Task: Look for space in Bouguenais, France from 6th June, 2023 to 8th June, 2023 for 2 adults in price range Rs.7000 to Rs.12000. Place can be private room with 1  bedroom having 2 beds and 1 bathroom. Property type can be house, flat, guest house. Amenities needed are: wifi, washing machine. Booking option can be shelf check-in. Required host language is English.
Action: Mouse moved to (414, 152)
Screenshot: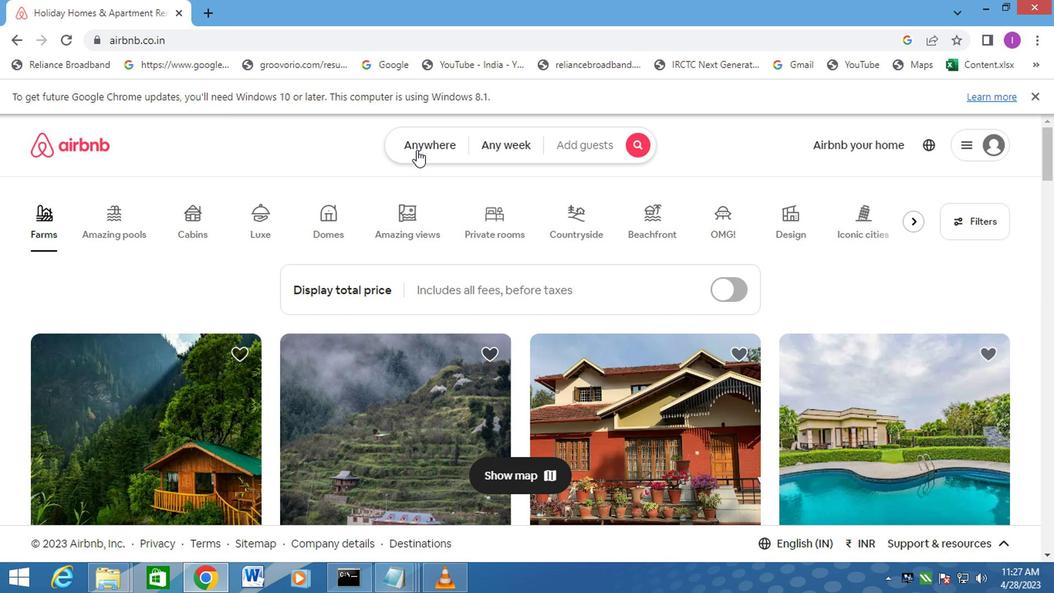 
Action: Mouse pressed left at (414, 152)
Screenshot: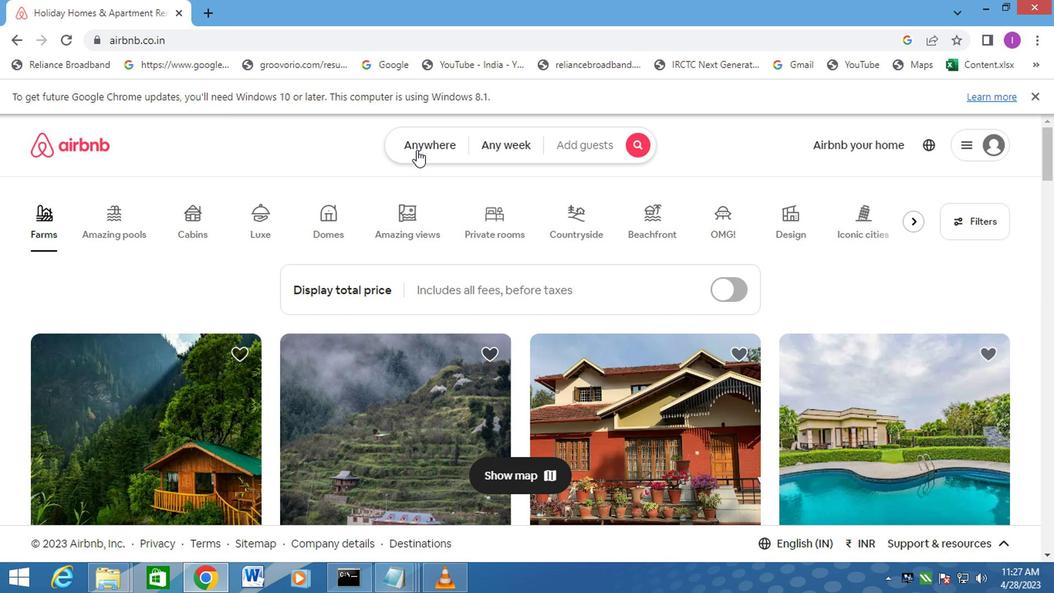 
Action: Mouse moved to (283, 197)
Screenshot: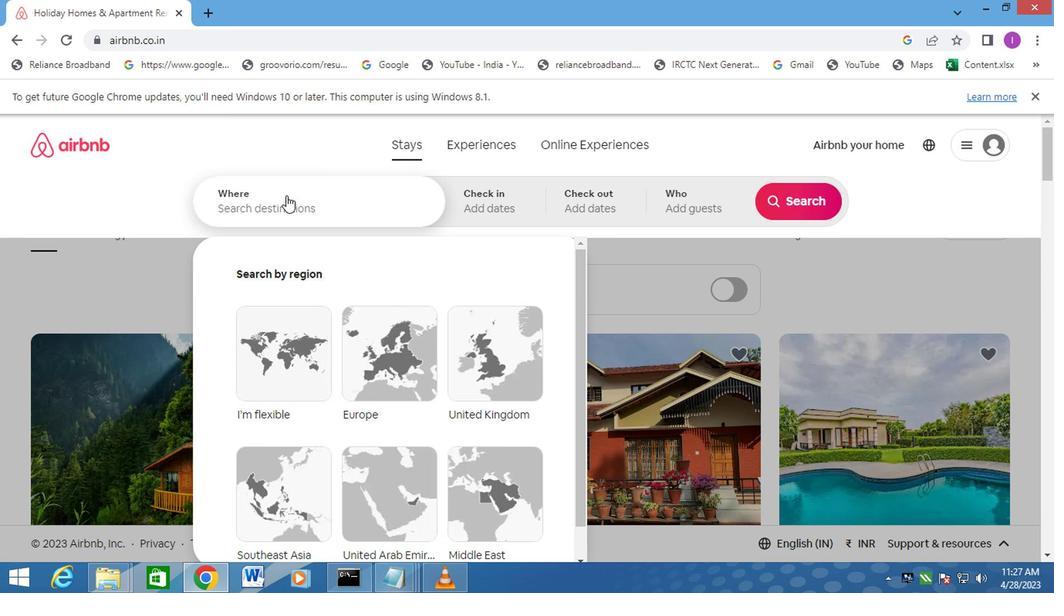 
Action: Mouse pressed left at (283, 197)
Screenshot: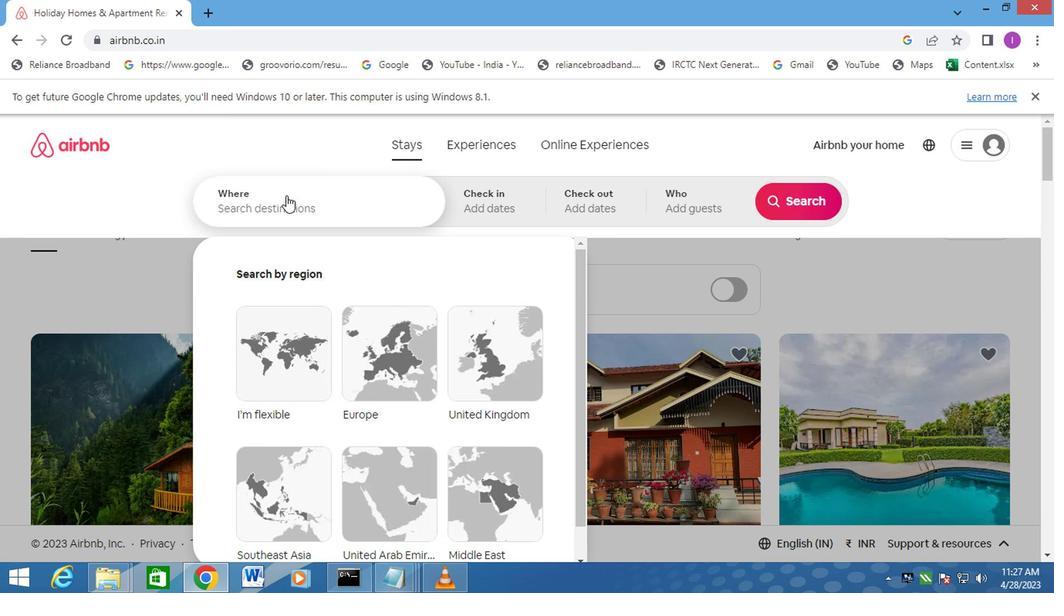 
Action: Key pressed <Key.shift>BOUGUENAIS,<Key.shift>FRANCE
Screenshot: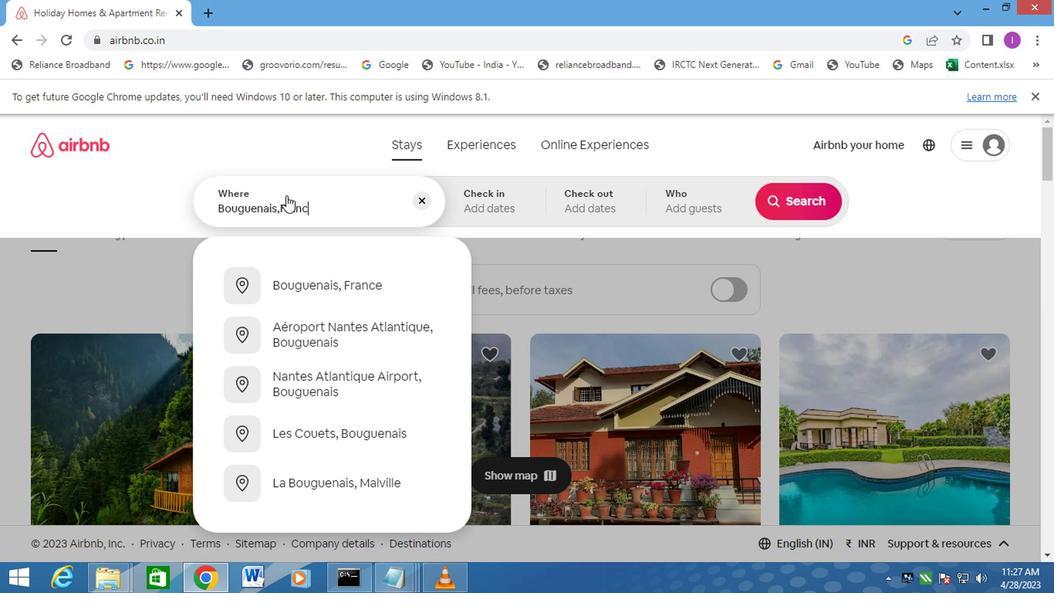 
Action: Mouse moved to (335, 281)
Screenshot: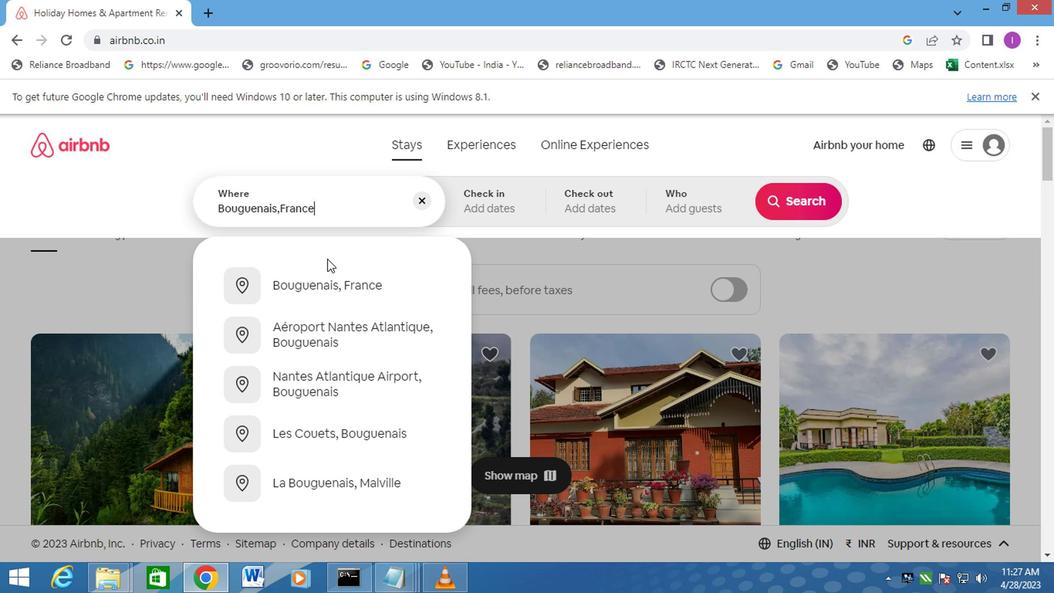 
Action: Mouse pressed left at (335, 281)
Screenshot: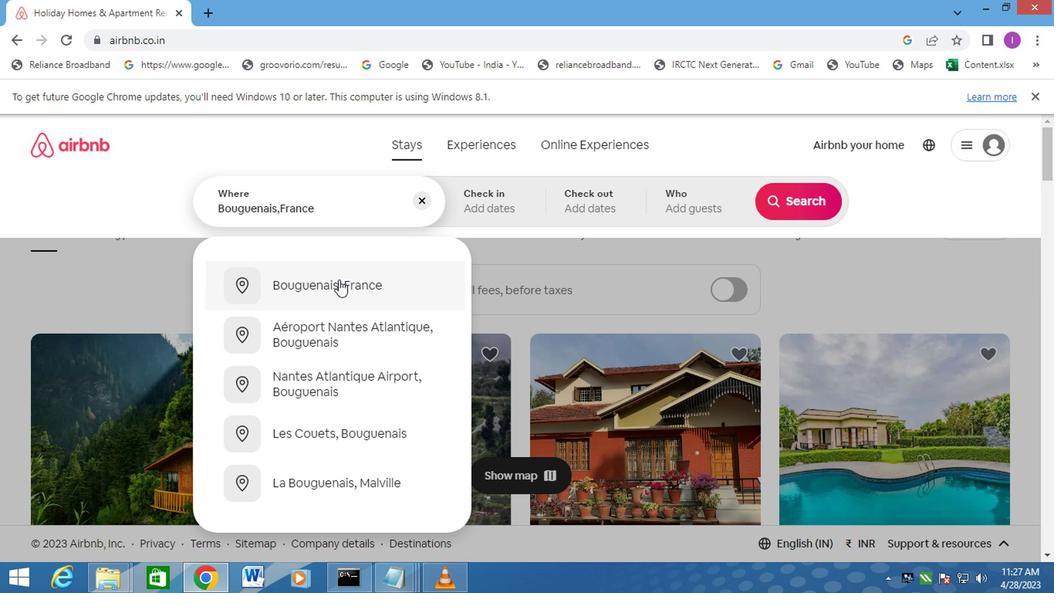 
Action: Mouse moved to (781, 329)
Screenshot: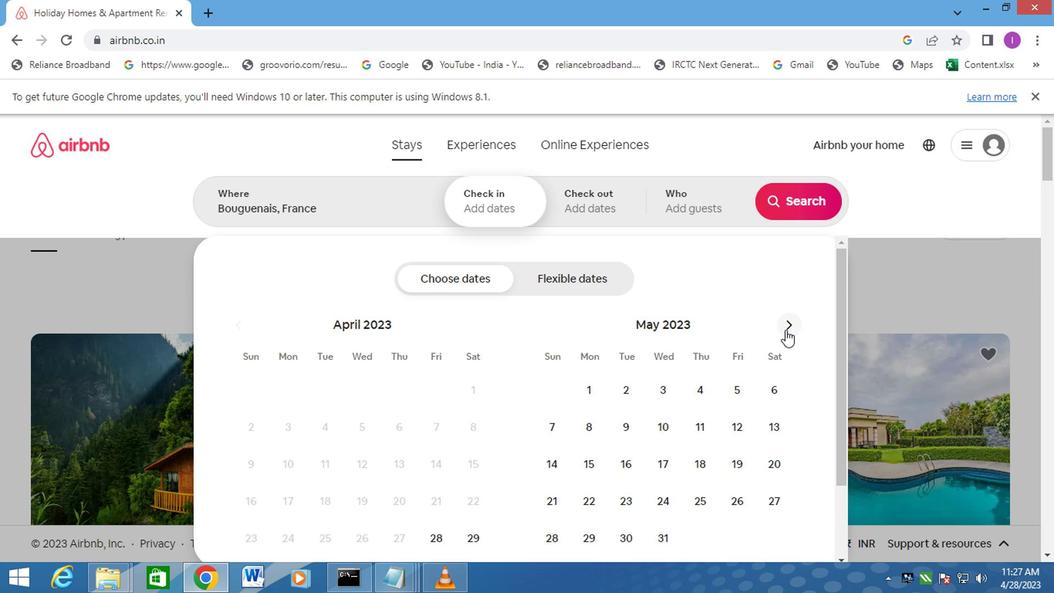 
Action: Mouse pressed left at (781, 329)
Screenshot: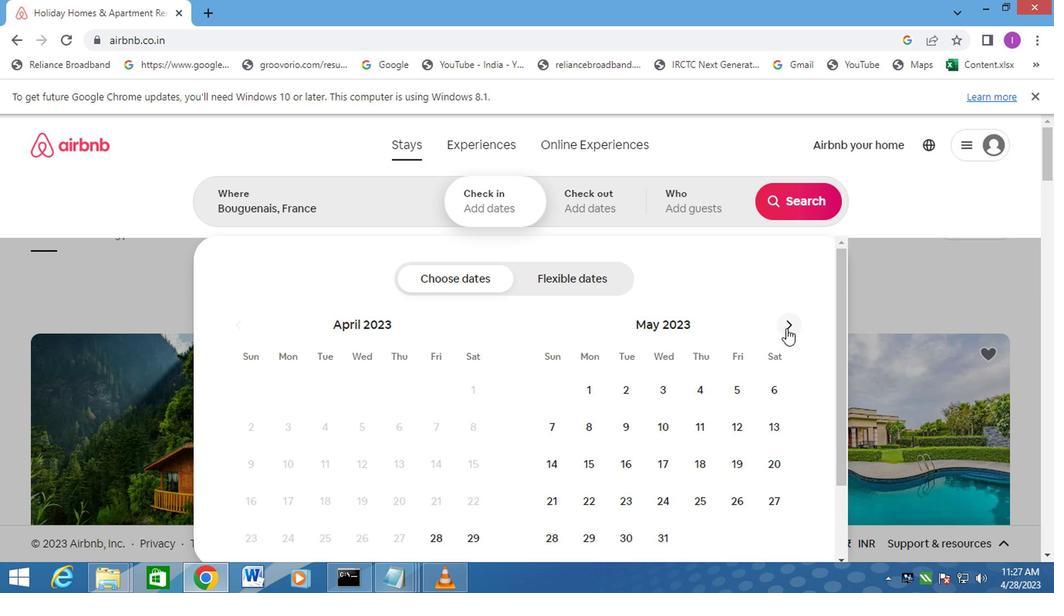 
Action: Mouse pressed left at (781, 329)
Screenshot: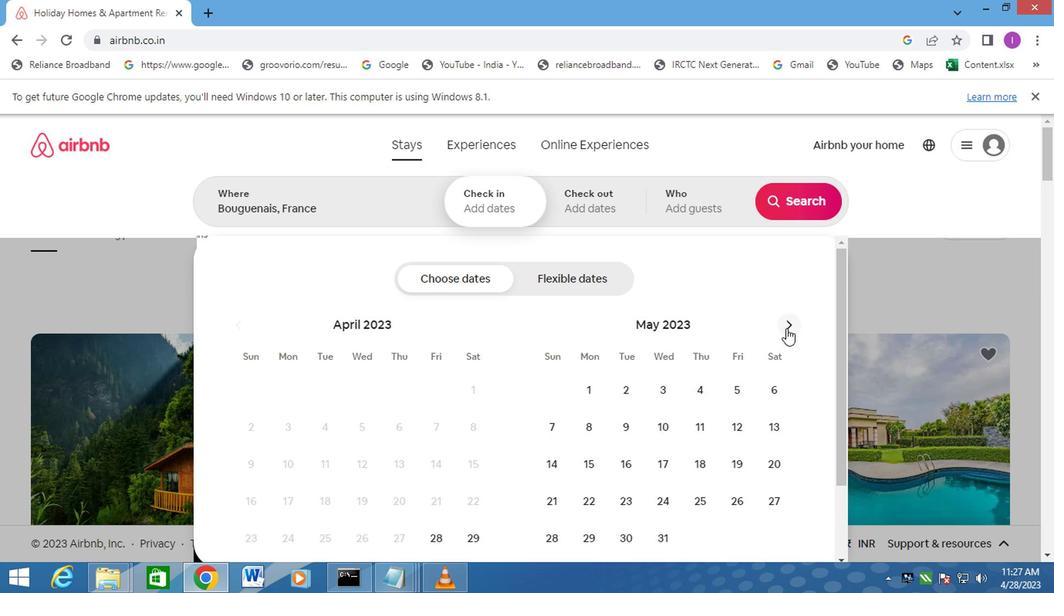 
Action: Mouse moved to (324, 426)
Screenshot: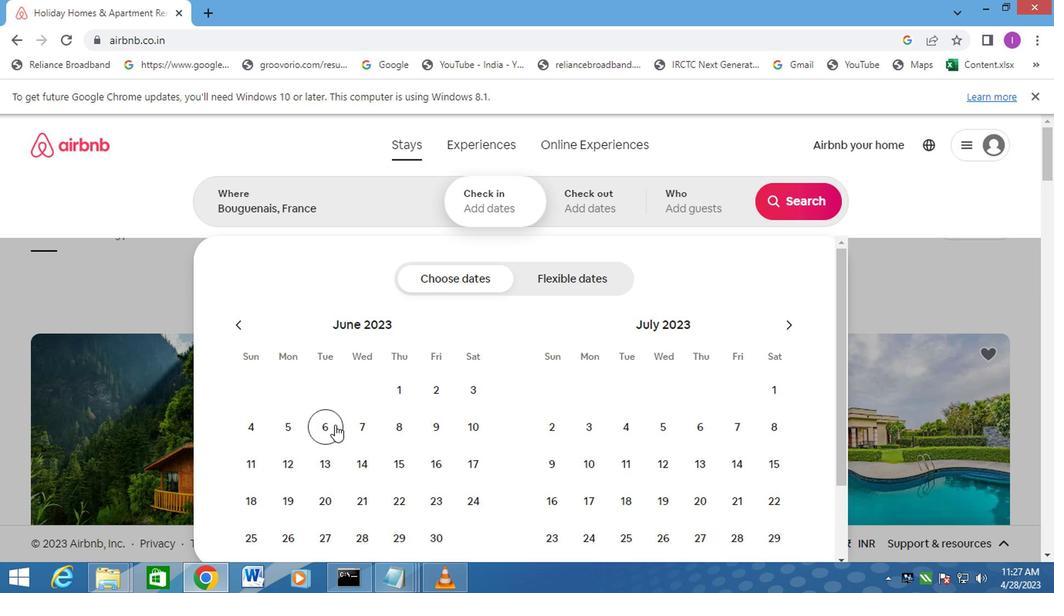 
Action: Mouse pressed left at (324, 426)
Screenshot: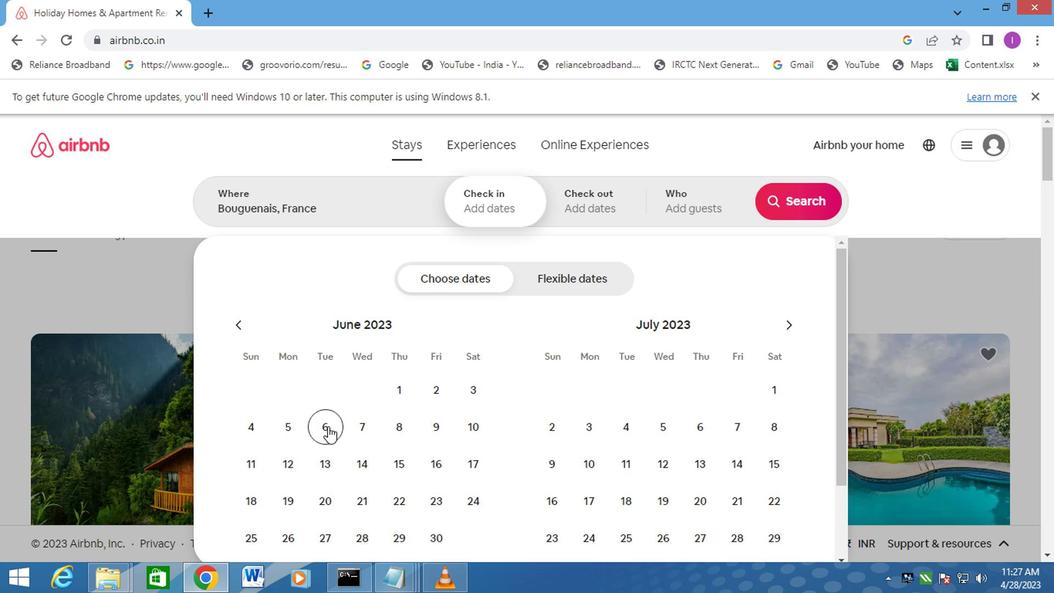 
Action: Mouse moved to (398, 439)
Screenshot: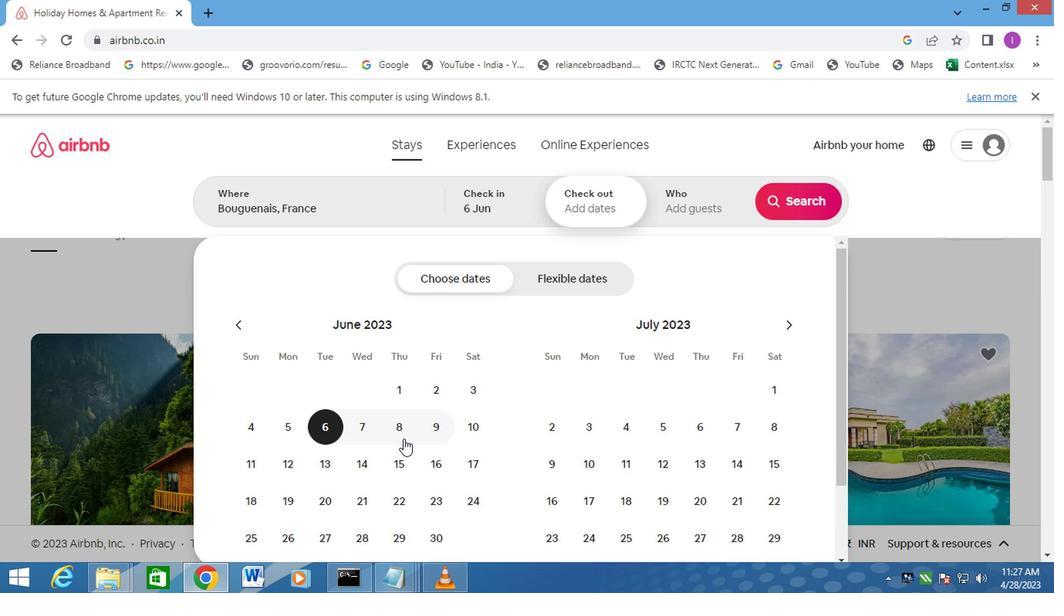 
Action: Mouse pressed left at (398, 439)
Screenshot: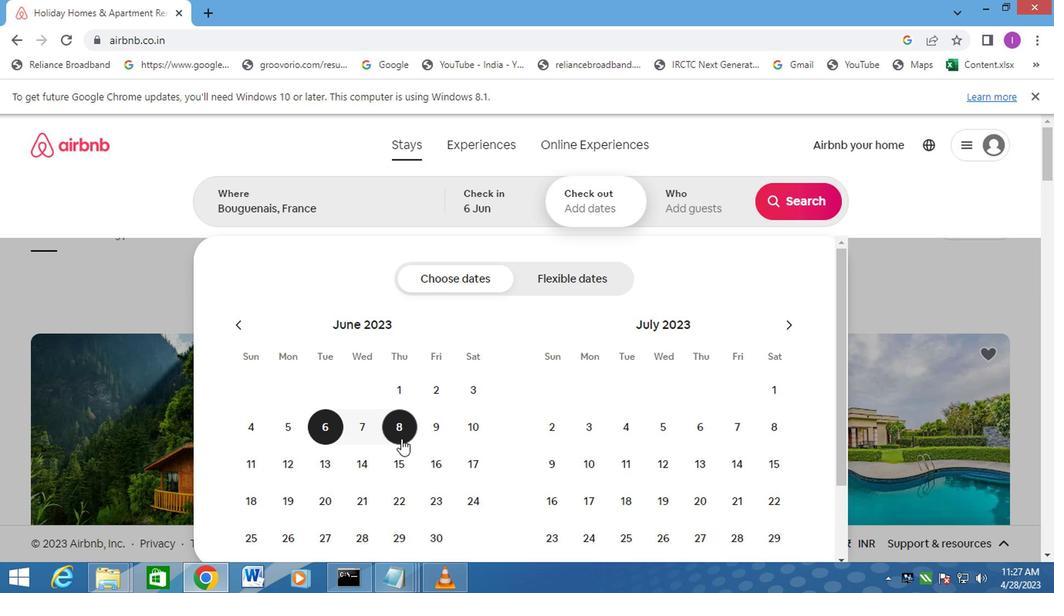 
Action: Mouse moved to (714, 211)
Screenshot: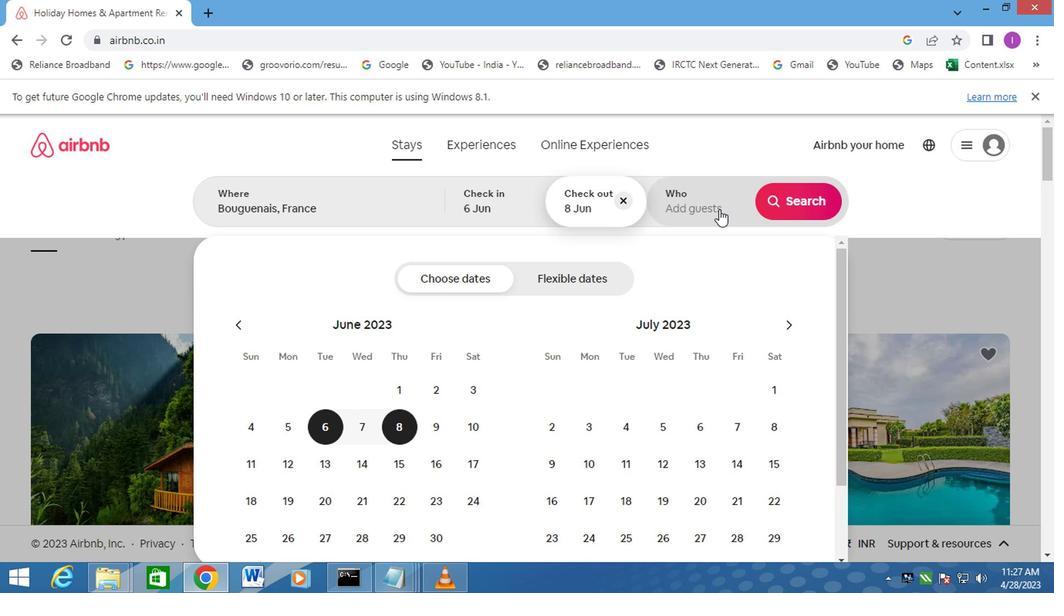 
Action: Mouse pressed left at (714, 211)
Screenshot: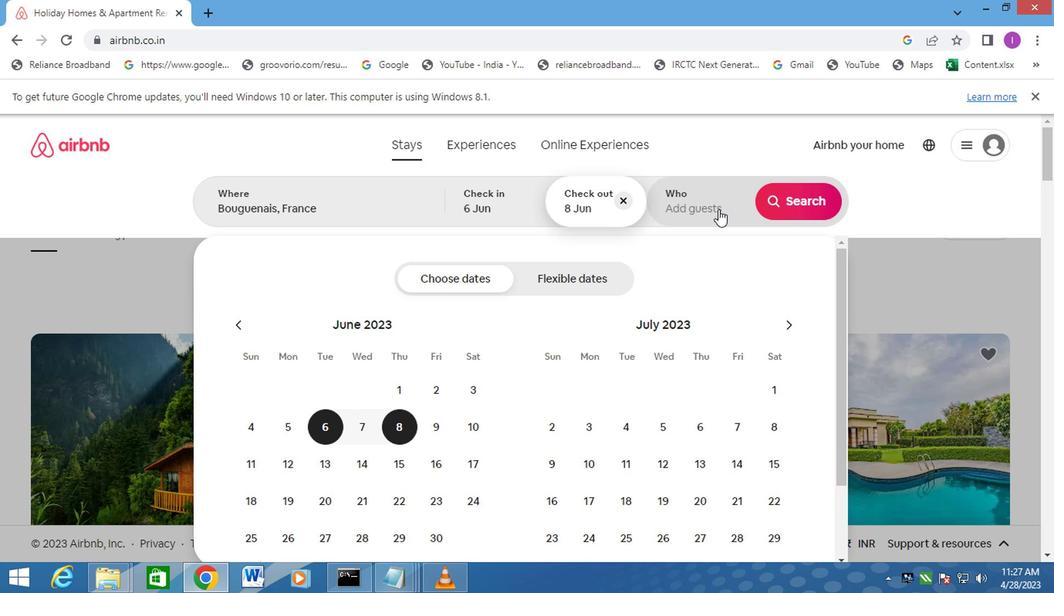 
Action: Mouse moved to (804, 282)
Screenshot: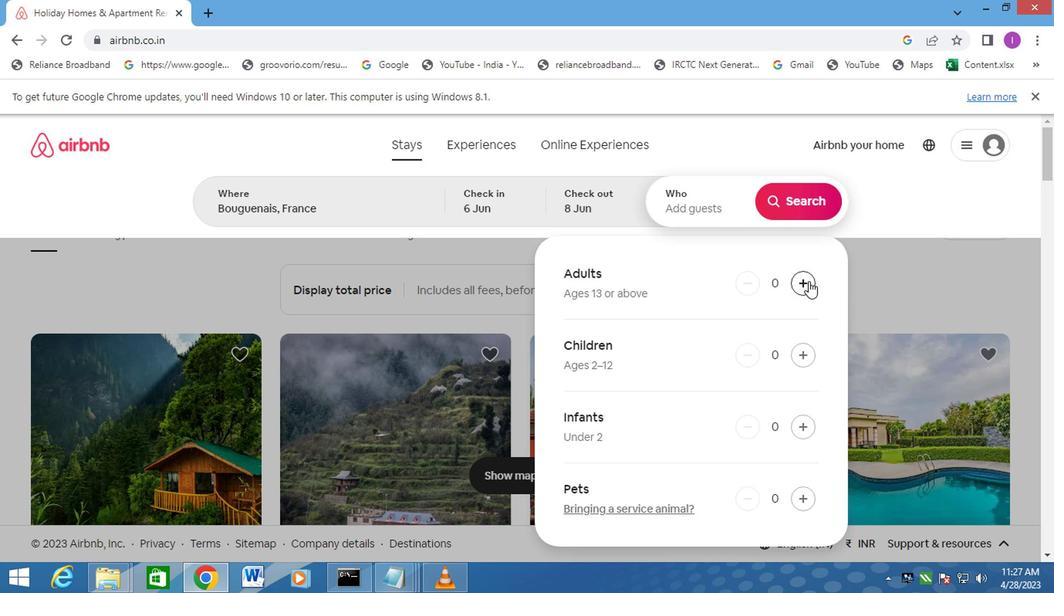 
Action: Mouse pressed left at (804, 282)
Screenshot: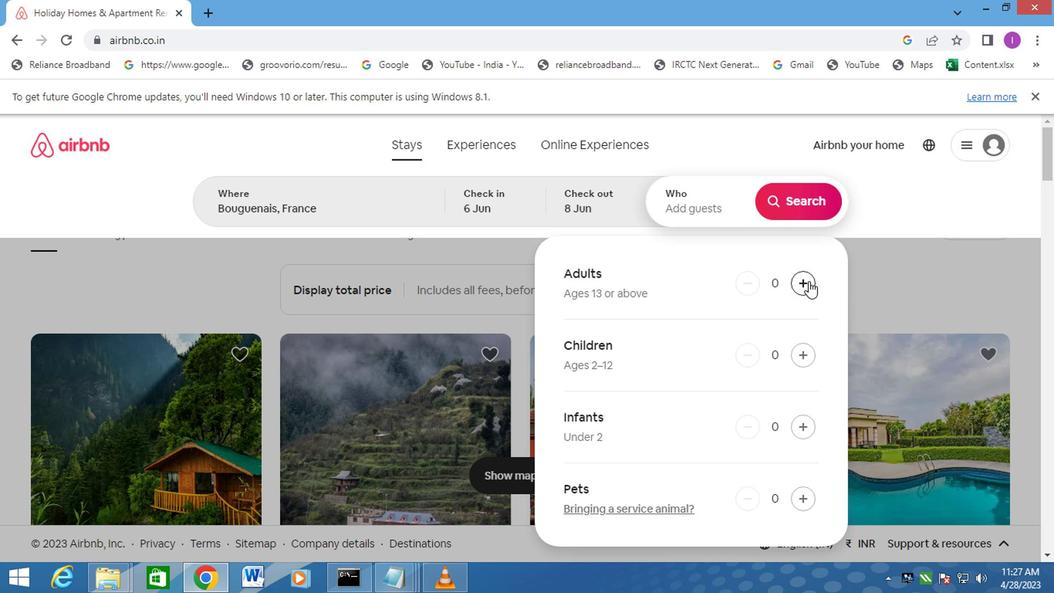
Action: Mouse pressed left at (804, 282)
Screenshot: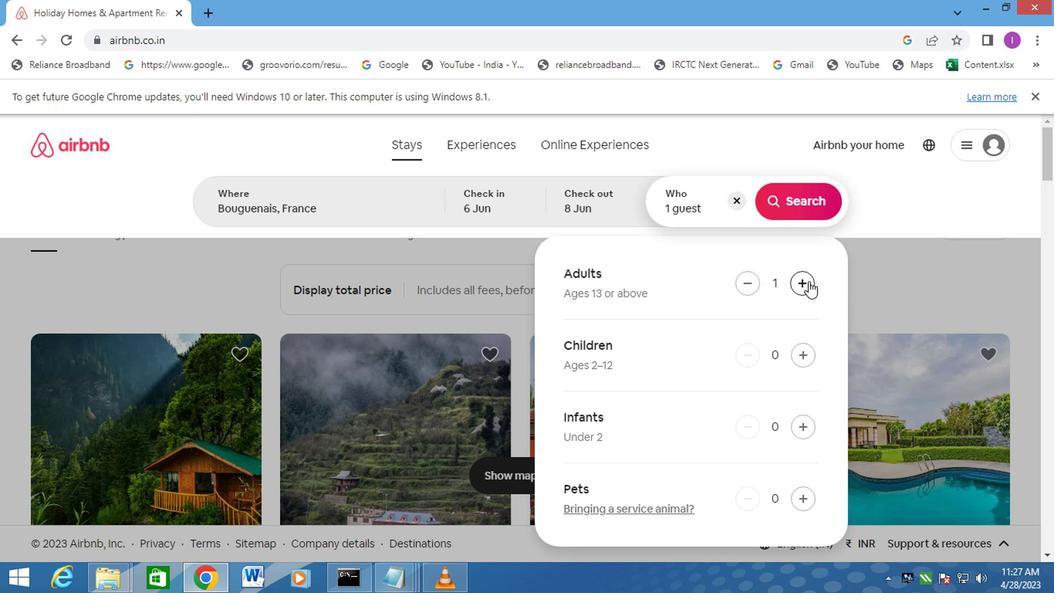 
Action: Mouse moved to (793, 206)
Screenshot: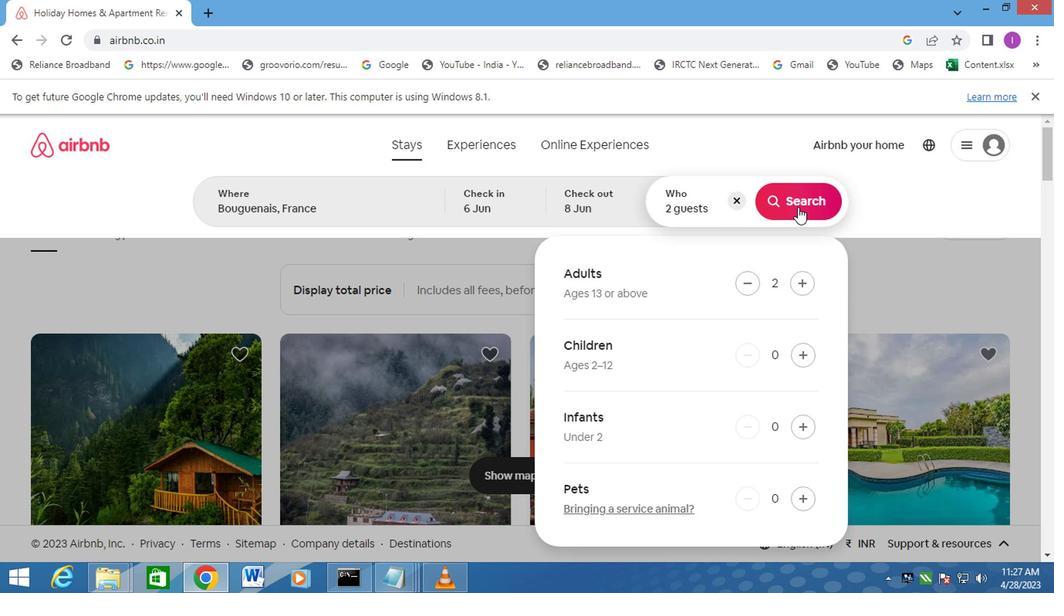 
Action: Mouse pressed left at (793, 206)
Screenshot: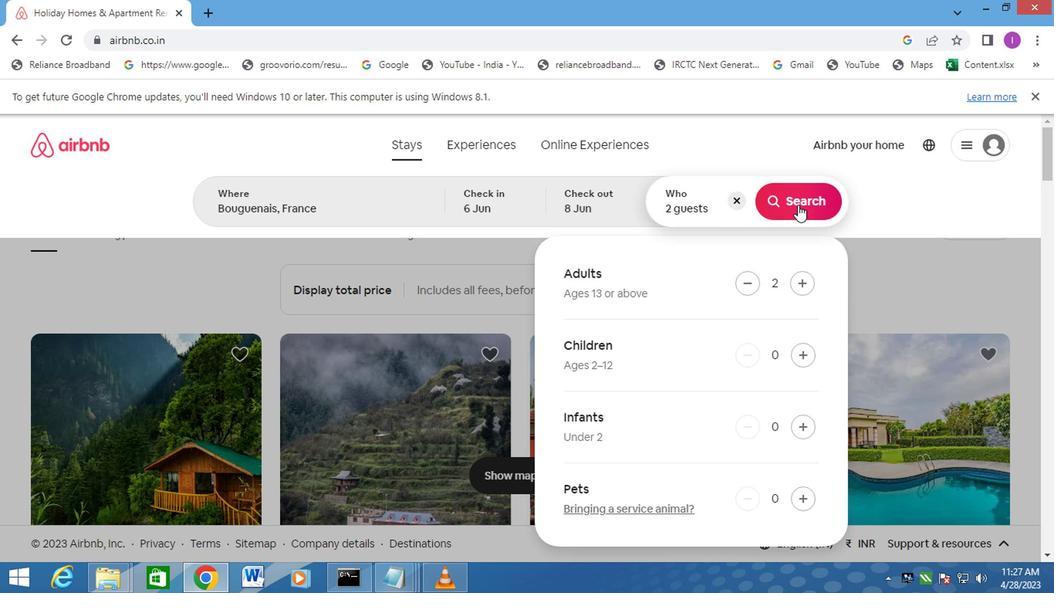 
Action: Mouse moved to (975, 215)
Screenshot: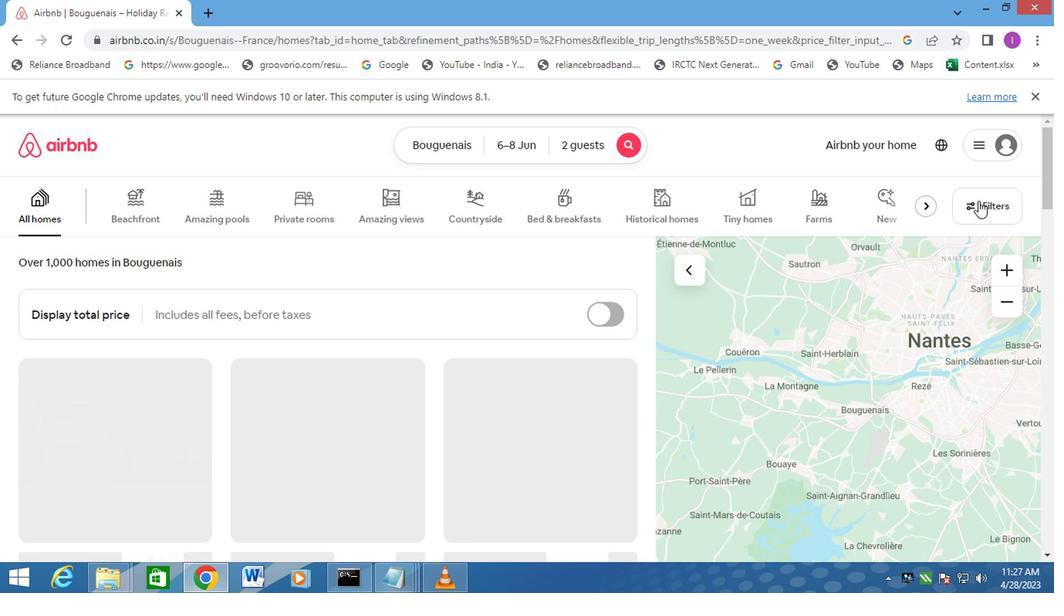 
Action: Mouse pressed left at (975, 215)
Screenshot: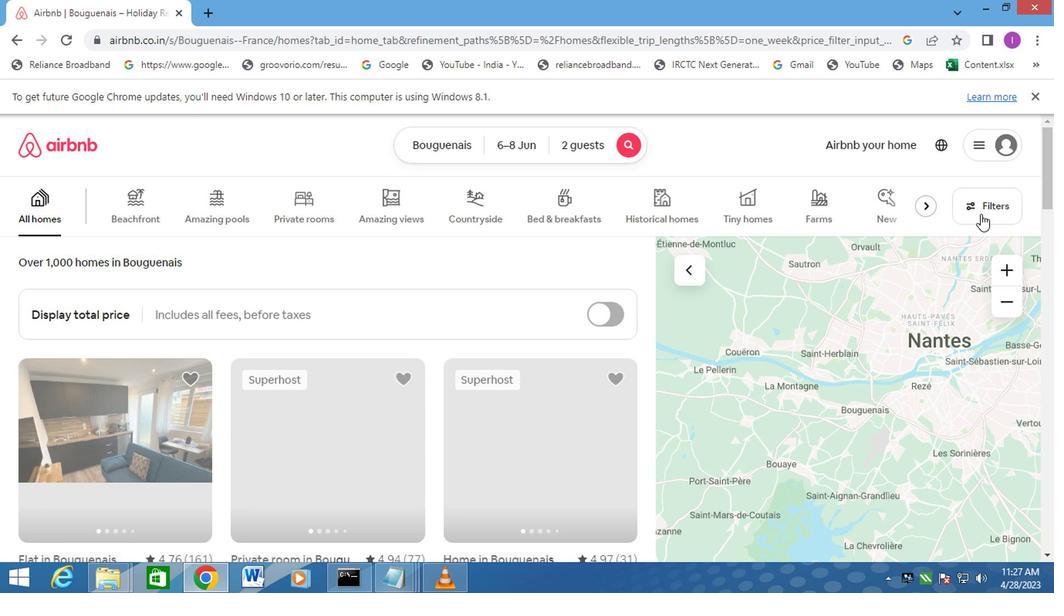 
Action: Mouse moved to (386, 394)
Screenshot: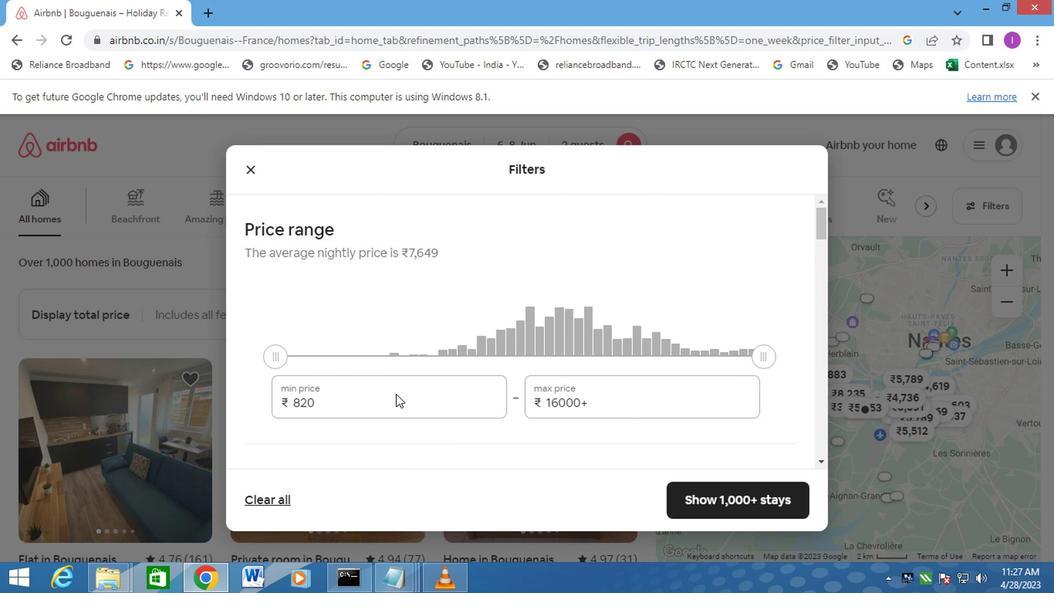 
Action: Mouse pressed left at (386, 394)
Screenshot: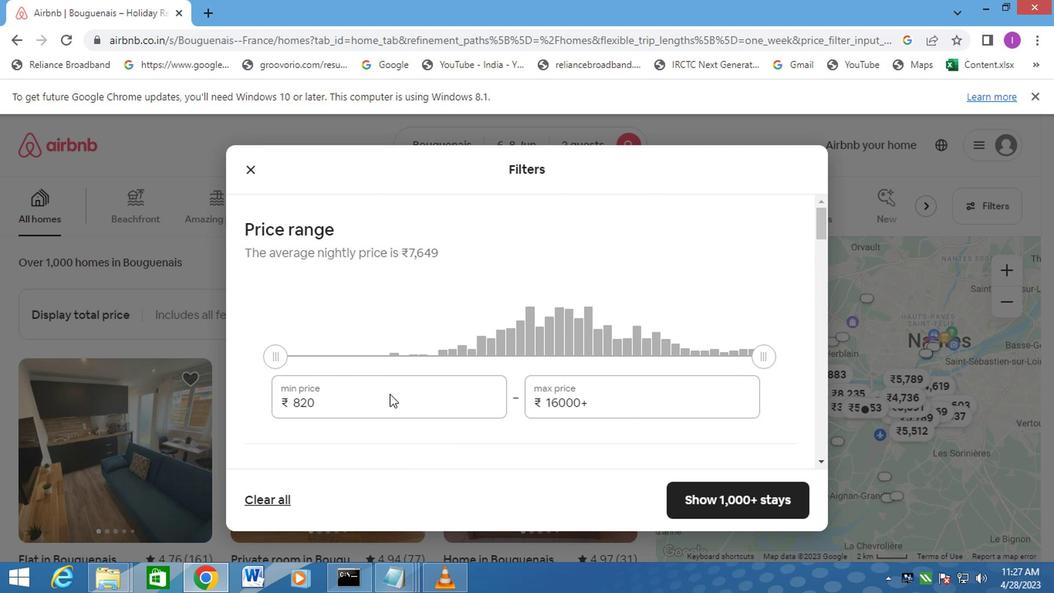 
Action: Mouse moved to (350, 393)
Screenshot: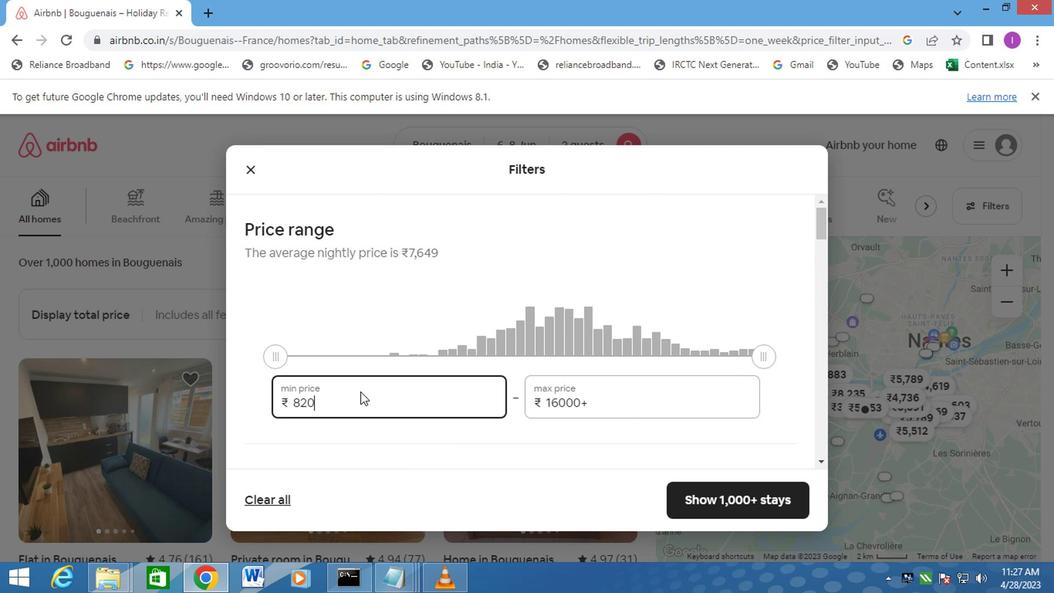 
Action: Mouse pressed left at (350, 393)
Screenshot: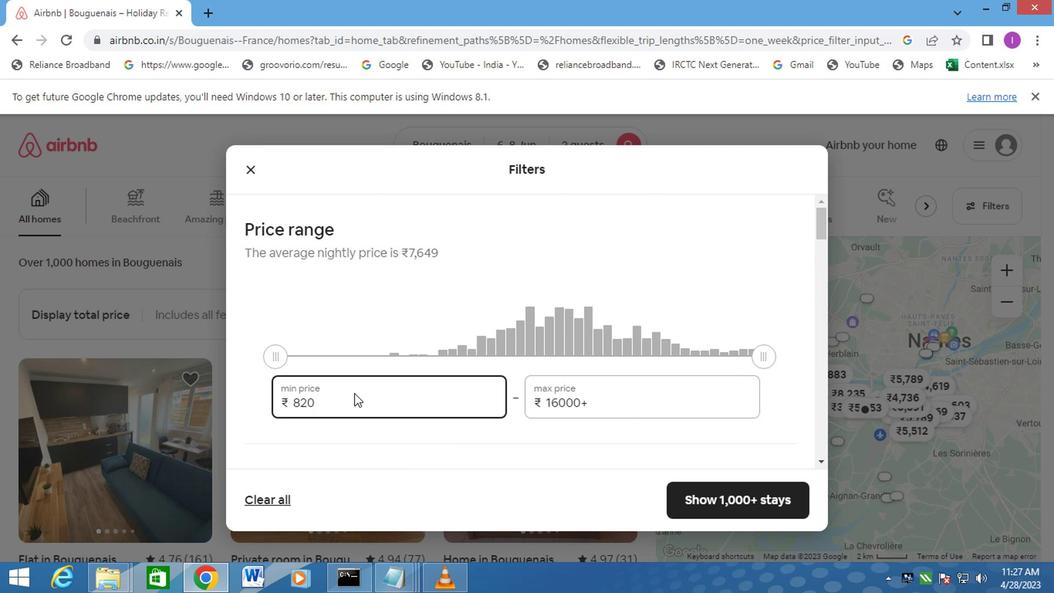 
Action: Mouse moved to (348, 393)
Screenshot: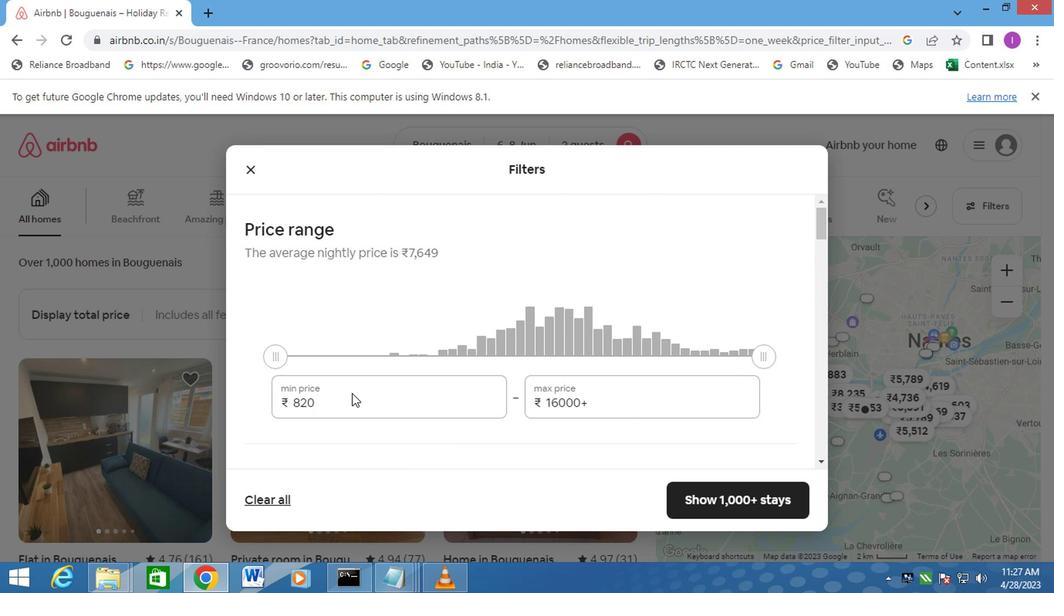 
Action: Key pressed <Key.backspace><Key.backspace><Key.backspace>
Screenshot: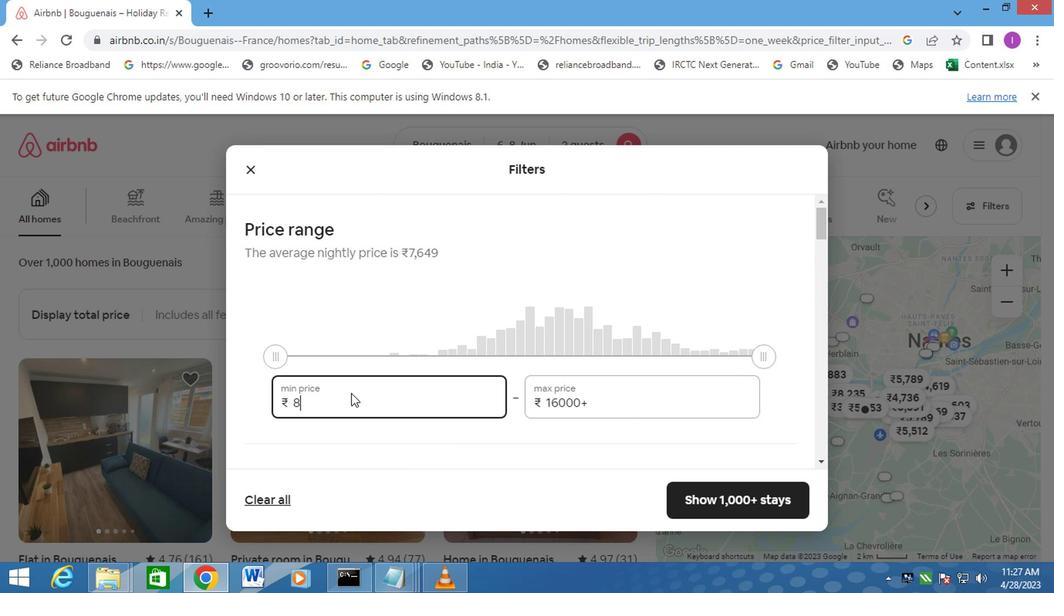 
Action: Mouse moved to (385, 383)
Screenshot: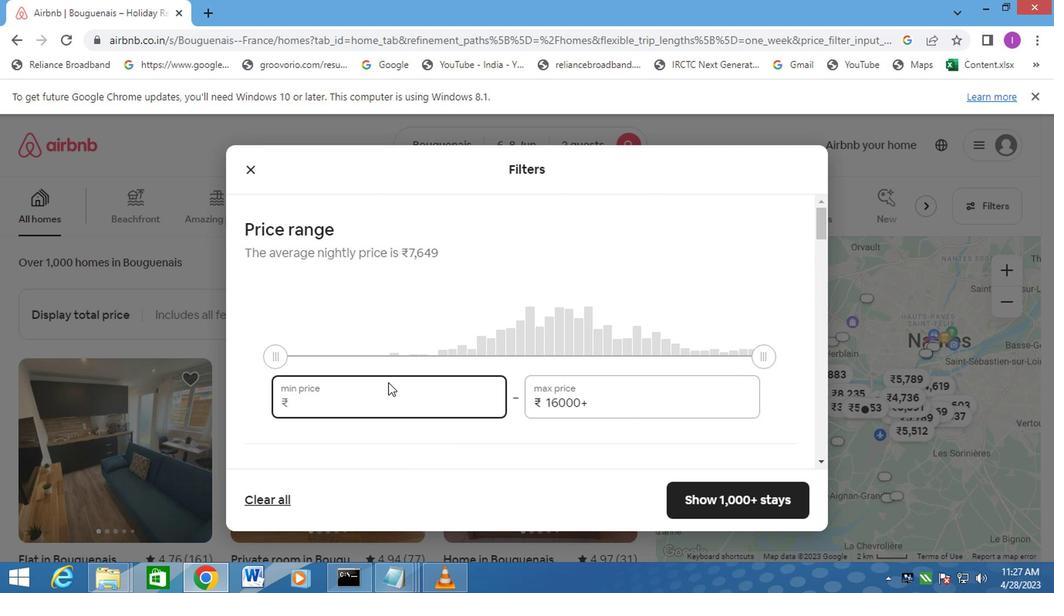 
Action: Key pressed 70000
Screenshot: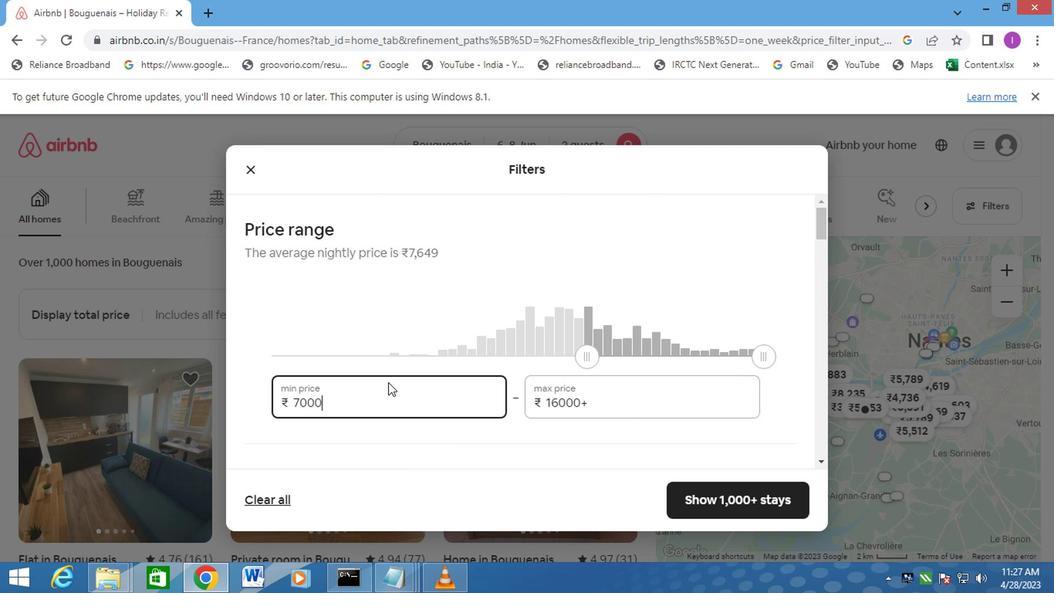 
Action: Mouse moved to (385, 383)
Screenshot: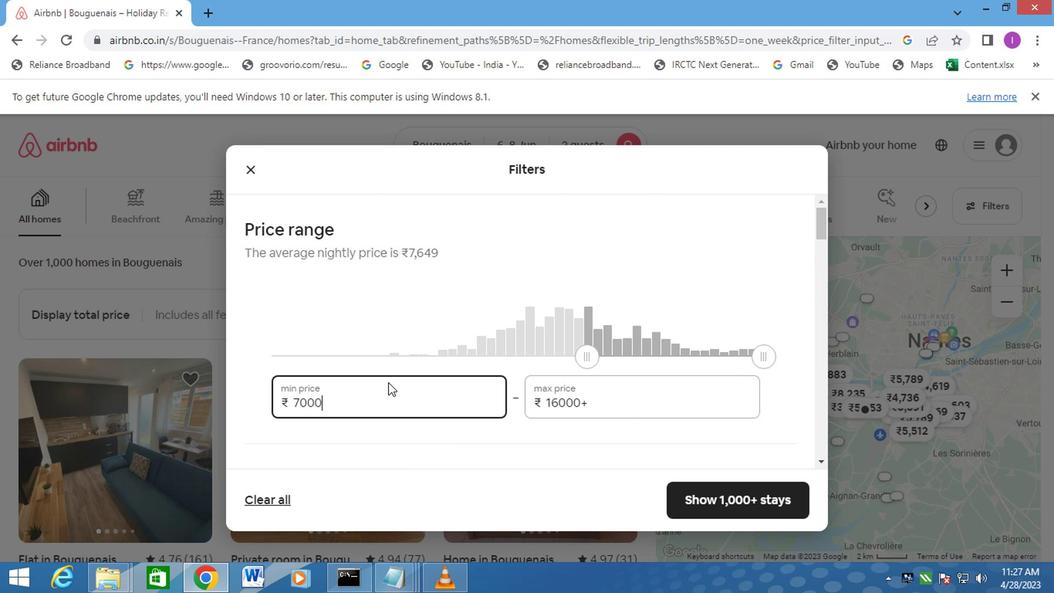
Action: Key pressed <Key.backspace>
Screenshot: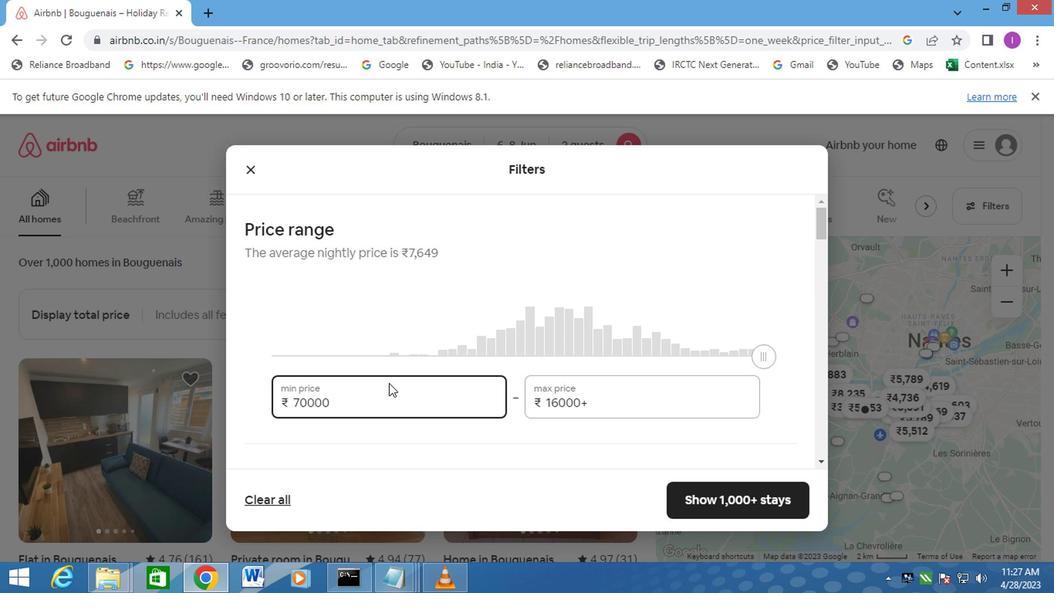 
Action: Mouse moved to (578, 402)
Screenshot: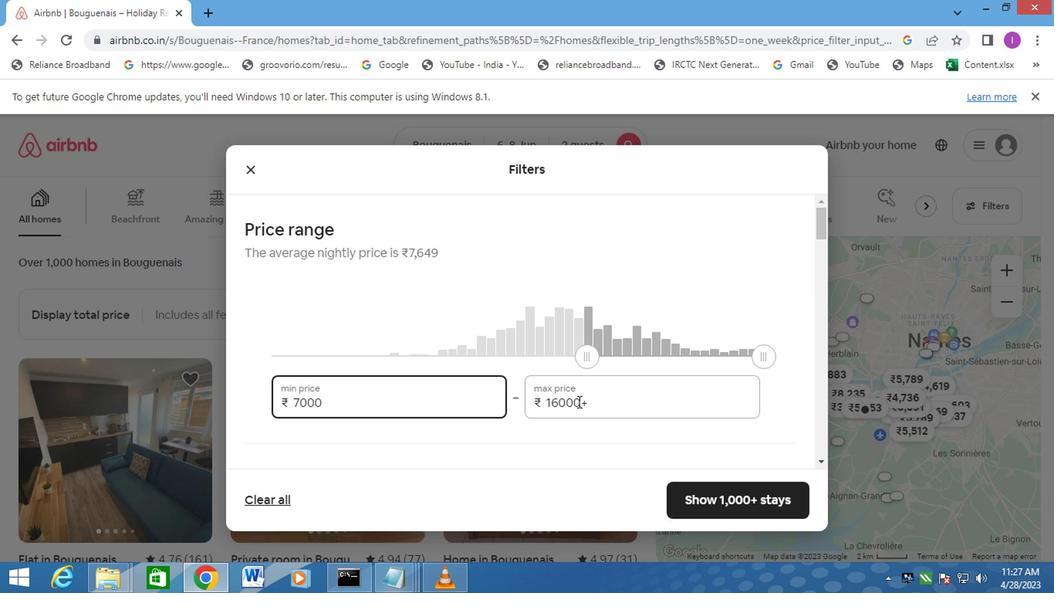 
Action: Mouse pressed left at (578, 402)
Screenshot: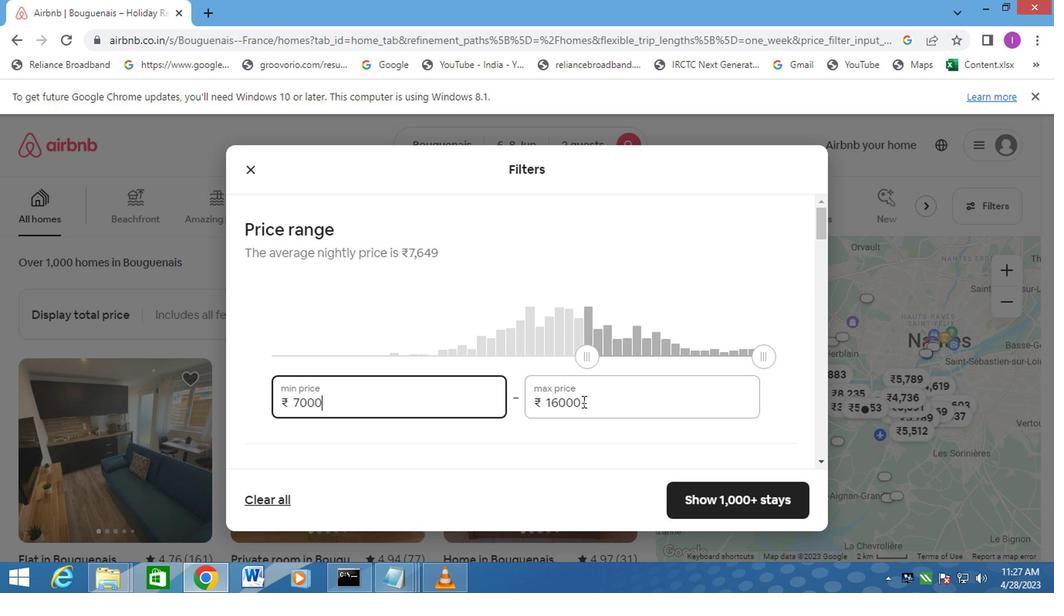 
Action: Mouse moved to (600, 391)
Screenshot: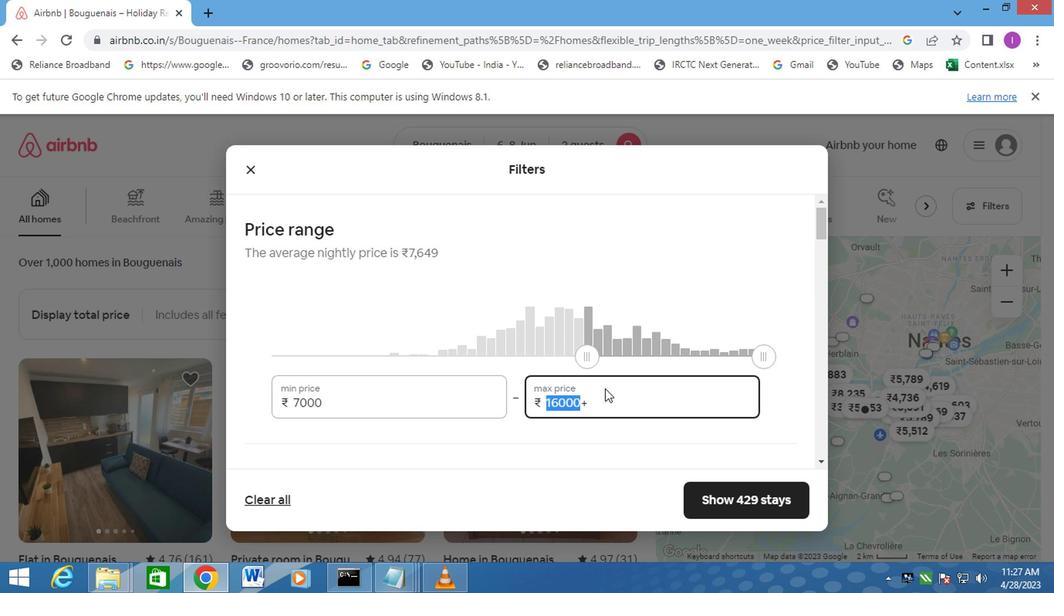 
Action: Mouse pressed left at (600, 391)
Screenshot: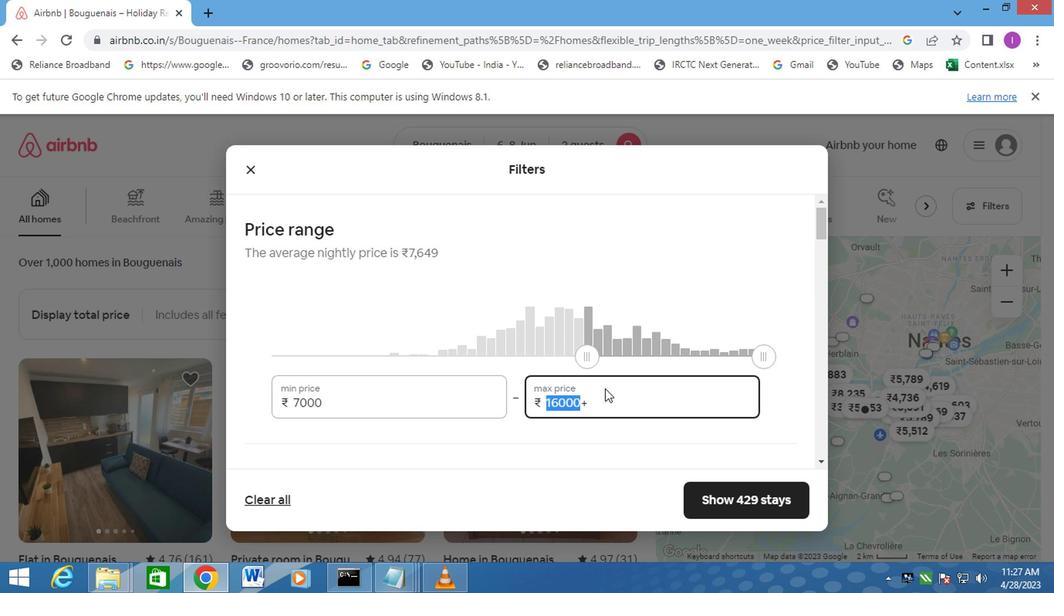 
Action: Mouse moved to (591, 399)
Screenshot: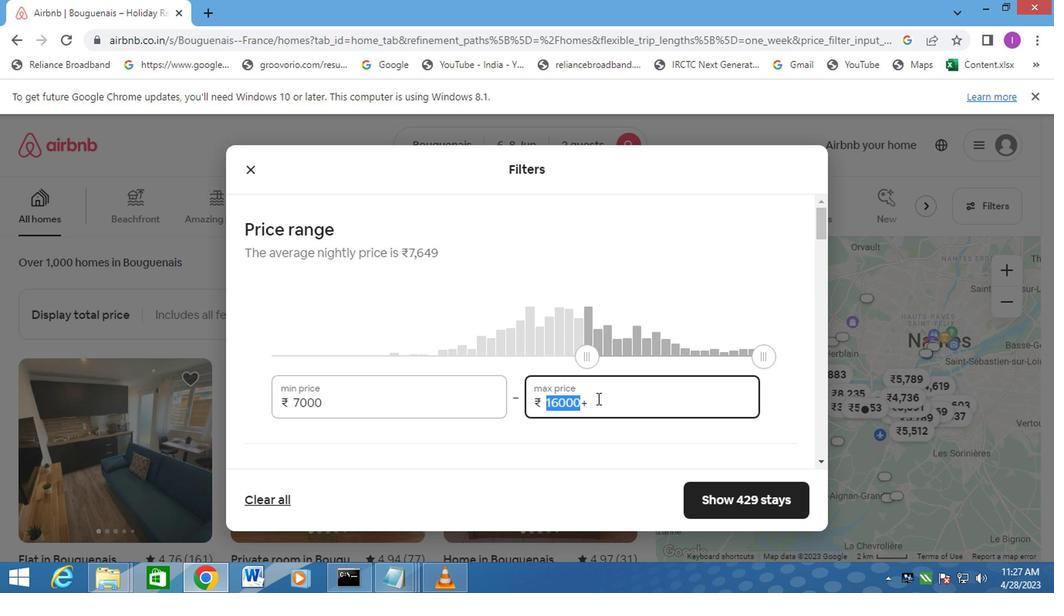 
Action: Mouse pressed left at (591, 399)
Screenshot: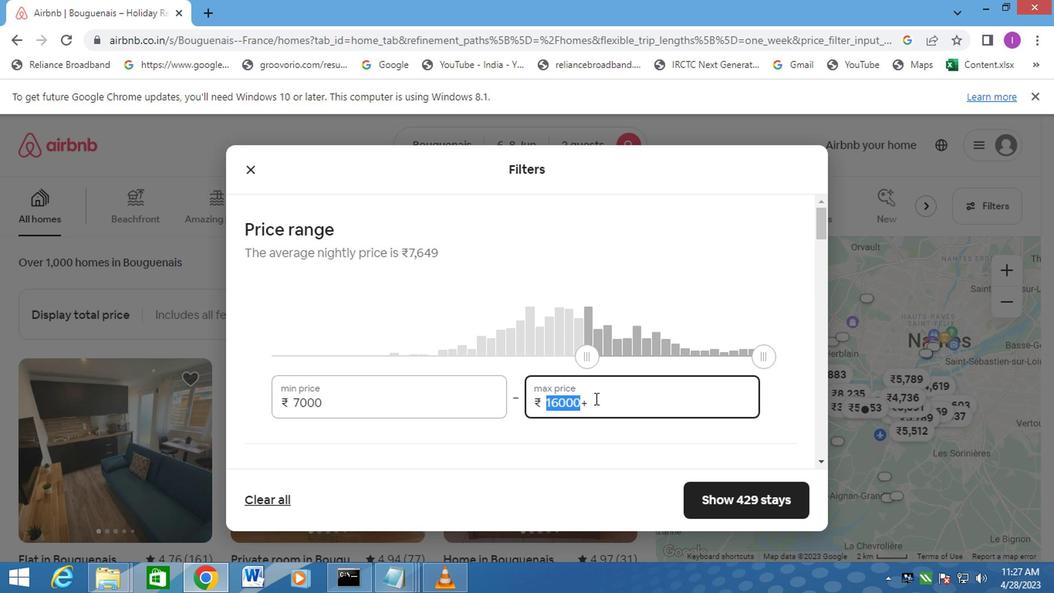
Action: Mouse moved to (539, 398)
Screenshot: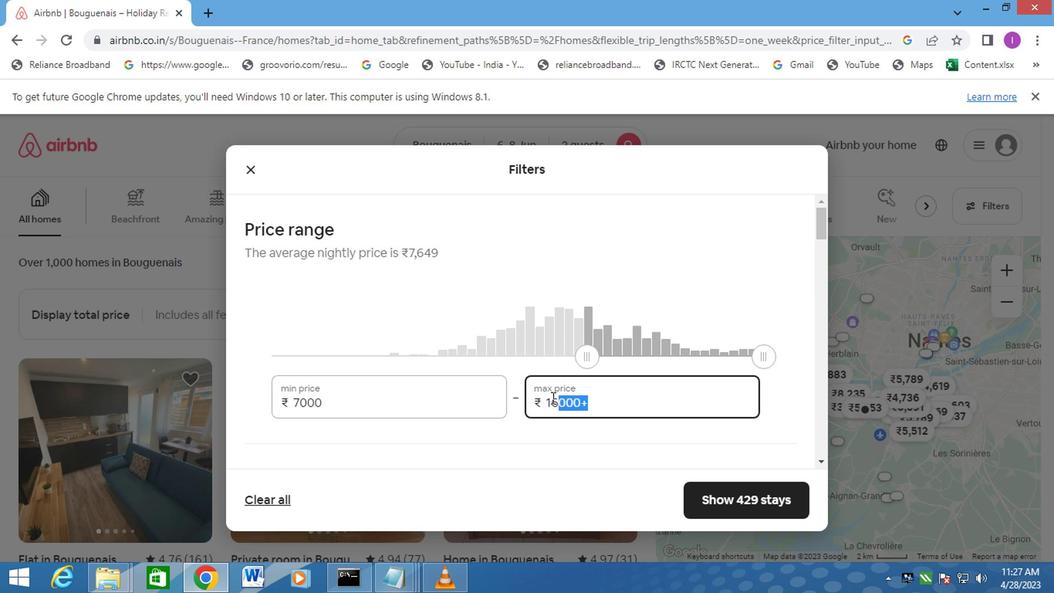 
Action: Key pressed 12000
Screenshot: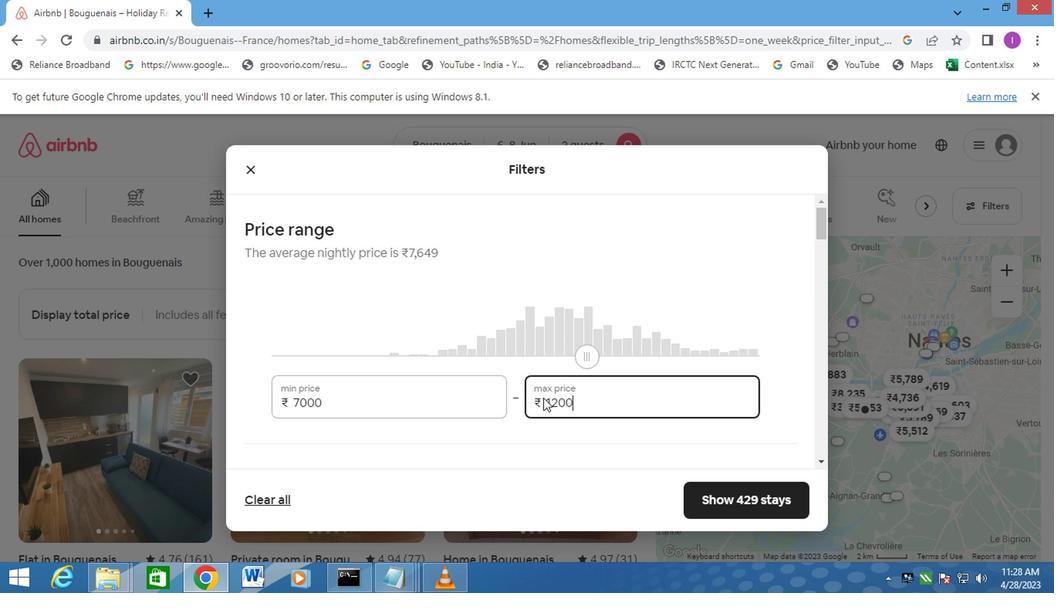 
Action: Mouse moved to (649, 437)
Screenshot: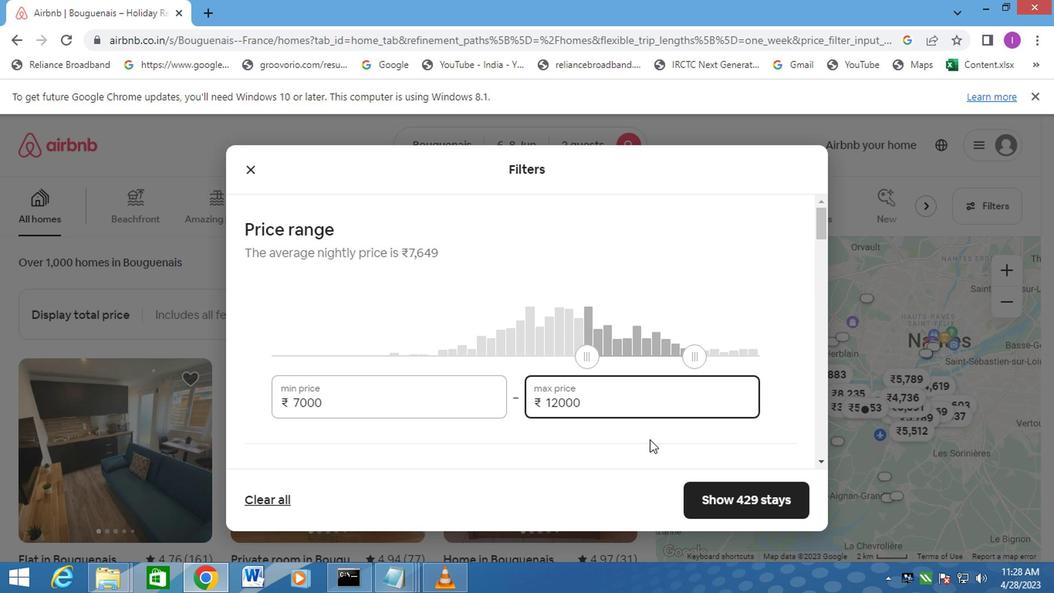 
Action: Mouse scrolled (649, 436) with delta (0, -1)
Screenshot: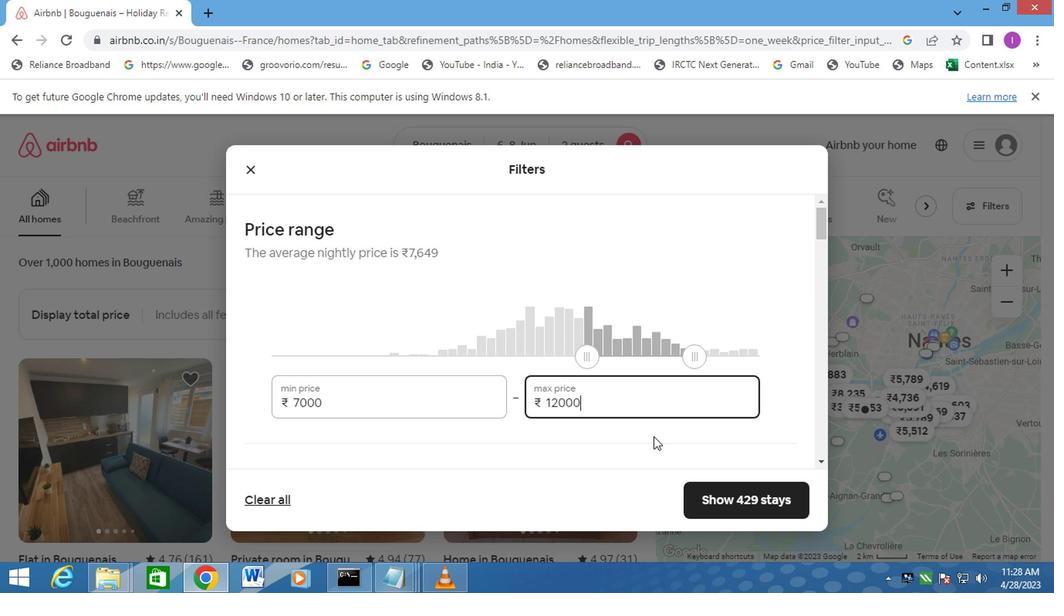 
Action: Mouse scrolled (649, 436) with delta (0, -1)
Screenshot: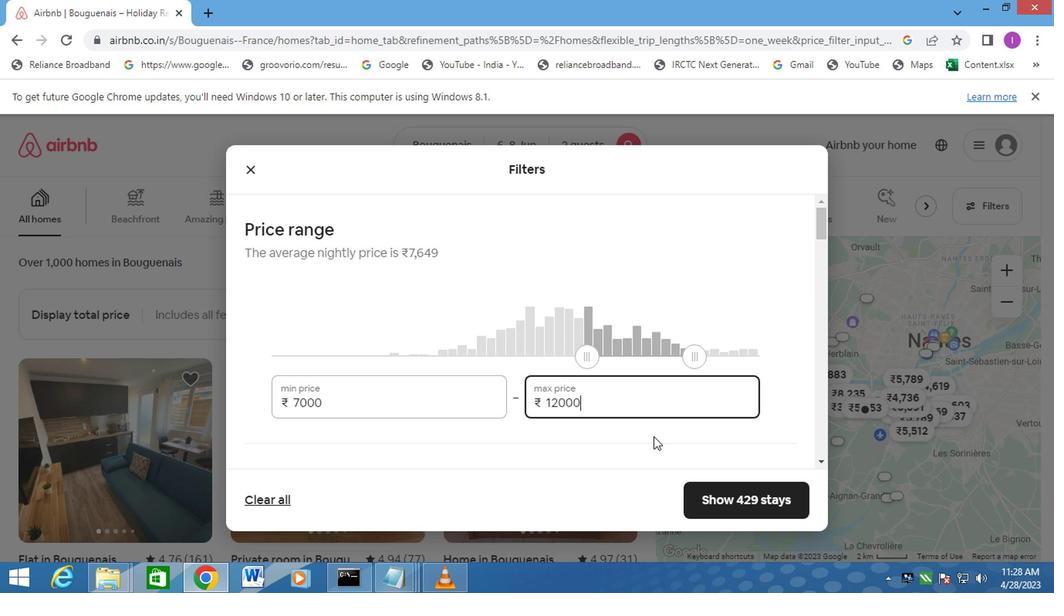 
Action: Mouse scrolled (649, 436) with delta (0, -1)
Screenshot: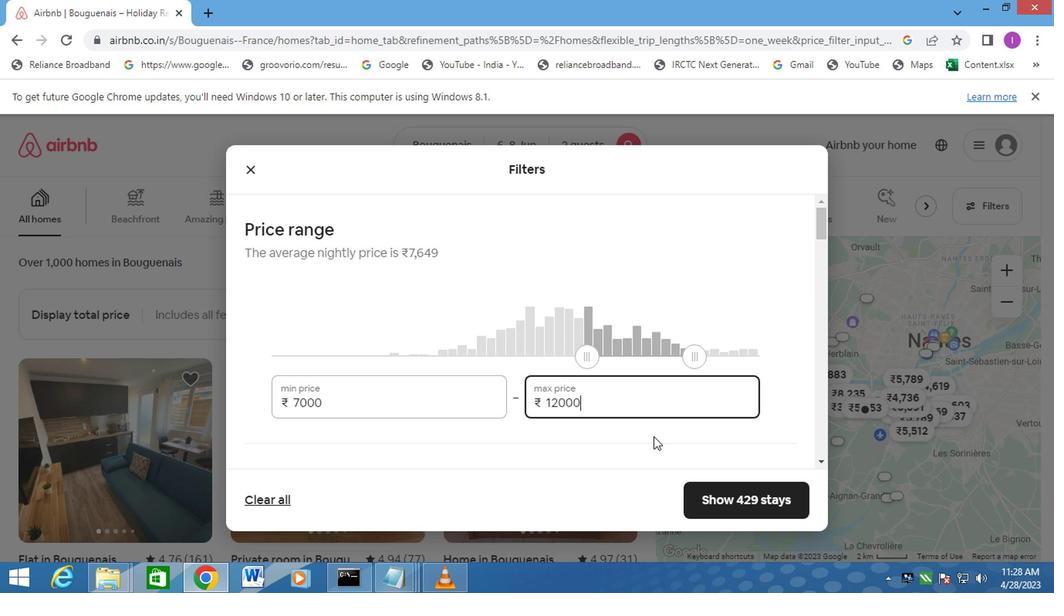 
Action: Mouse moved to (304, 297)
Screenshot: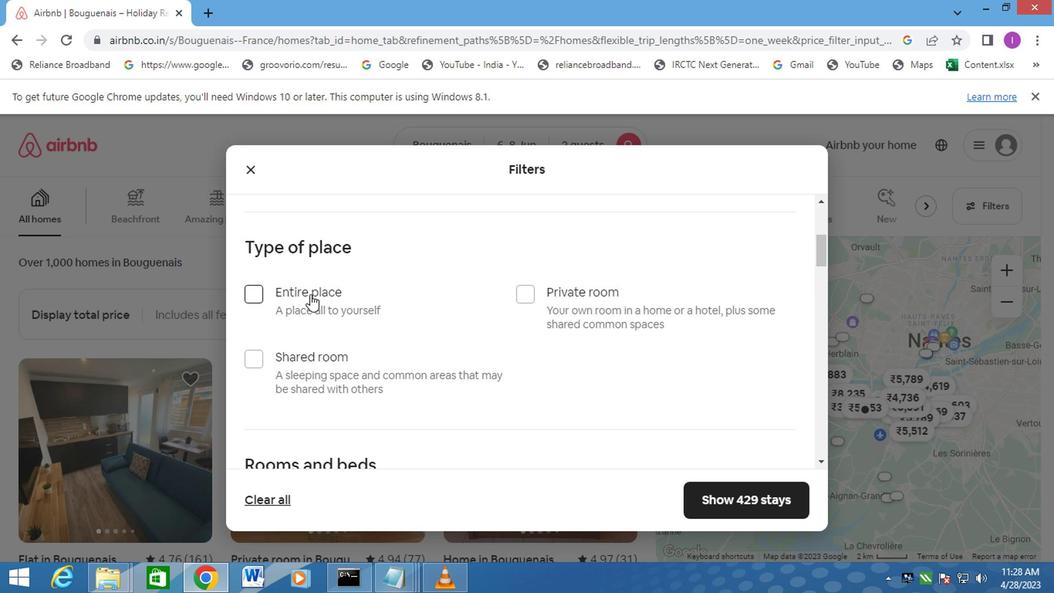 
Action: Mouse scrolled (304, 296) with delta (0, 0)
Screenshot: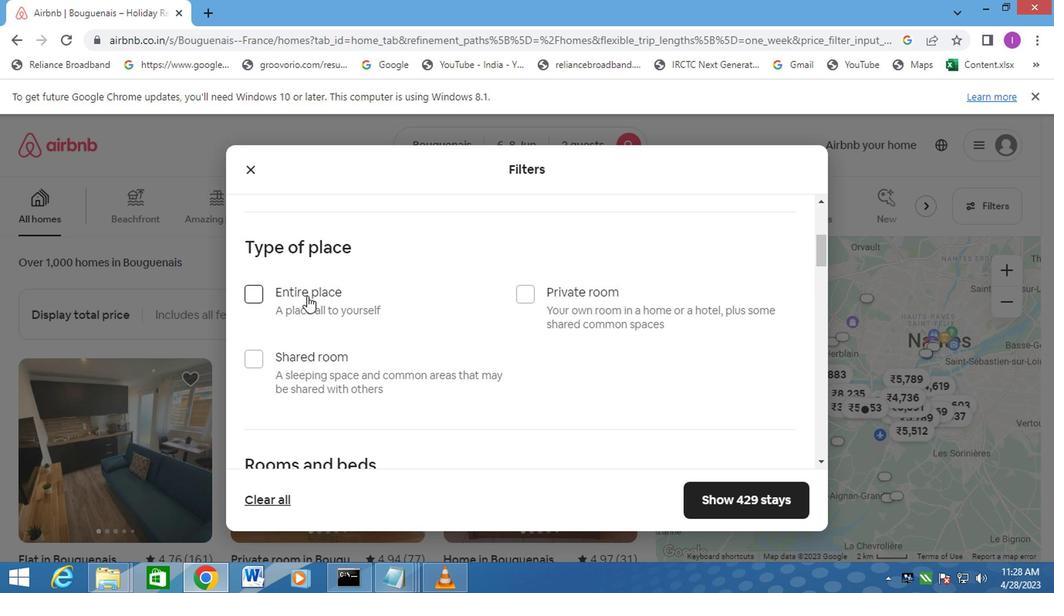 
Action: Mouse scrolled (304, 296) with delta (0, 0)
Screenshot: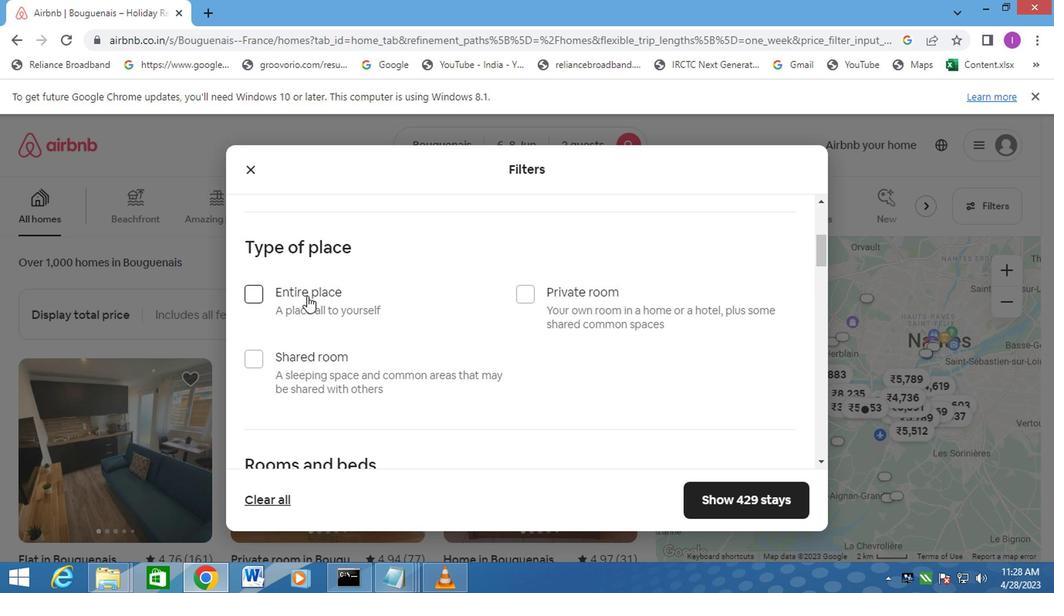 
Action: Mouse moved to (348, 259)
Screenshot: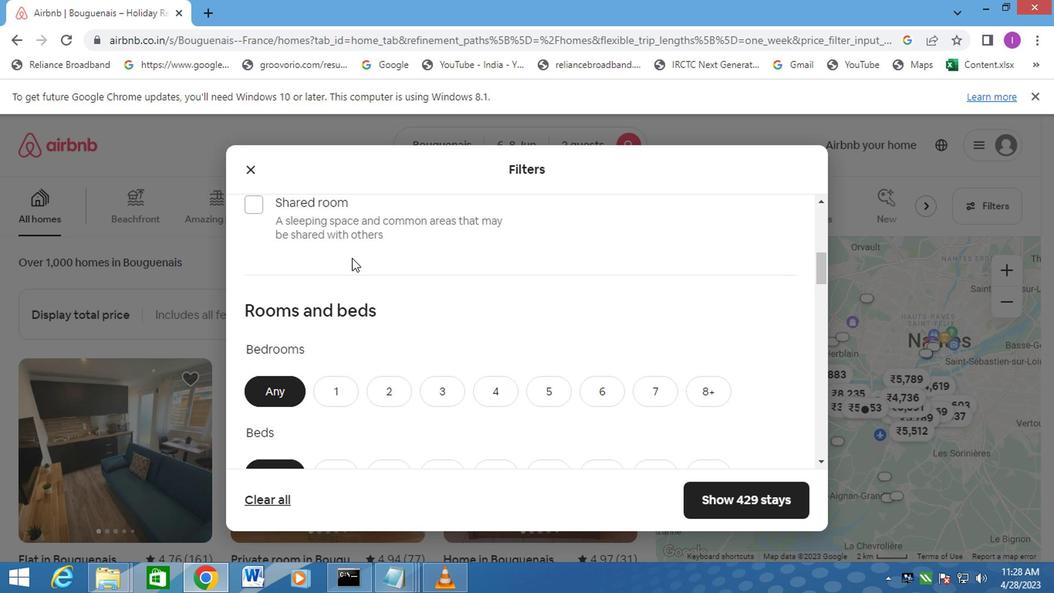 
Action: Mouse scrolled (348, 260) with delta (0, 0)
Screenshot: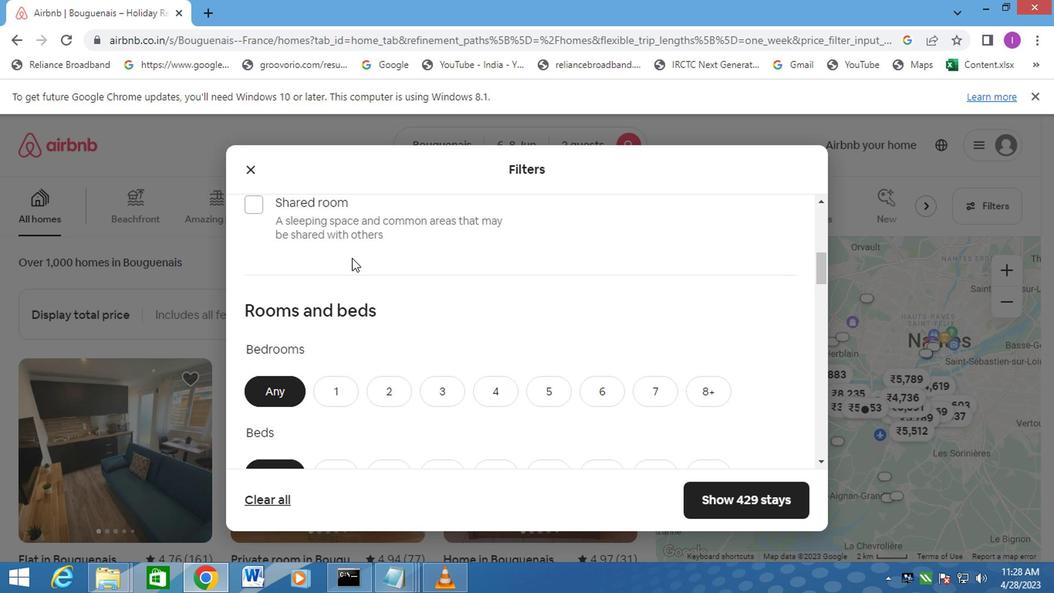
Action: Mouse moved to (532, 324)
Screenshot: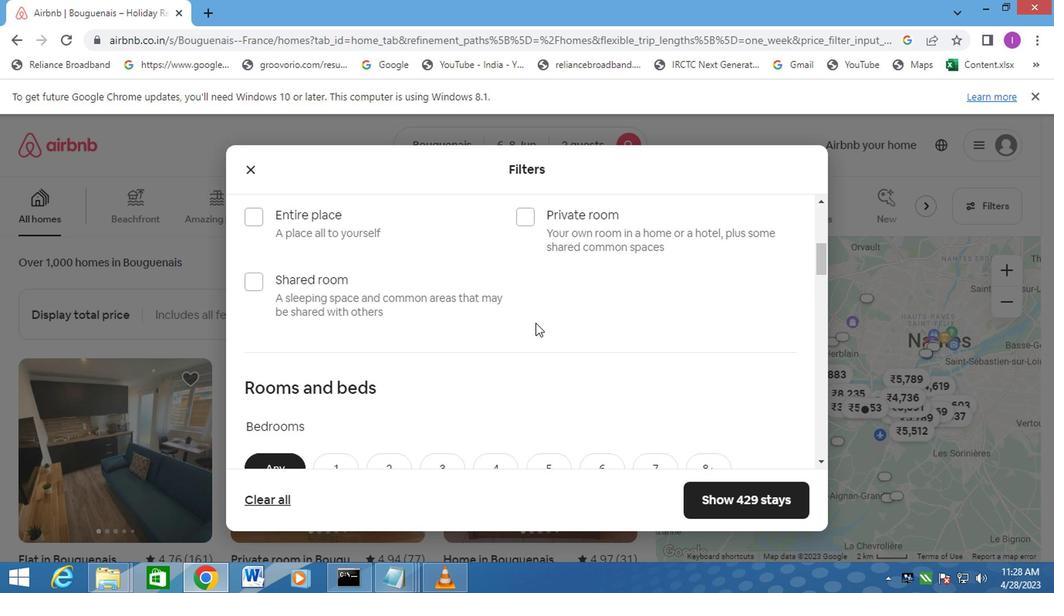 
Action: Mouse scrolled (532, 325) with delta (0, 1)
Screenshot: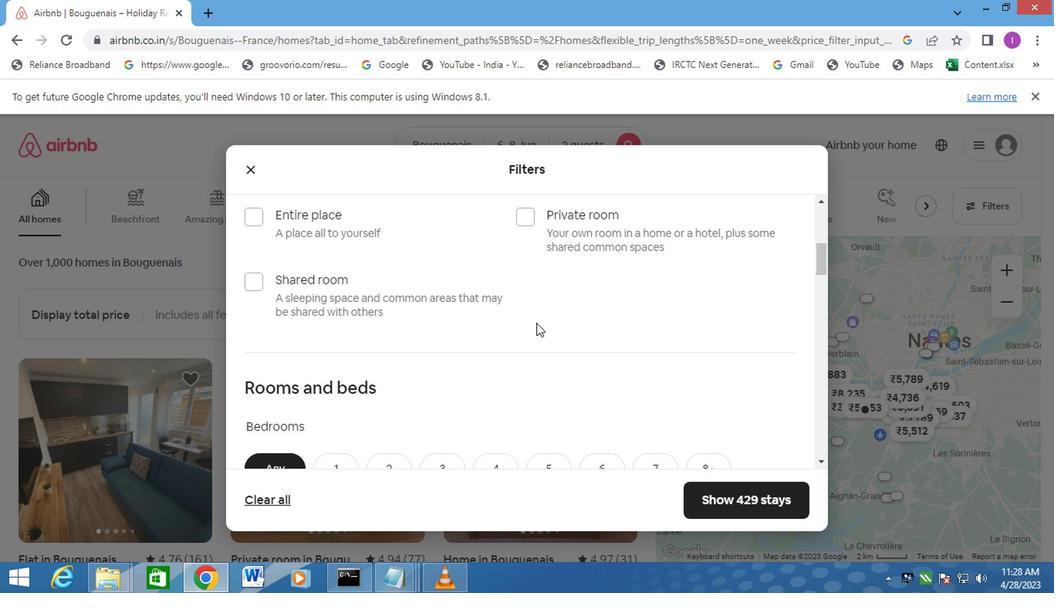 
Action: Mouse moved to (526, 298)
Screenshot: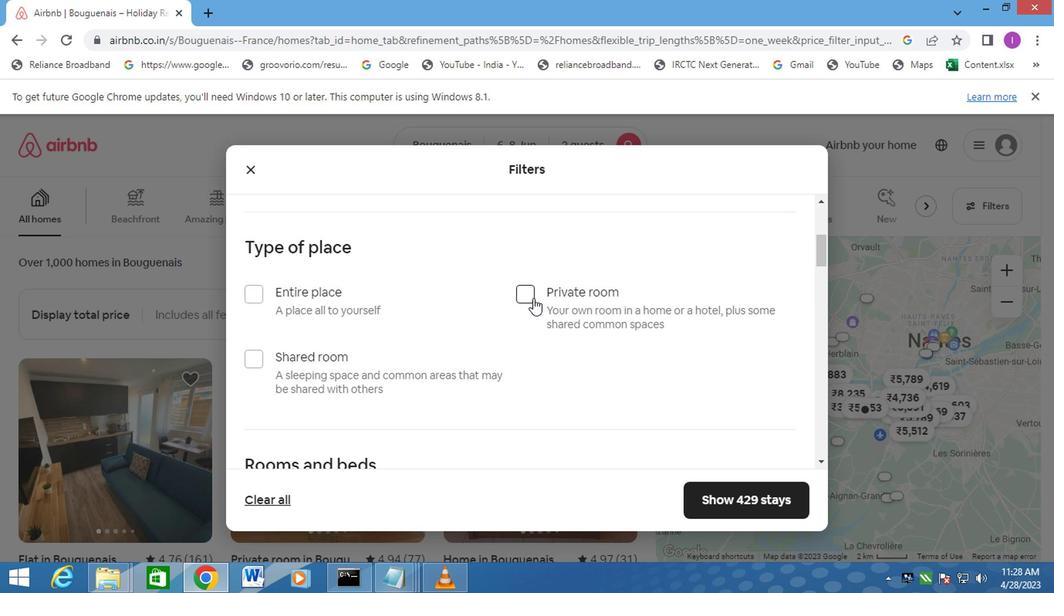 
Action: Mouse pressed left at (526, 298)
Screenshot: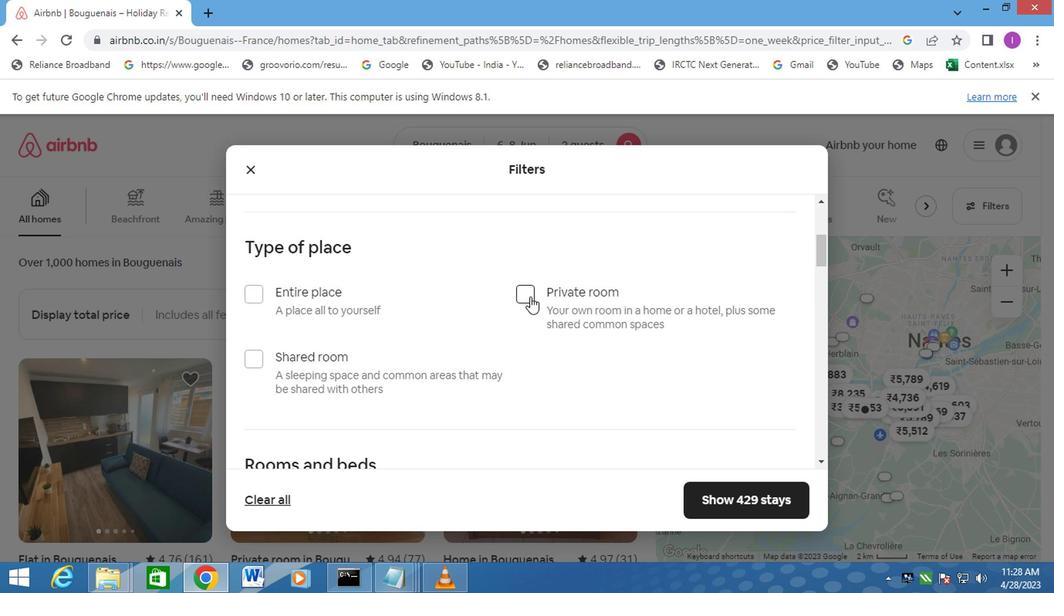 
Action: Mouse moved to (526, 304)
Screenshot: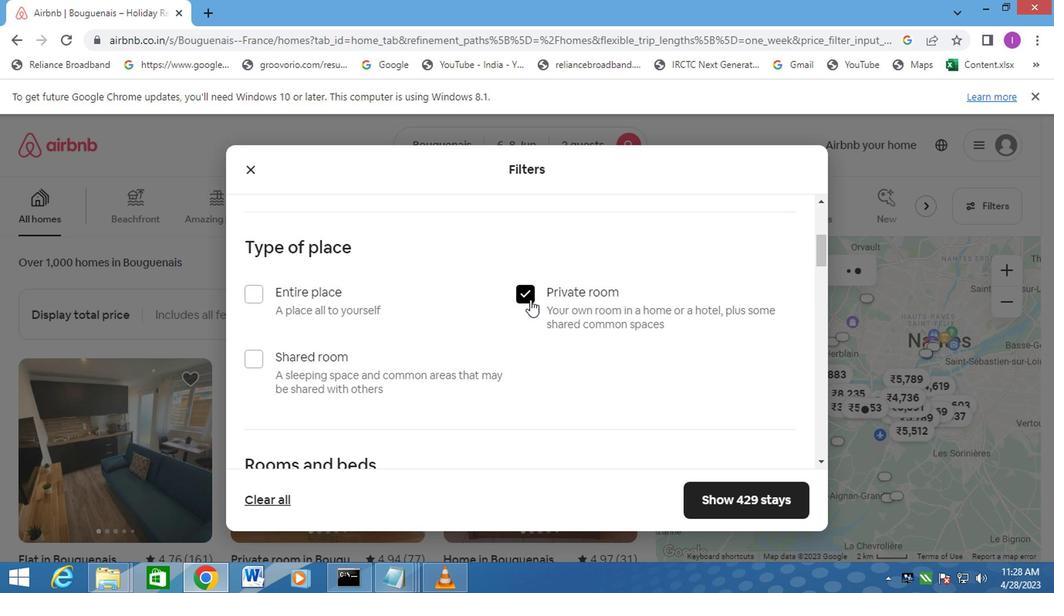 
Action: Mouse scrolled (526, 303) with delta (0, -1)
Screenshot: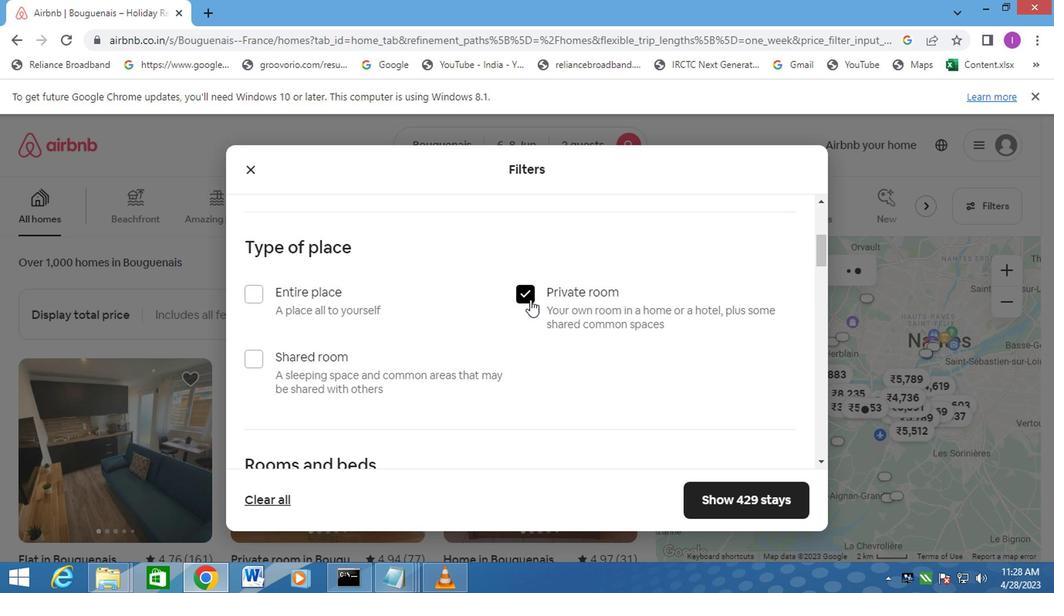 
Action: Mouse scrolled (526, 303) with delta (0, -1)
Screenshot: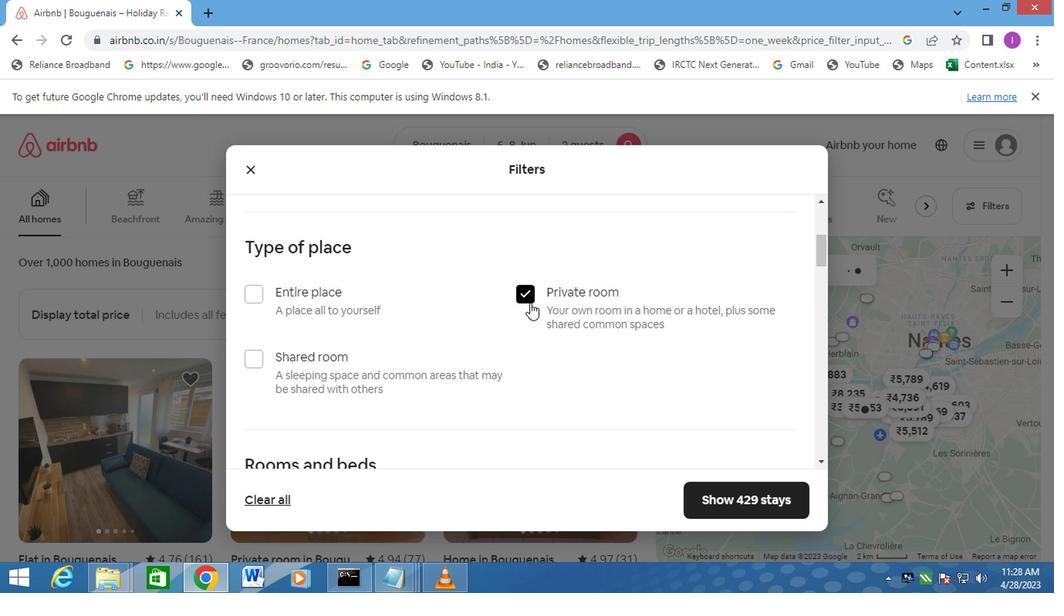 
Action: Mouse scrolled (526, 303) with delta (0, -1)
Screenshot: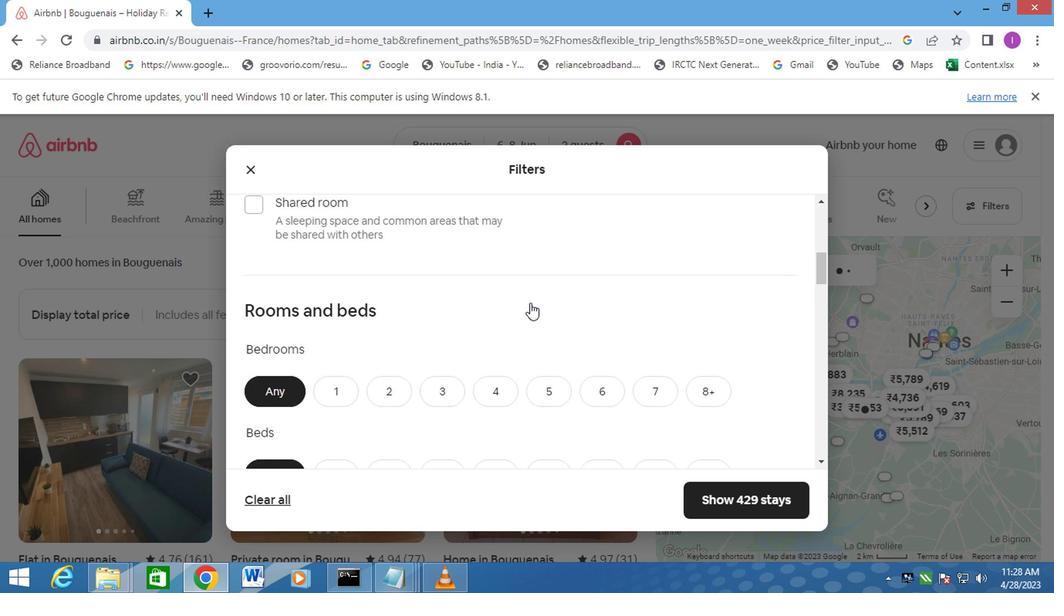 
Action: Mouse moved to (342, 308)
Screenshot: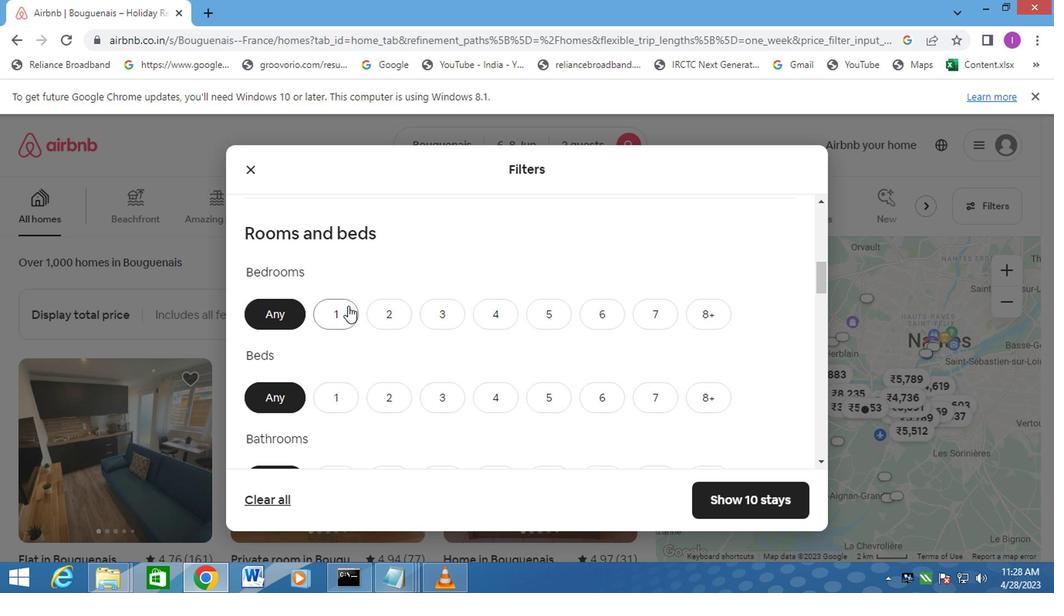 
Action: Mouse pressed left at (342, 308)
Screenshot: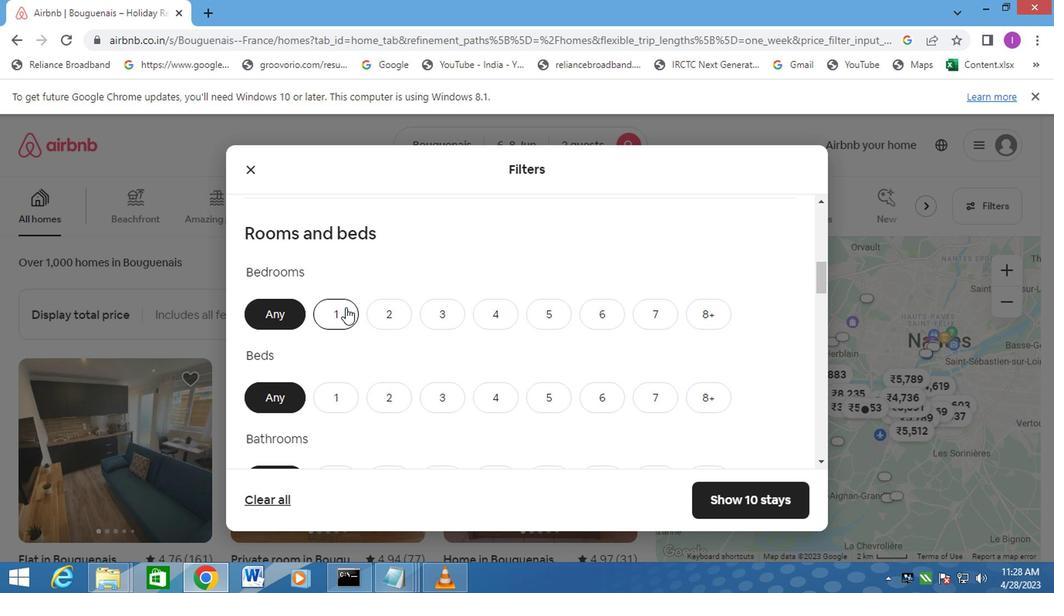 
Action: Mouse moved to (388, 400)
Screenshot: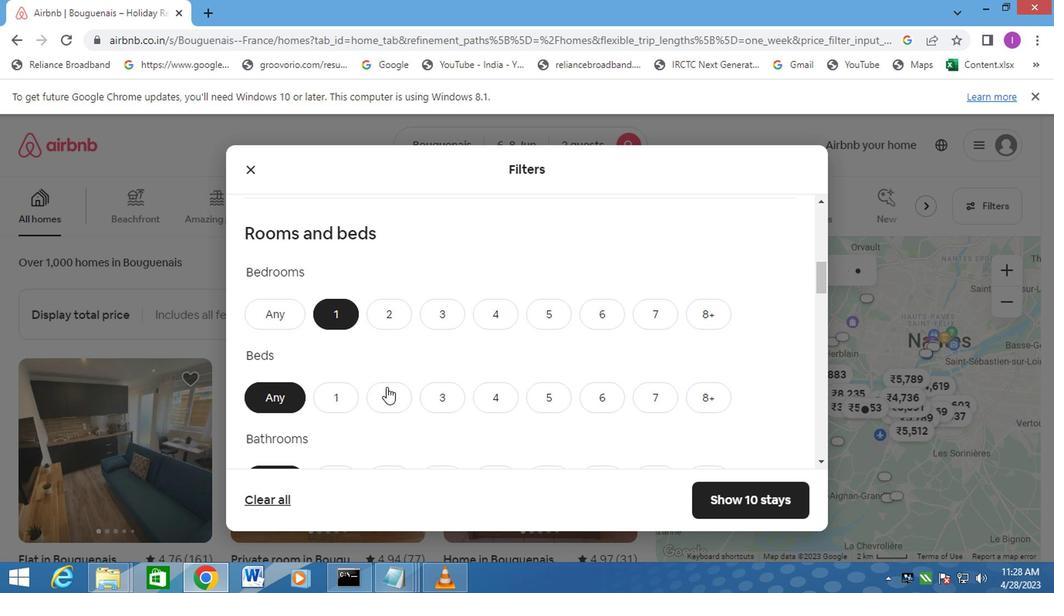 
Action: Mouse pressed left at (388, 400)
Screenshot: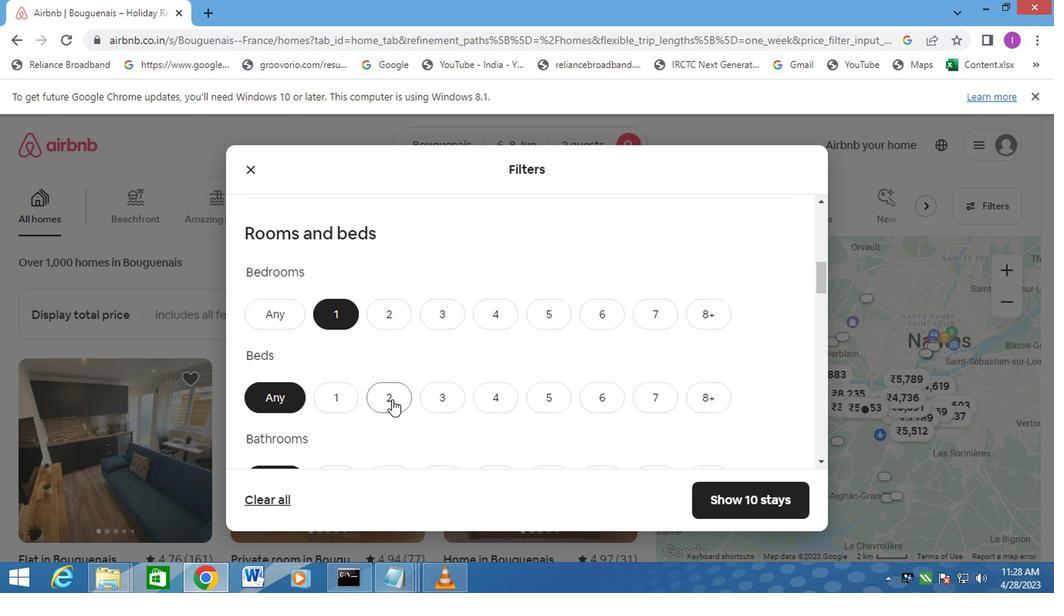 
Action: Mouse moved to (388, 396)
Screenshot: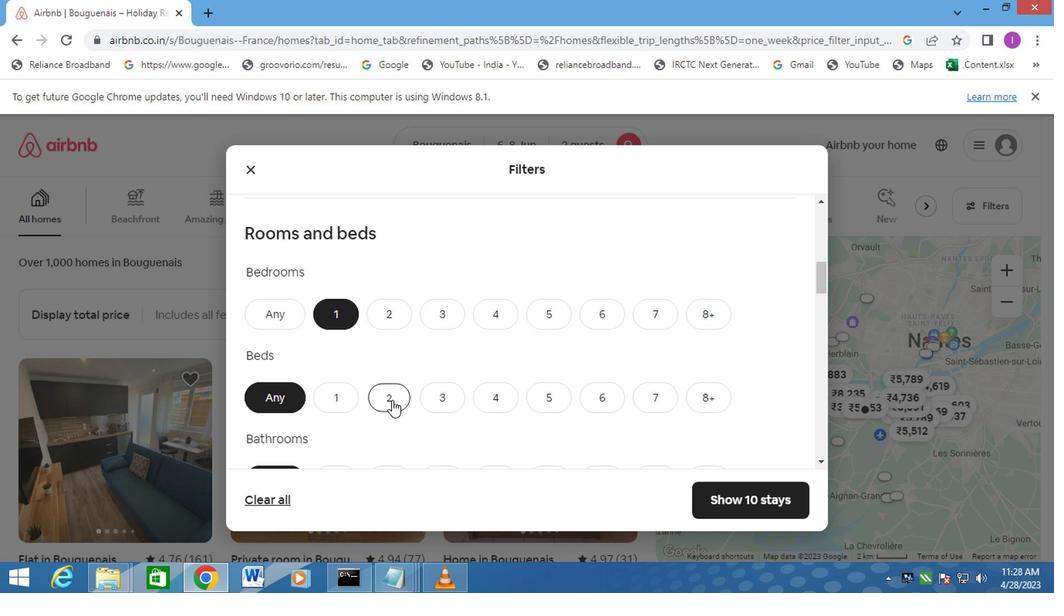 
Action: Mouse scrolled (389, 400) with delta (0, 0)
Screenshot: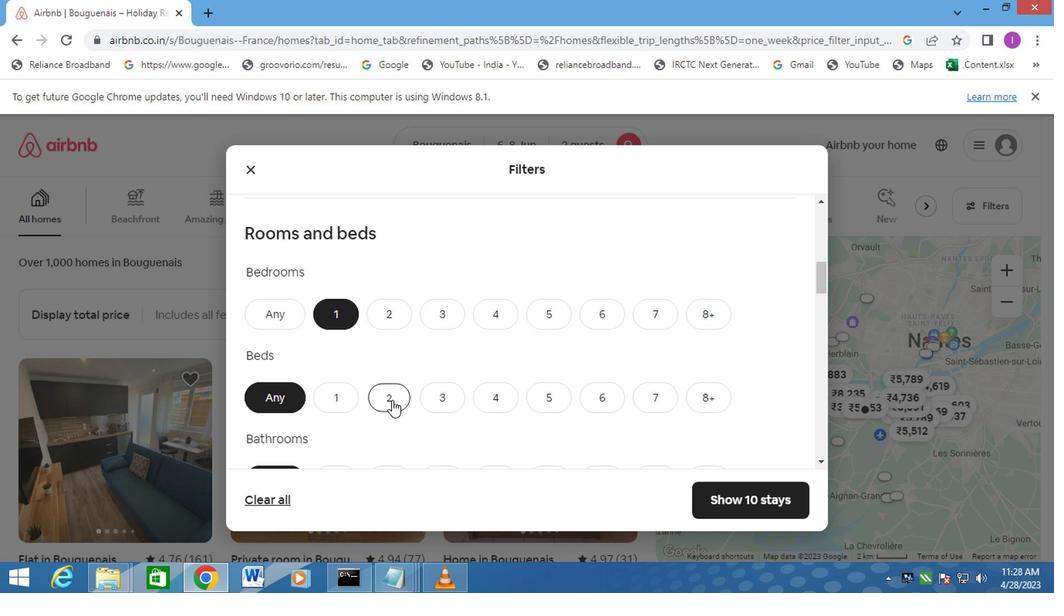 
Action: Mouse moved to (385, 394)
Screenshot: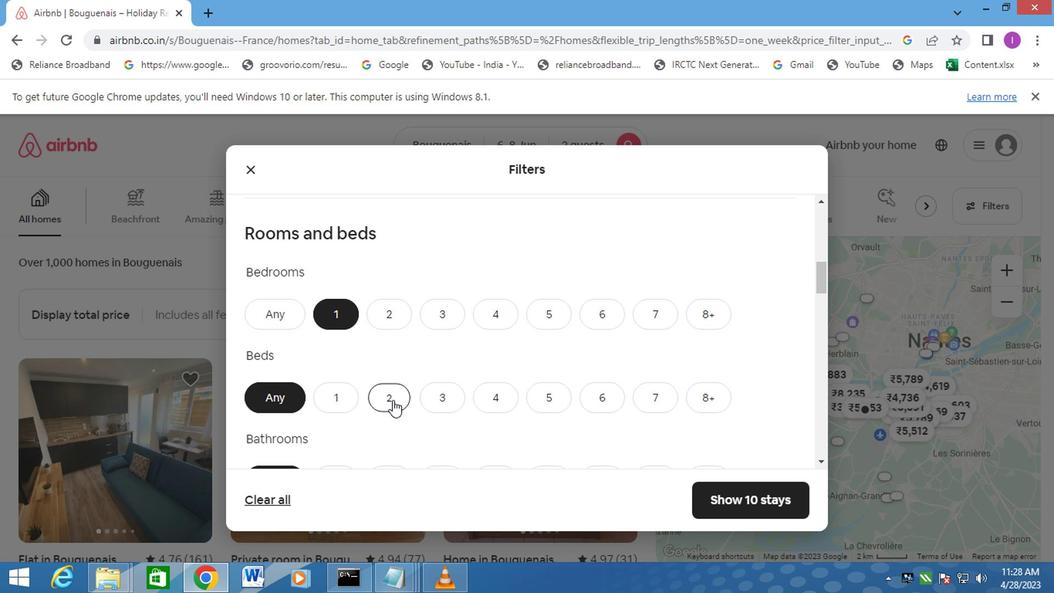 
Action: Mouse scrolled (389, 400) with delta (0, 0)
Screenshot: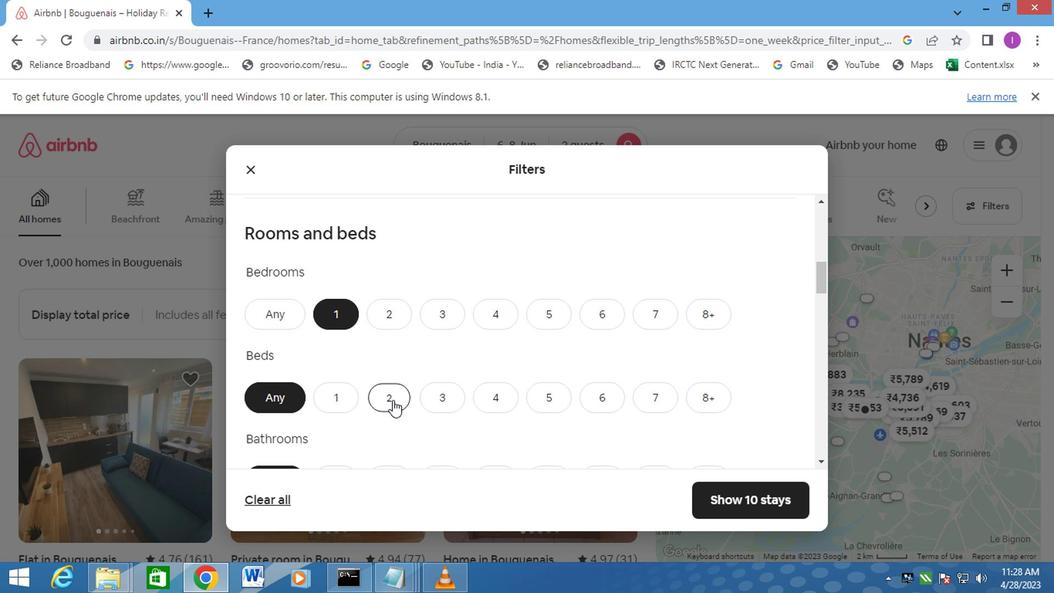 
Action: Mouse moved to (368, 388)
Screenshot: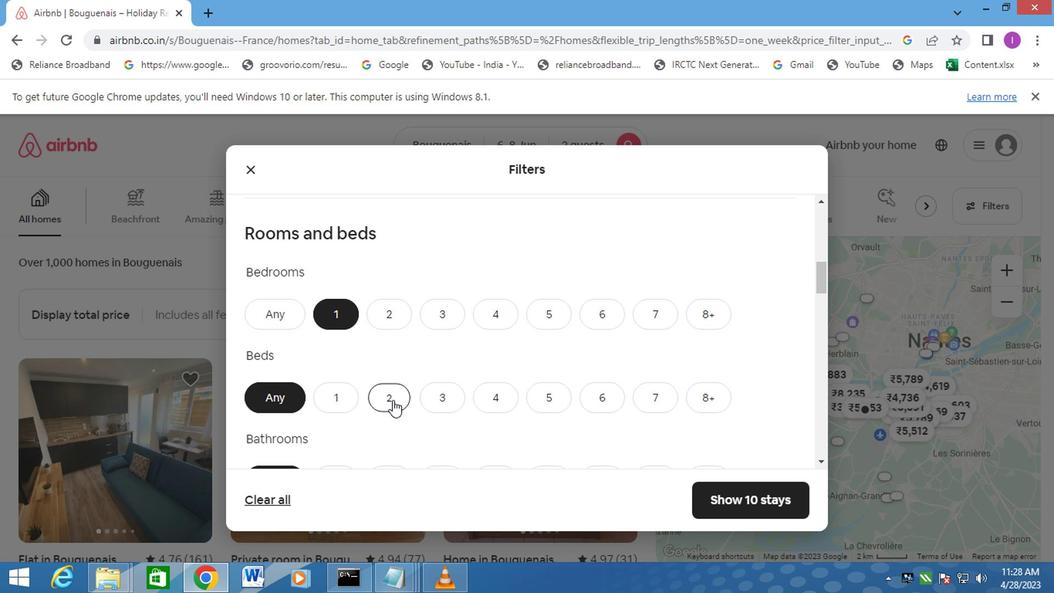 
Action: Mouse scrolled (389, 400) with delta (0, 0)
Screenshot: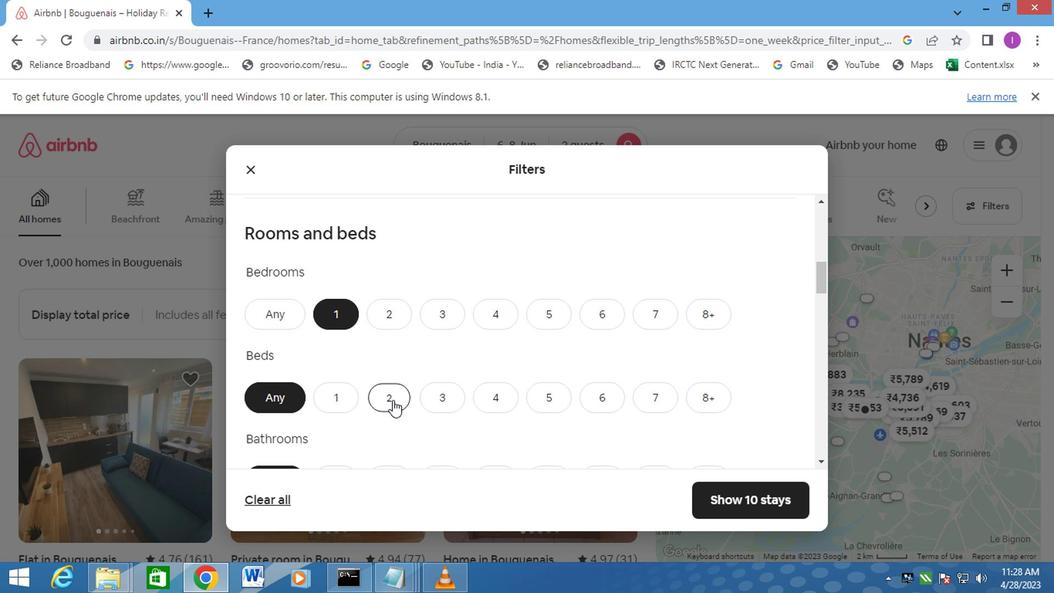
Action: Mouse moved to (364, 381)
Screenshot: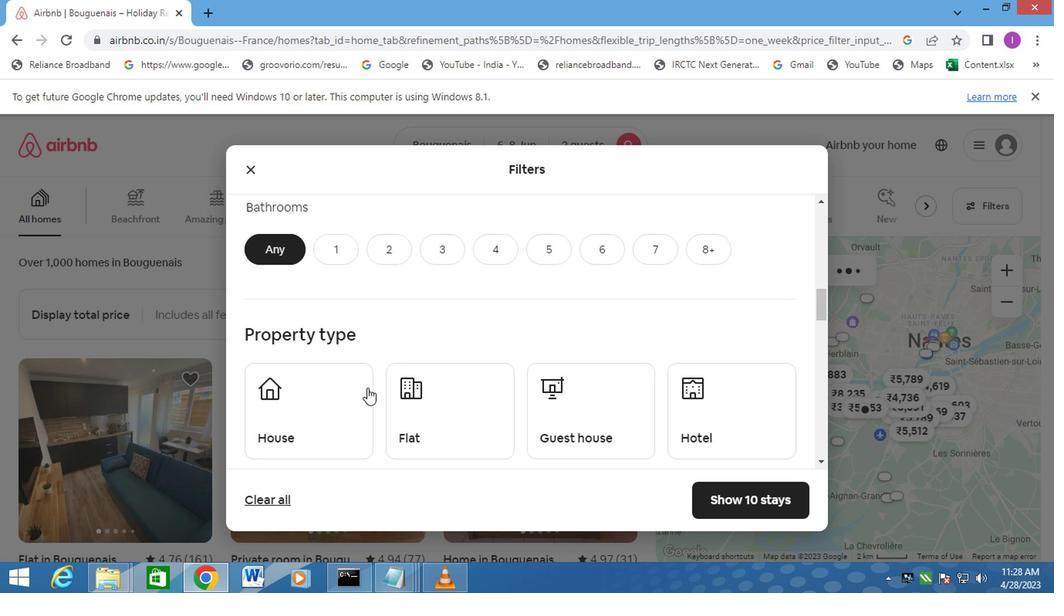 
Action: Mouse scrolled (364, 381) with delta (0, 0)
Screenshot: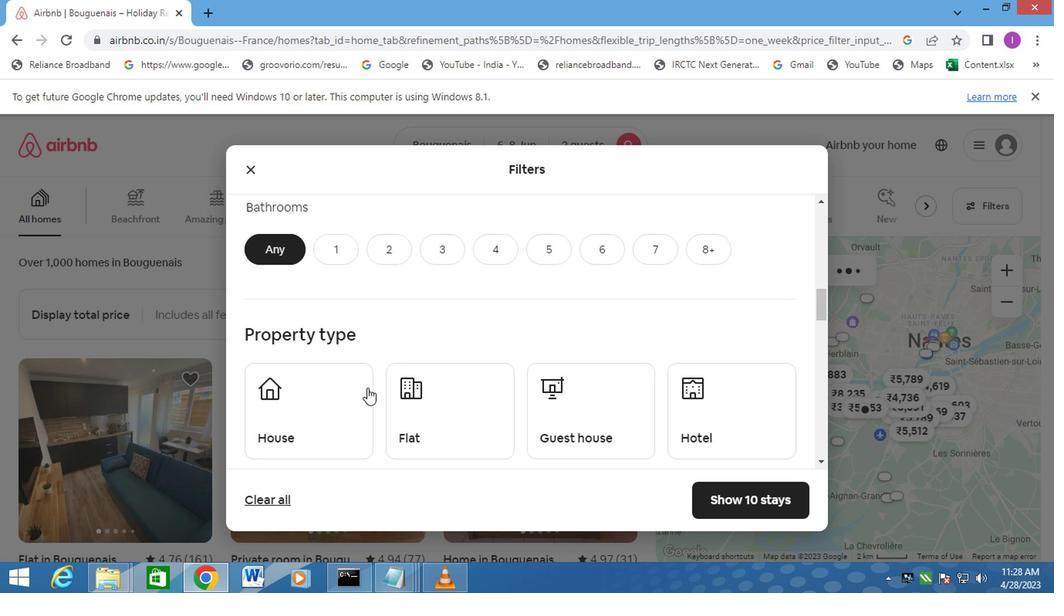 
Action: Mouse moved to (354, 355)
Screenshot: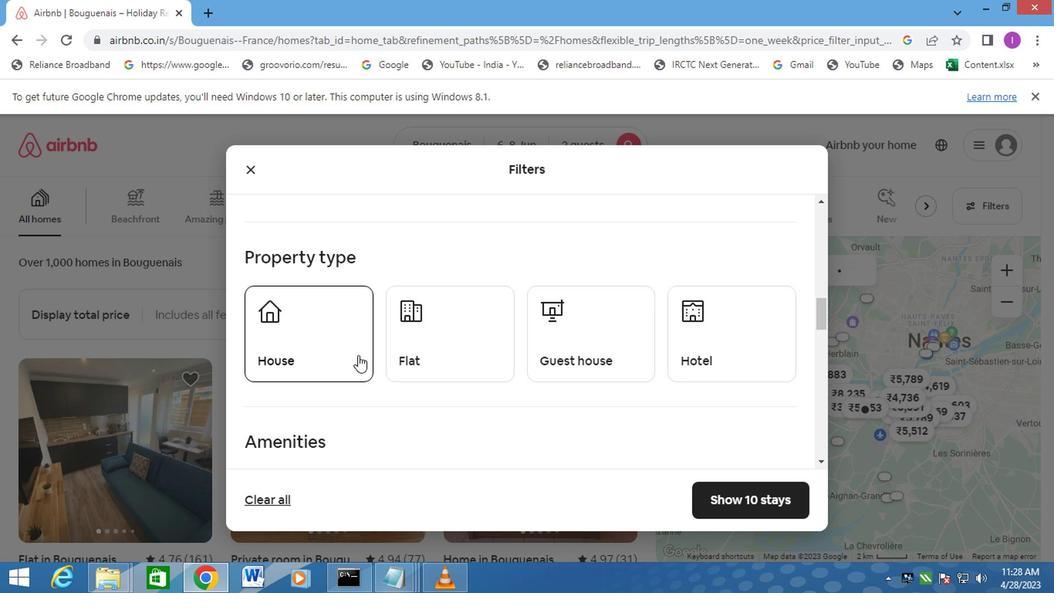 
Action: Mouse scrolled (354, 356) with delta (0, 0)
Screenshot: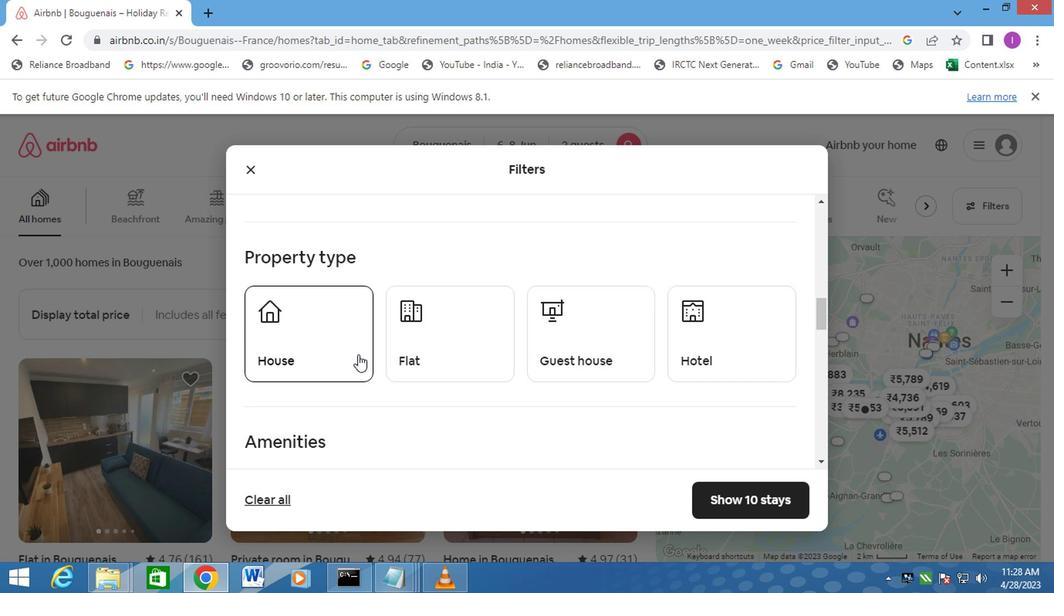 
Action: Mouse scrolled (354, 356) with delta (0, 0)
Screenshot: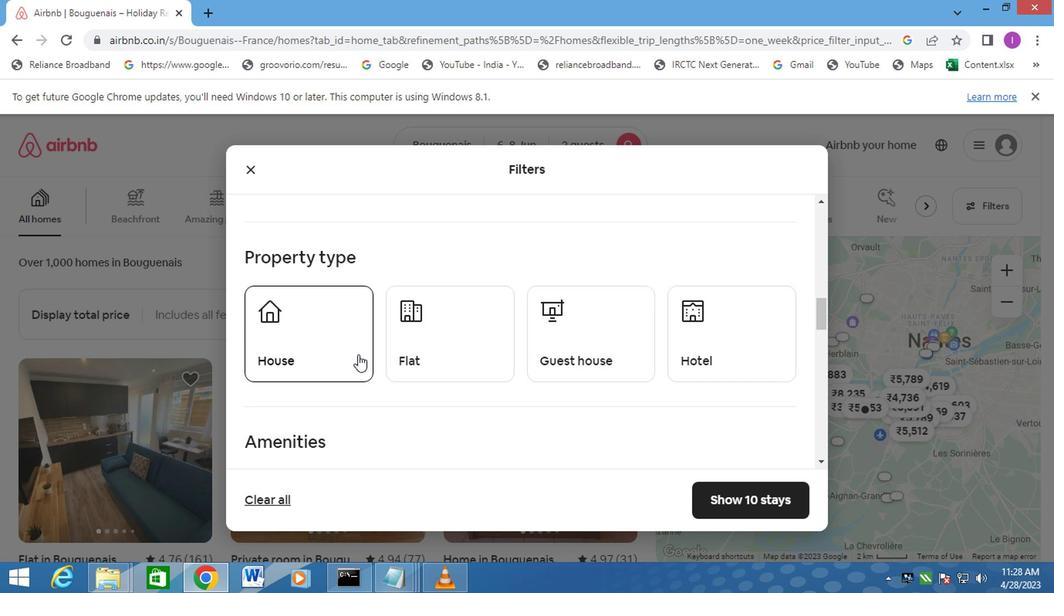 
Action: Mouse moved to (338, 322)
Screenshot: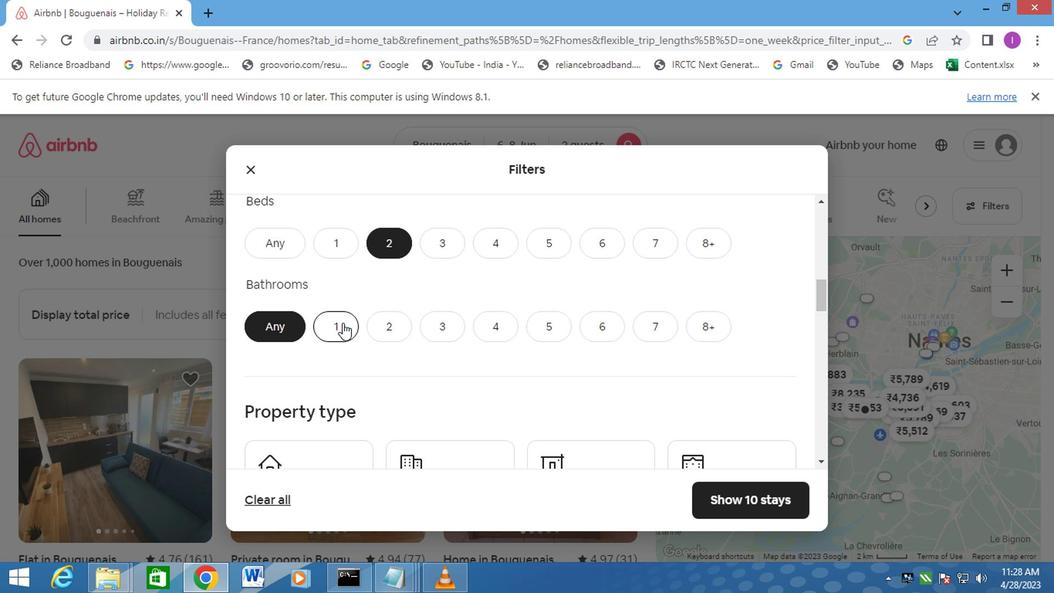 
Action: Mouse pressed left at (338, 322)
Screenshot: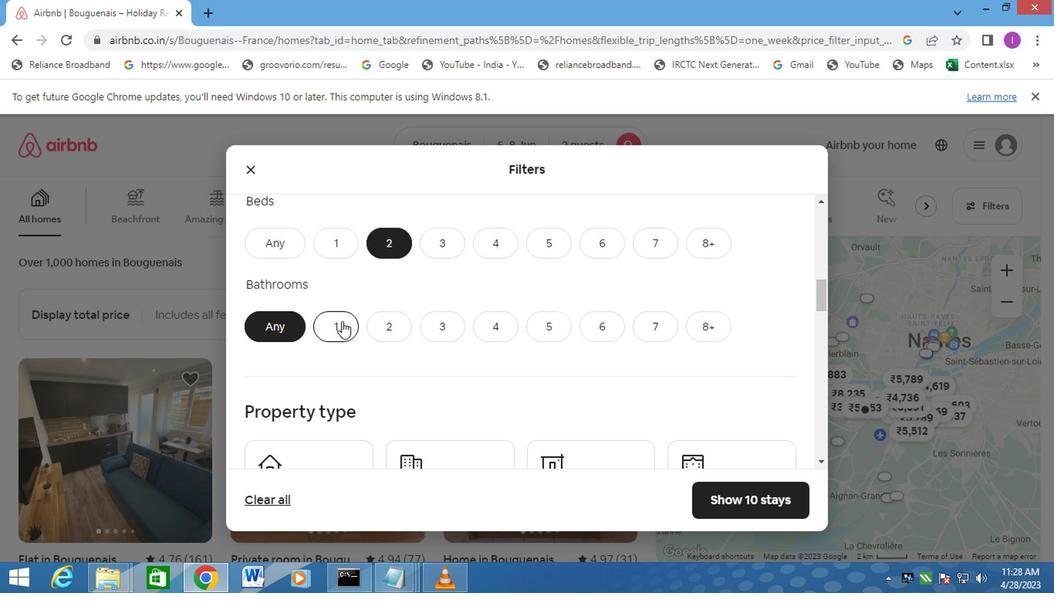 
Action: Mouse moved to (337, 360)
Screenshot: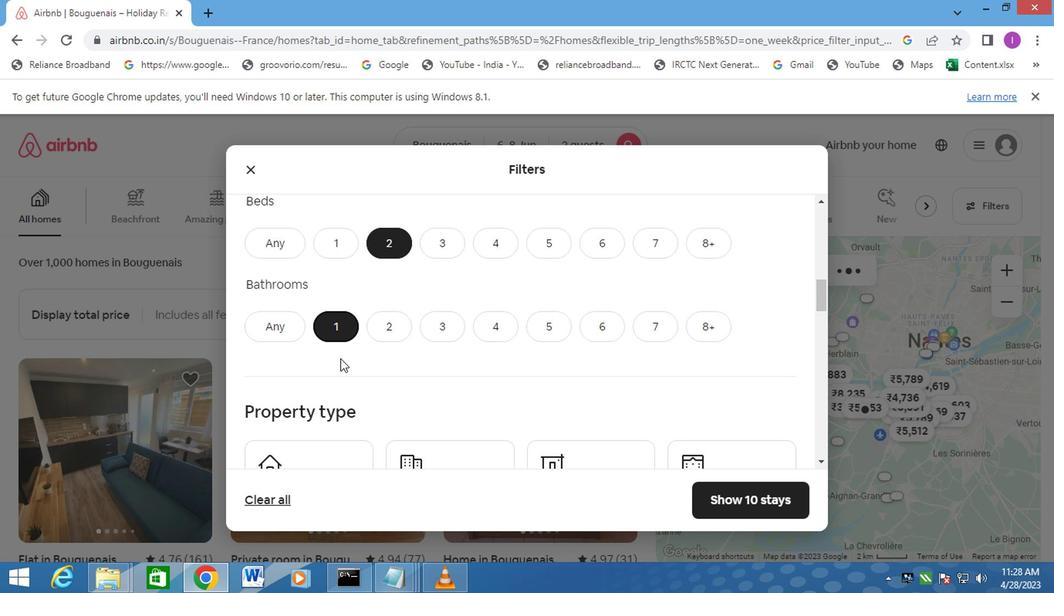 
Action: Mouse scrolled (337, 359) with delta (0, -1)
Screenshot: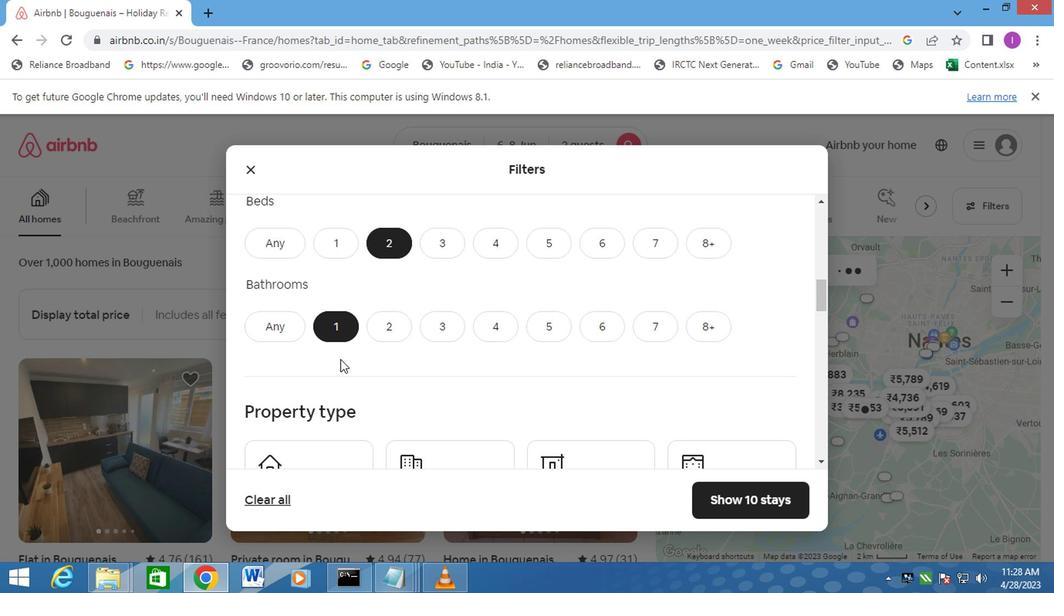 
Action: Mouse scrolled (337, 359) with delta (0, -1)
Screenshot: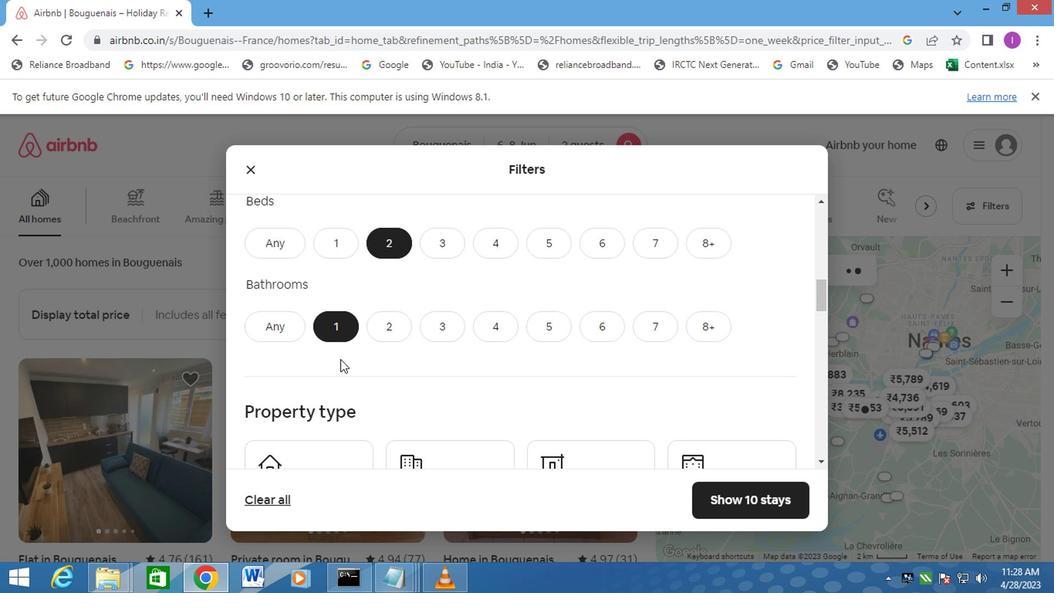 
Action: Mouse moved to (331, 359)
Screenshot: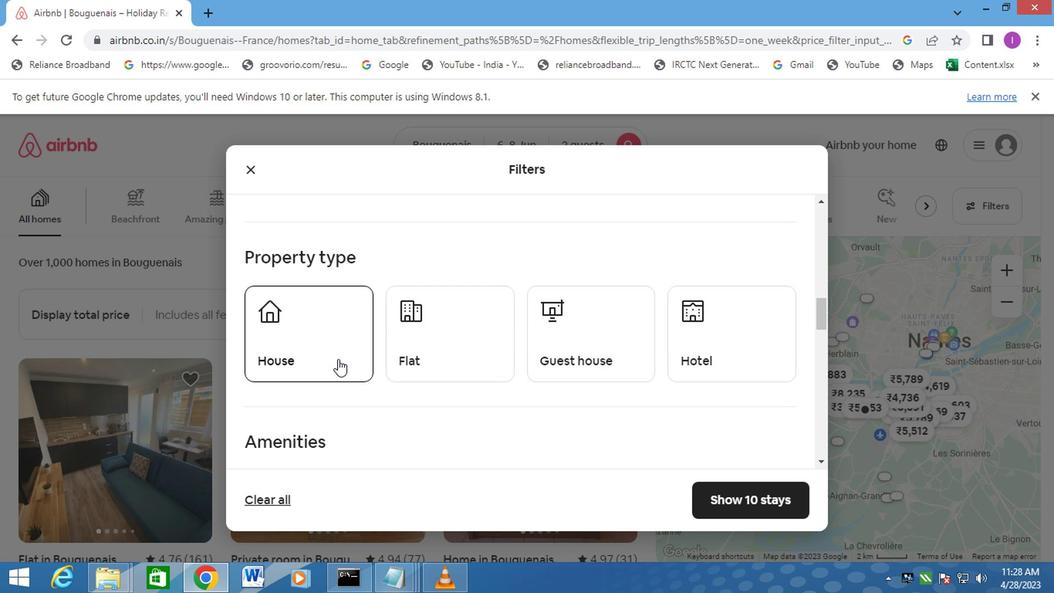 
Action: Mouse pressed left at (331, 359)
Screenshot: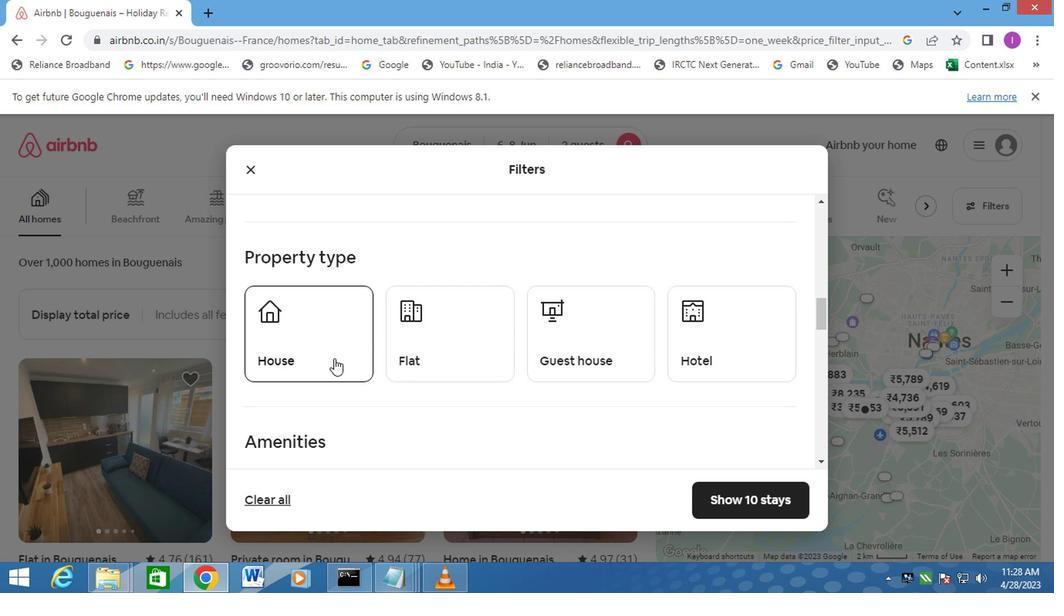 
Action: Mouse moved to (403, 358)
Screenshot: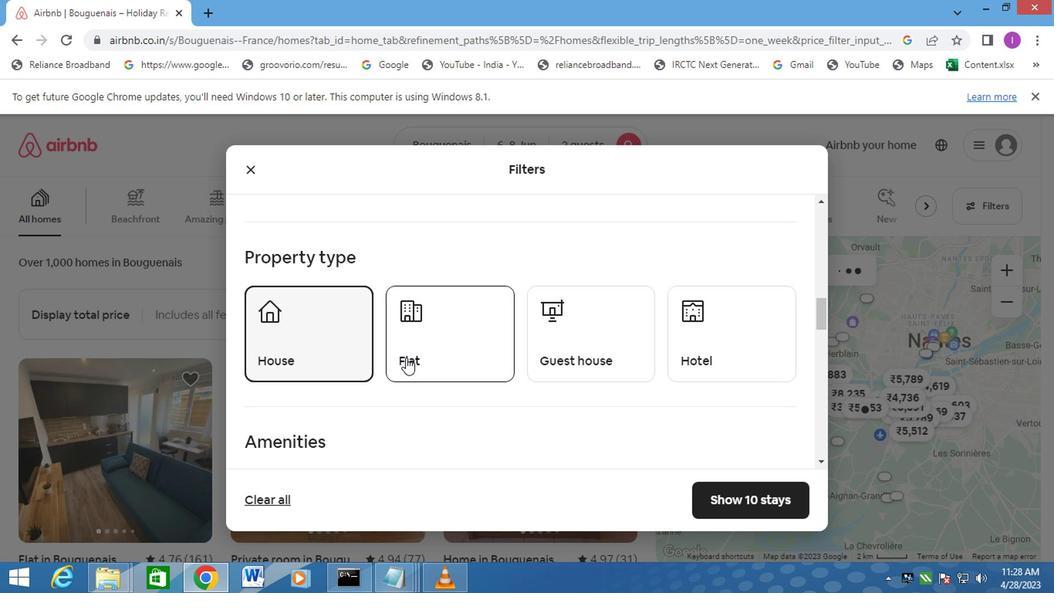 
Action: Mouse pressed left at (403, 358)
Screenshot: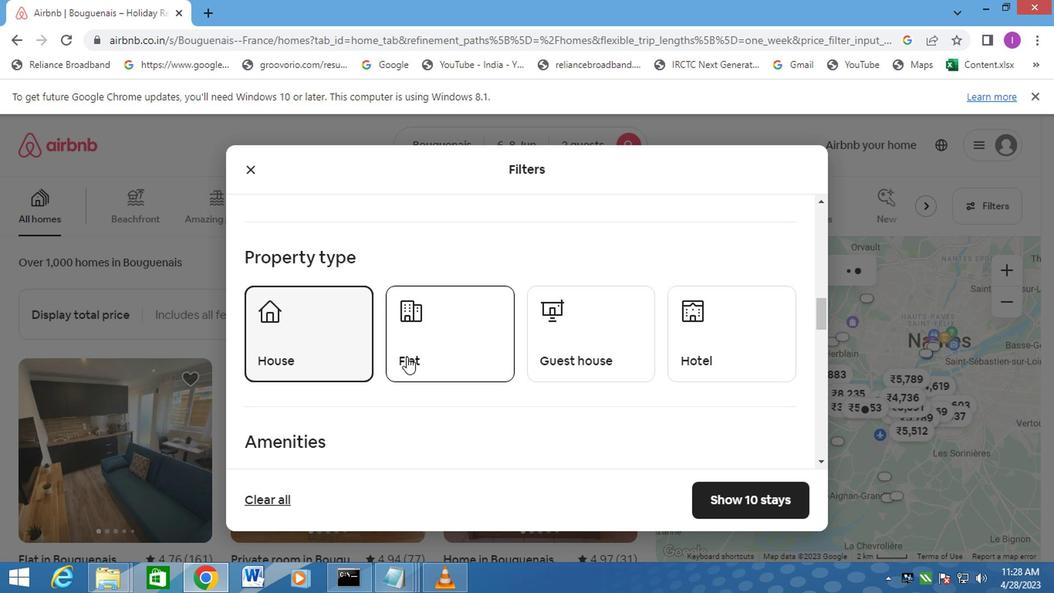 
Action: Mouse moved to (566, 374)
Screenshot: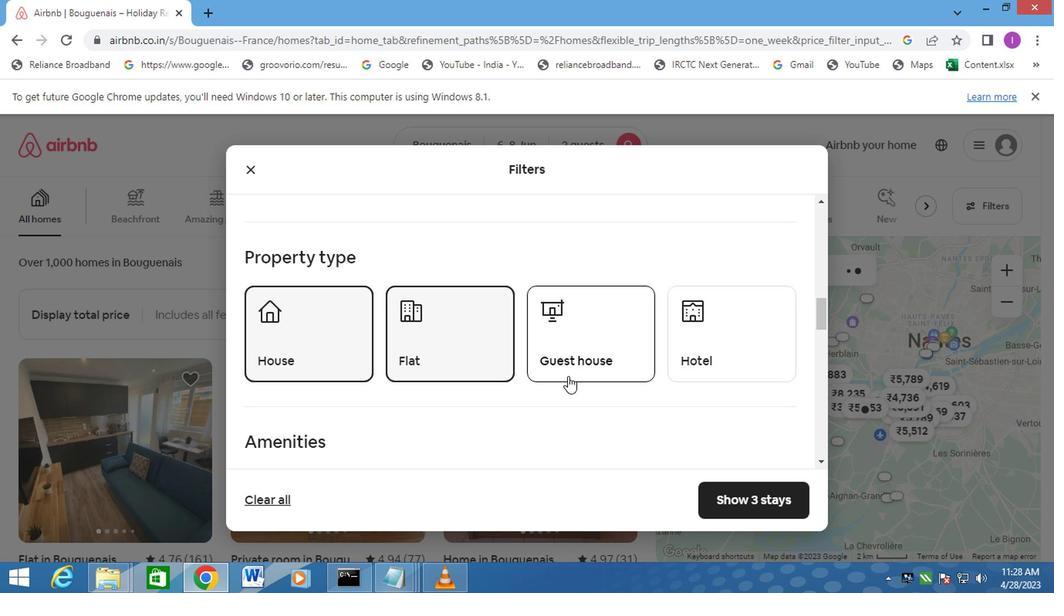 
Action: Mouse pressed left at (566, 374)
Screenshot: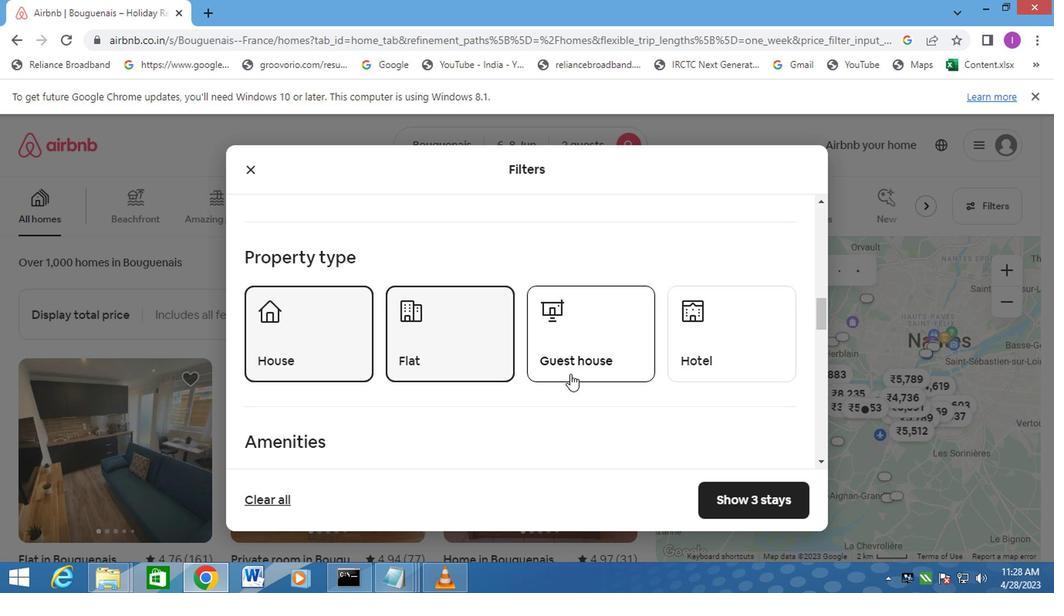 
Action: Mouse moved to (536, 420)
Screenshot: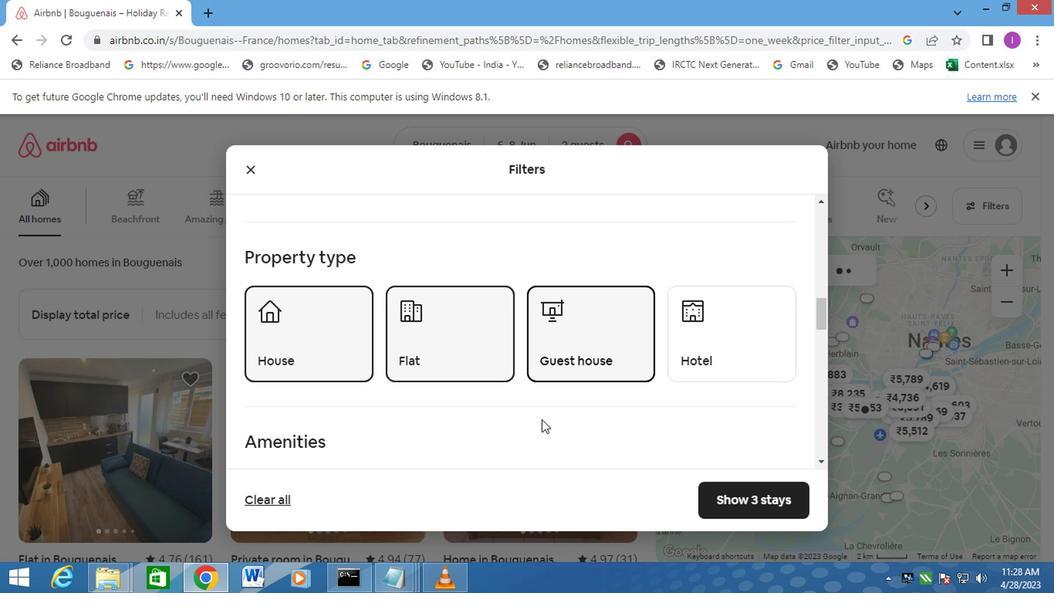 
Action: Mouse scrolled (536, 420) with delta (0, 0)
Screenshot: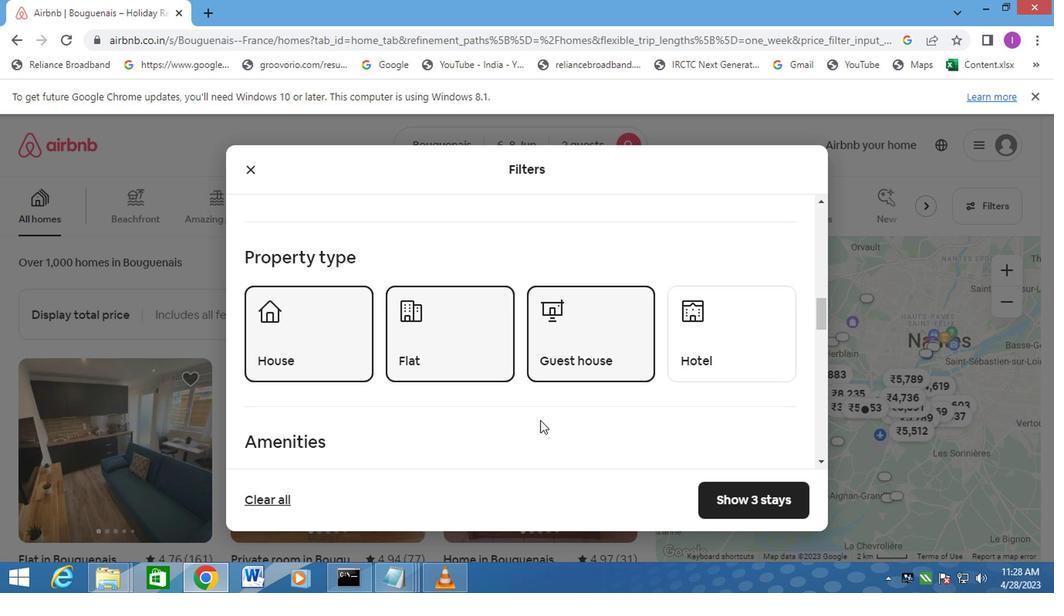 
Action: Mouse scrolled (536, 420) with delta (0, 0)
Screenshot: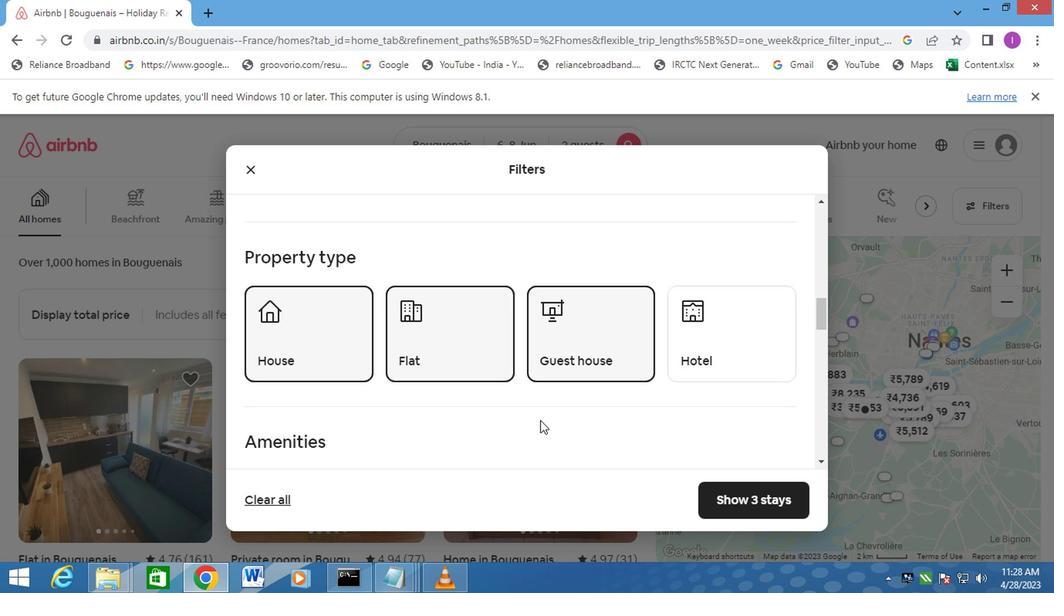 
Action: Mouse moved to (537, 415)
Screenshot: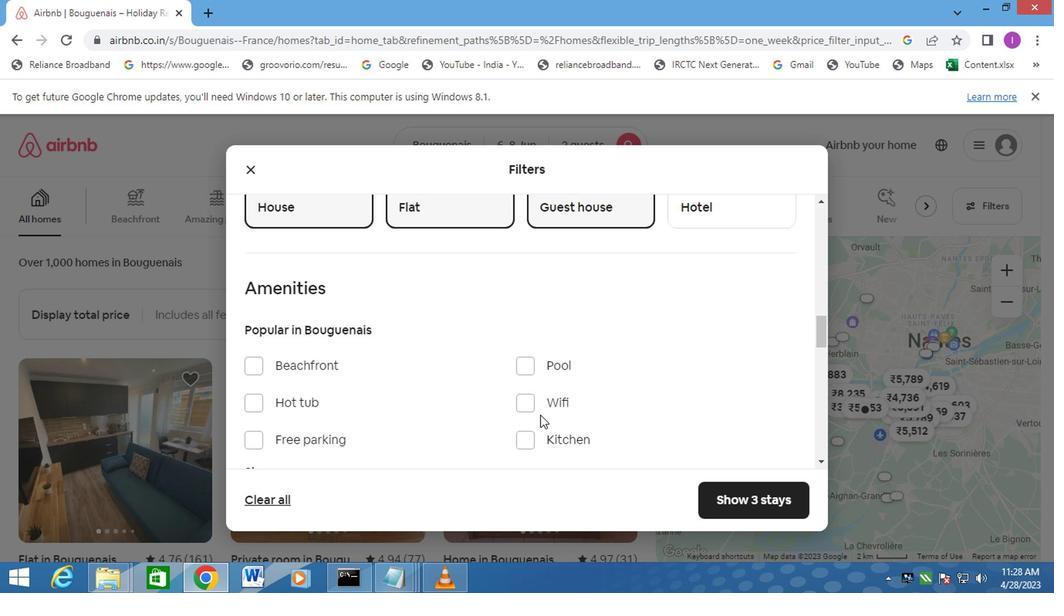 
Action: Mouse scrolled (537, 414) with delta (0, 0)
Screenshot: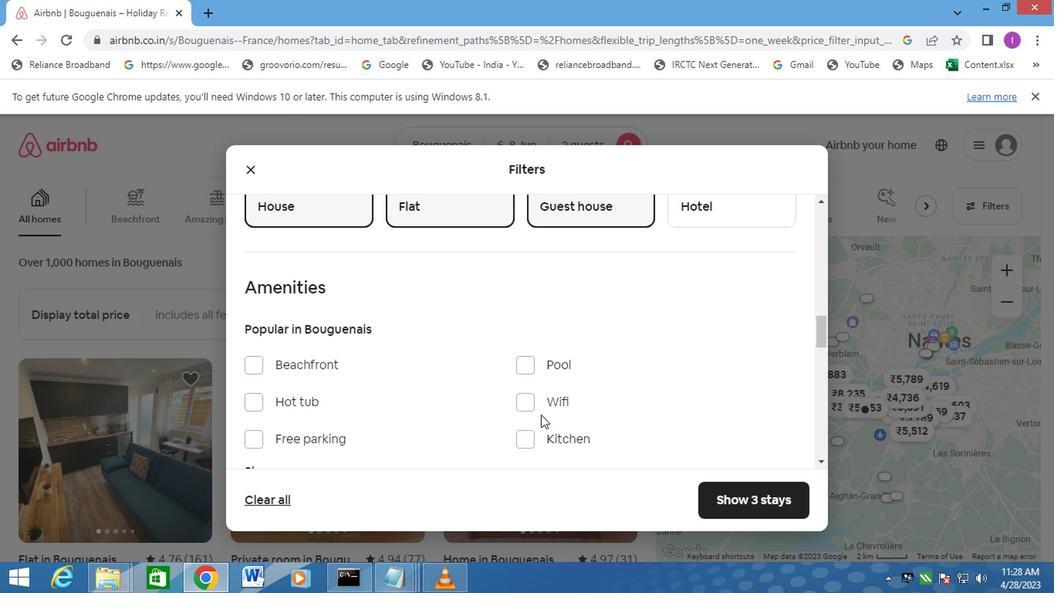 
Action: Mouse moved to (276, 392)
Screenshot: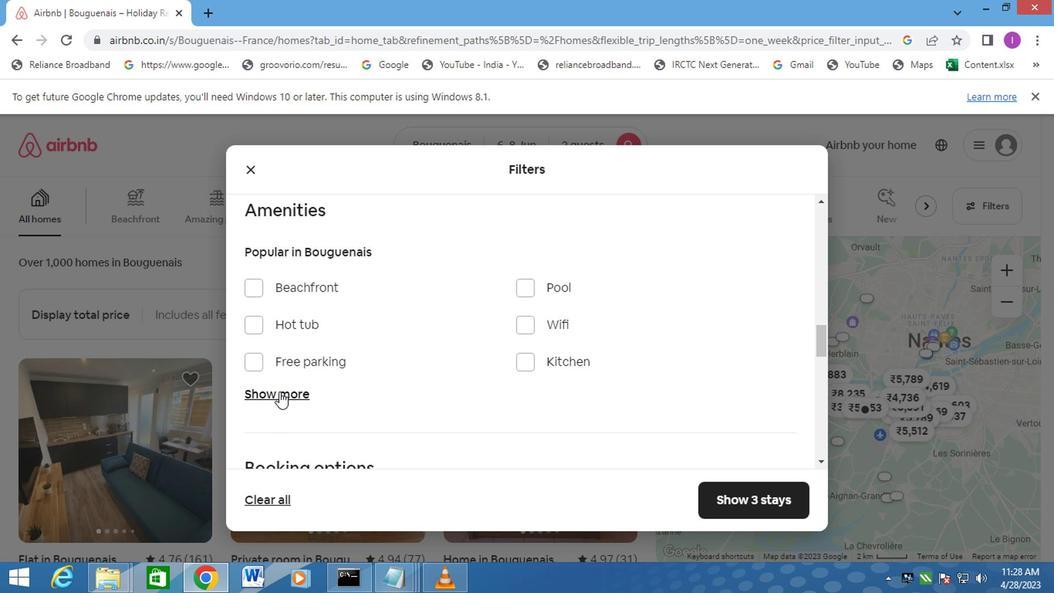 
Action: Mouse pressed left at (276, 392)
Screenshot: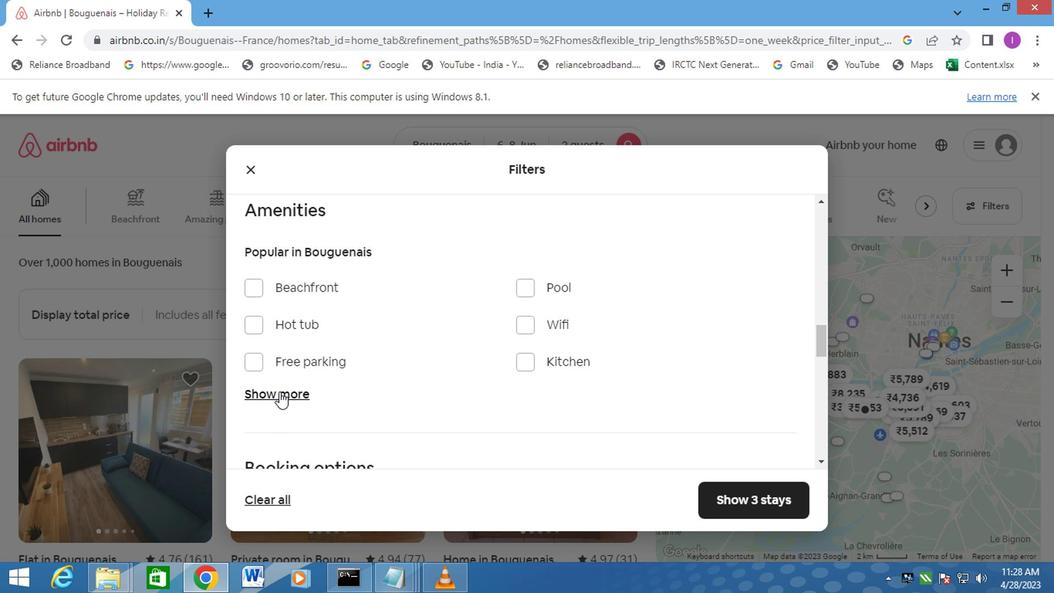 
Action: Mouse moved to (344, 416)
Screenshot: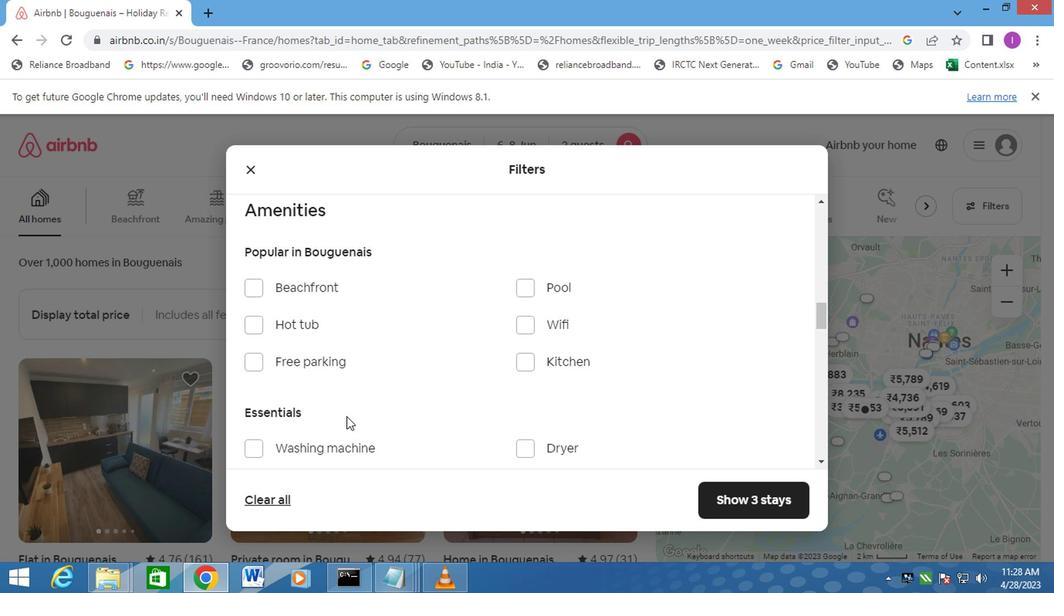 
Action: Mouse scrolled (343, 416) with delta (0, 0)
Screenshot: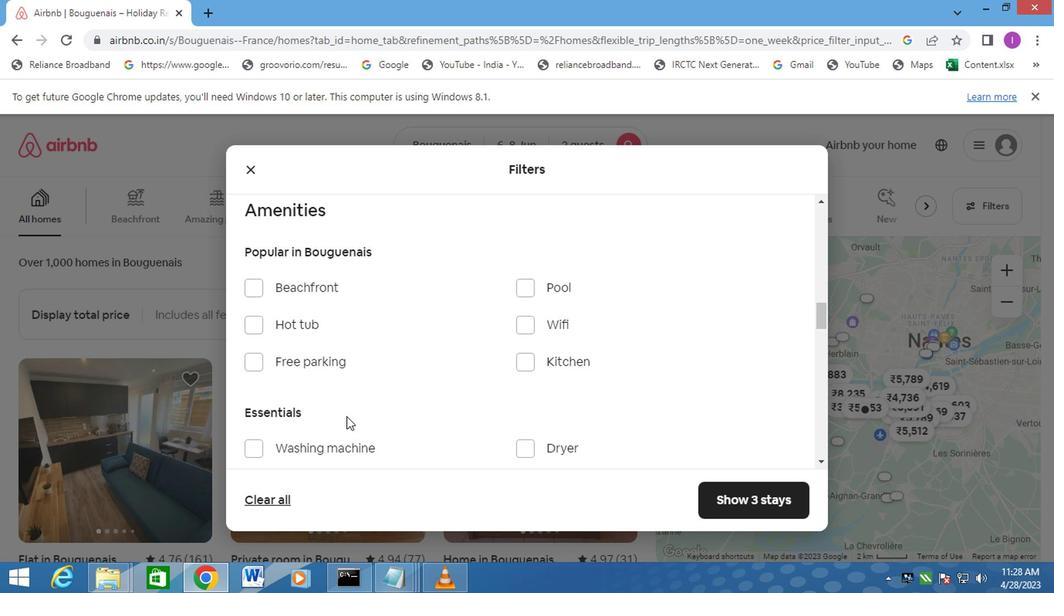 
Action: Mouse scrolled (343, 416) with delta (0, 0)
Screenshot: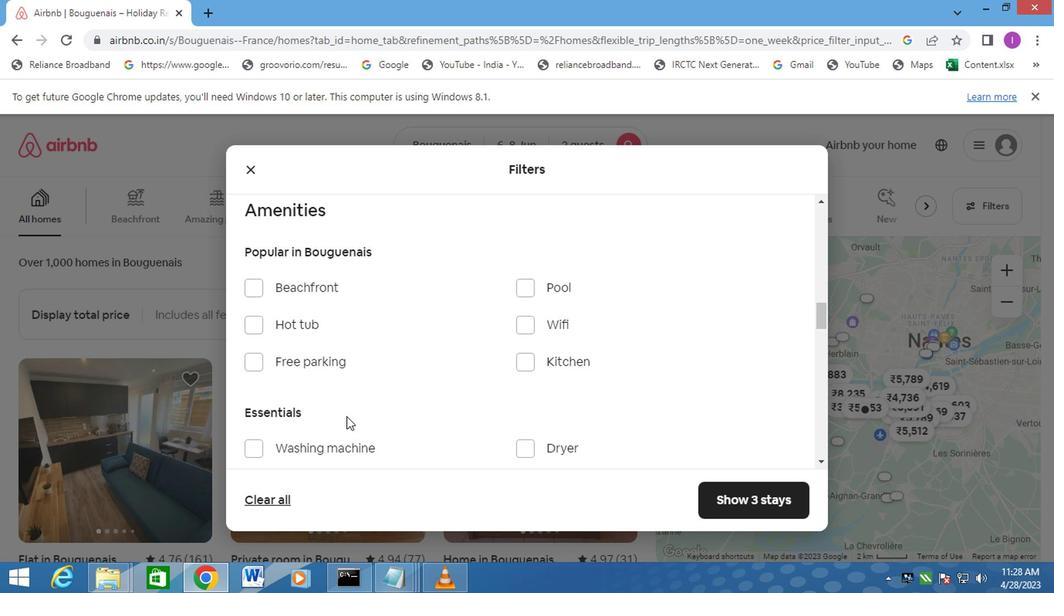 
Action: Mouse moved to (254, 302)
Screenshot: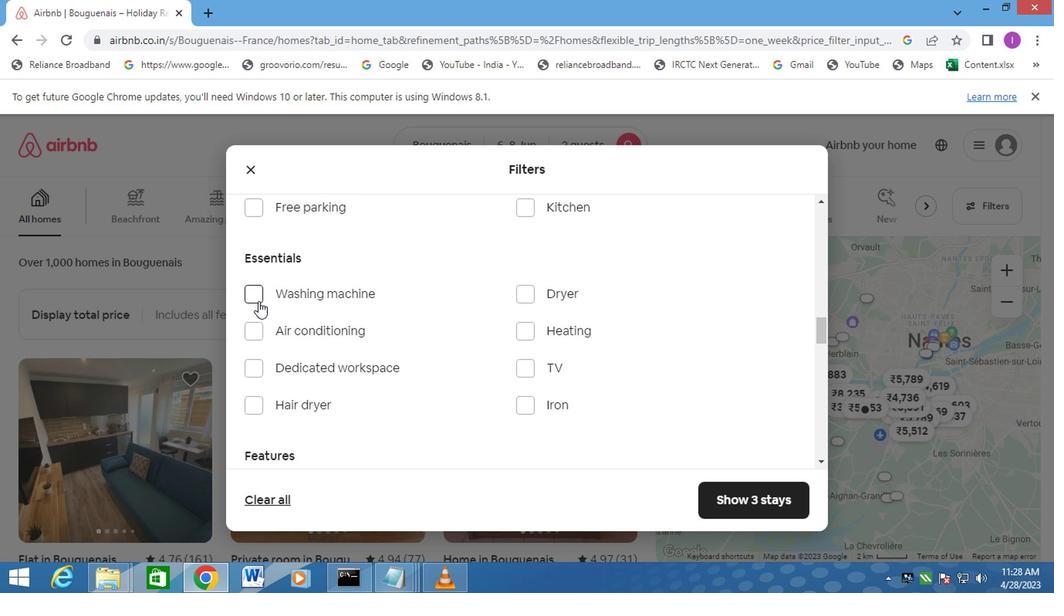 
Action: Mouse pressed left at (254, 302)
Screenshot: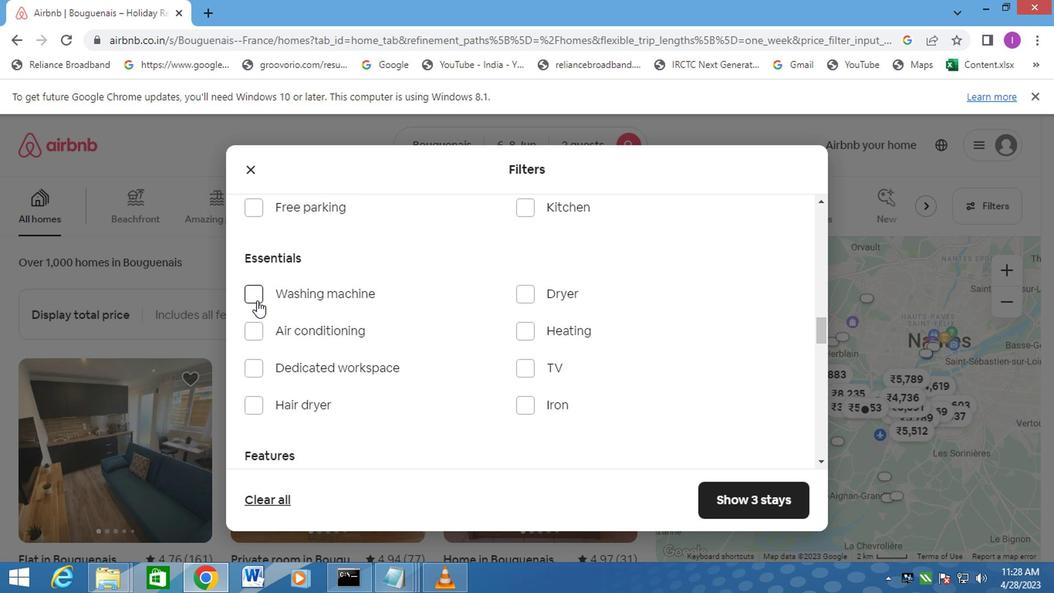 
Action: Mouse moved to (336, 293)
Screenshot: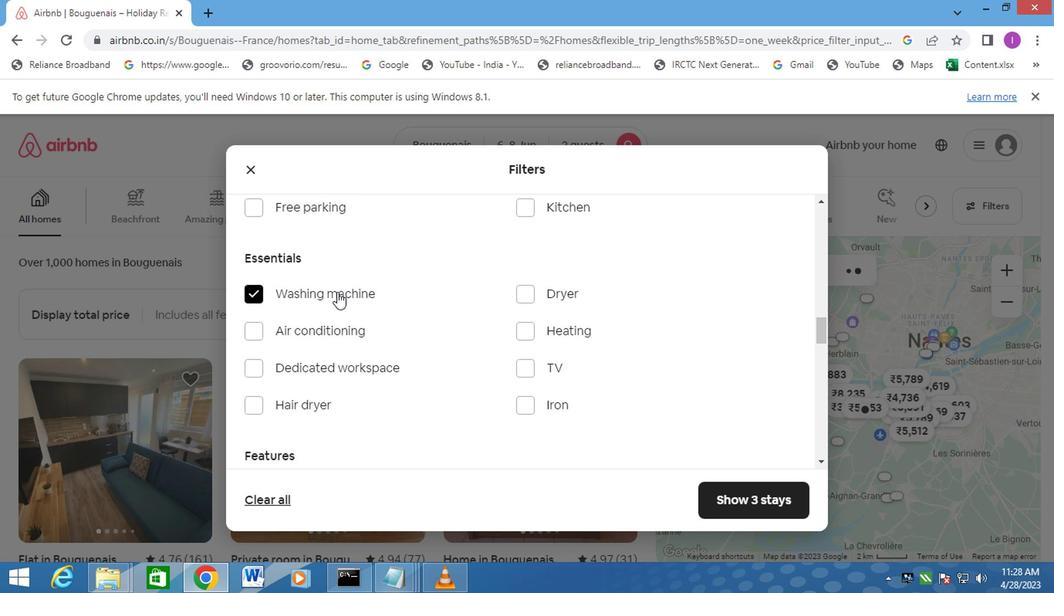 
Action: Mouse scrolled (336, 294) with delta (0, 1)
Screenshot: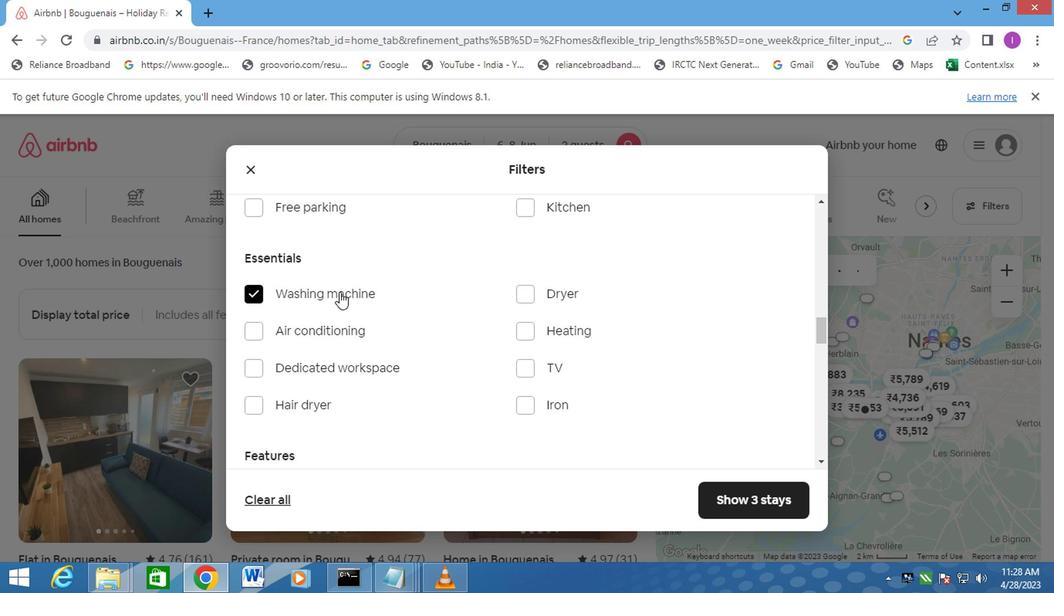 
Action: Mouse moved to (337, 293)
Screenshot: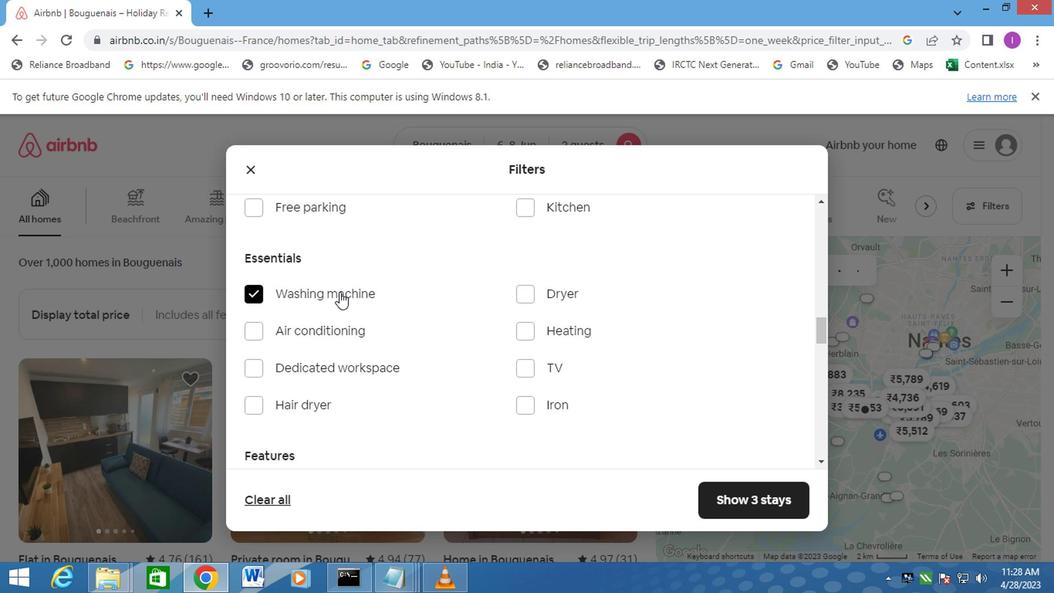 
Action: Mouse scrolled (337, 294) with delta (0, 1)
Screenshot: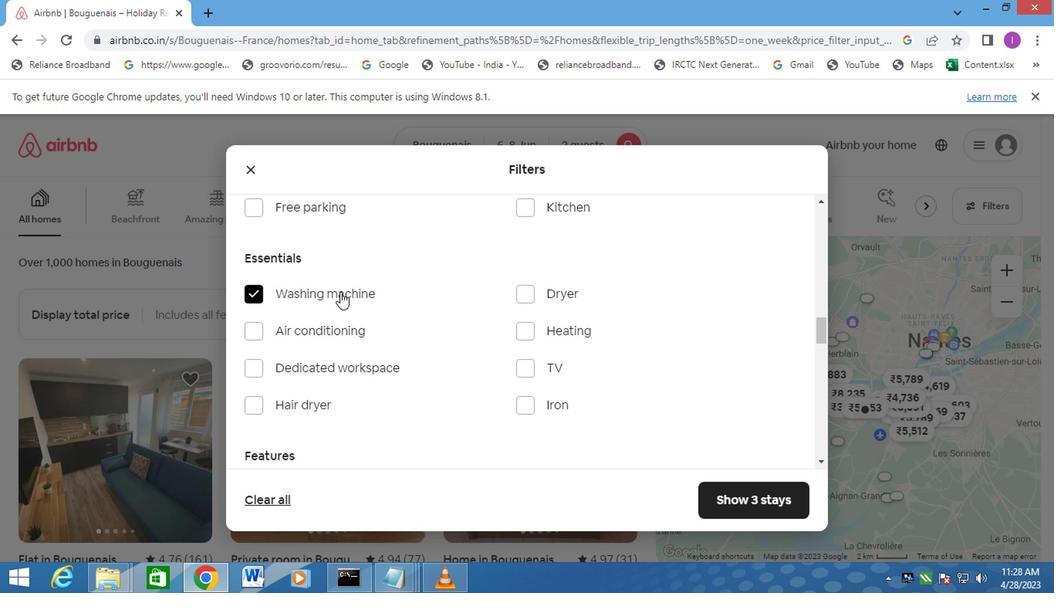 
Action: Mouse moved to (523, 329)
Screenshot: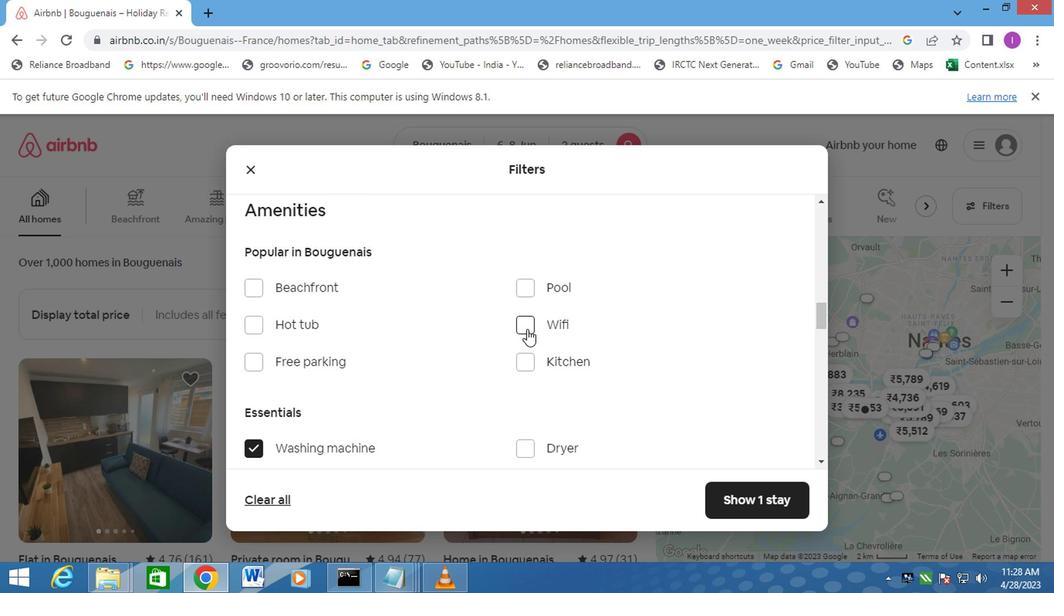 
Action: Mouse pressed left at (523, 329)
Screenshot: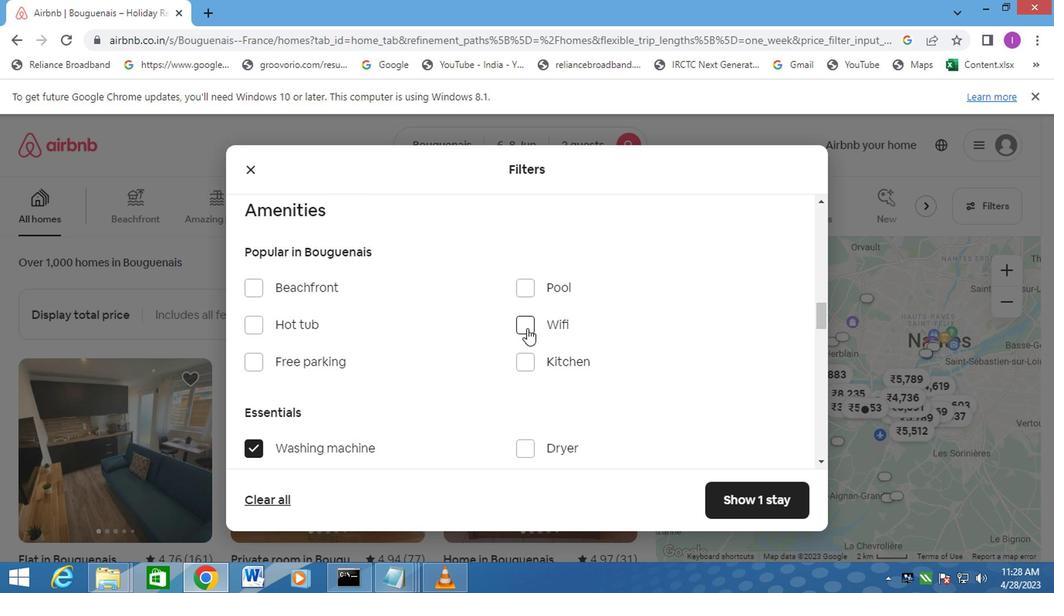 
Action: Mouse moved to (407, 399)
Screenshot: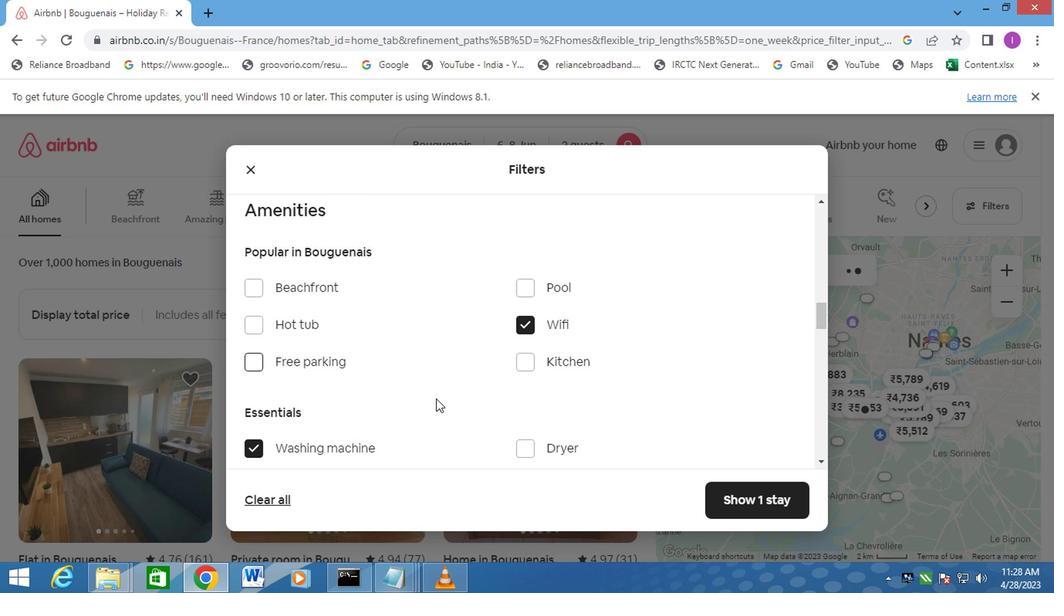 
Action: Mouse scrolled (407, 398) with delta (0, 0)
Screenshot: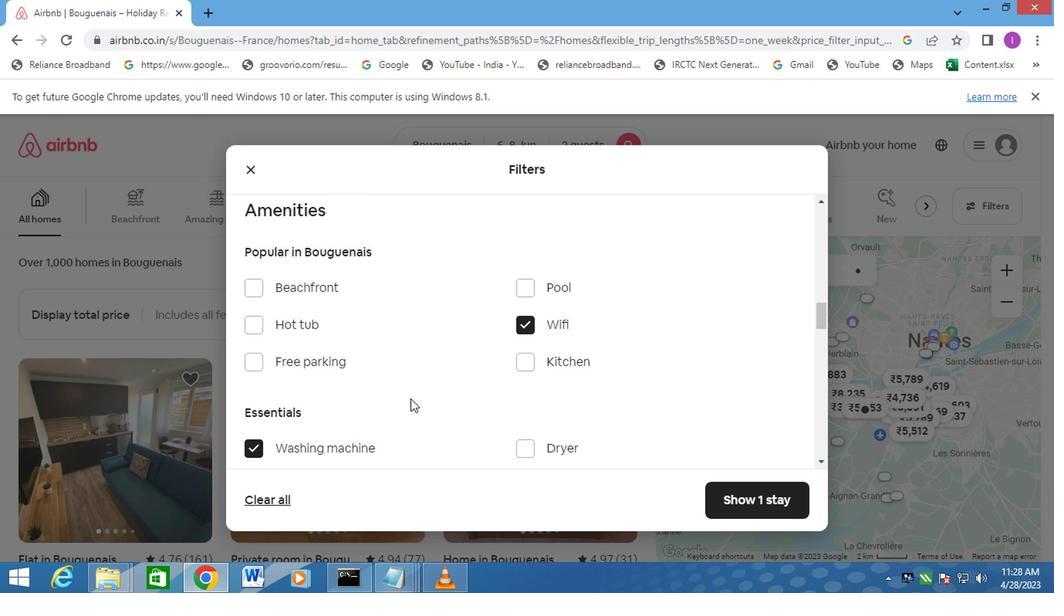 
Action: Mouse scrolled (407, 398) with delta (0, 0)
Screenshot: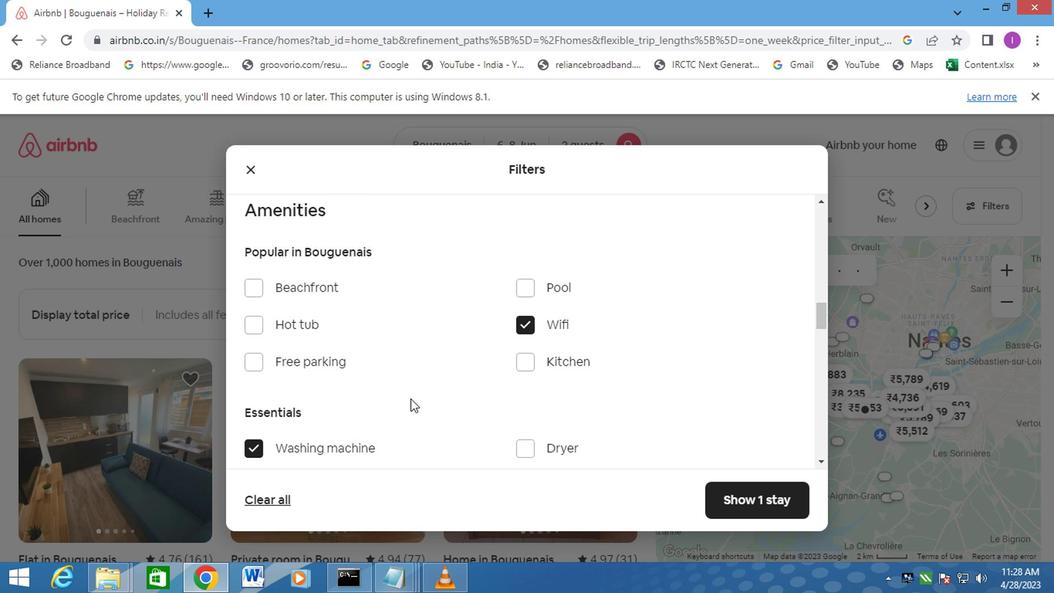 
Action: Mouse scrolled (407, 398) with delta (0, 0)
Screenshot: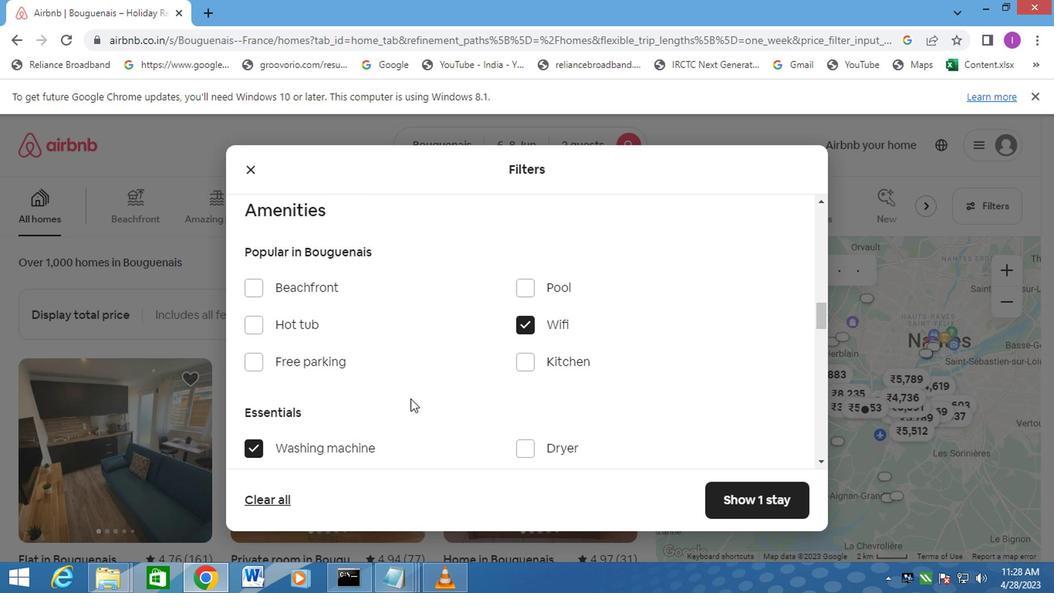 
Action: Mouse moved to (409, 397)
Screenshot: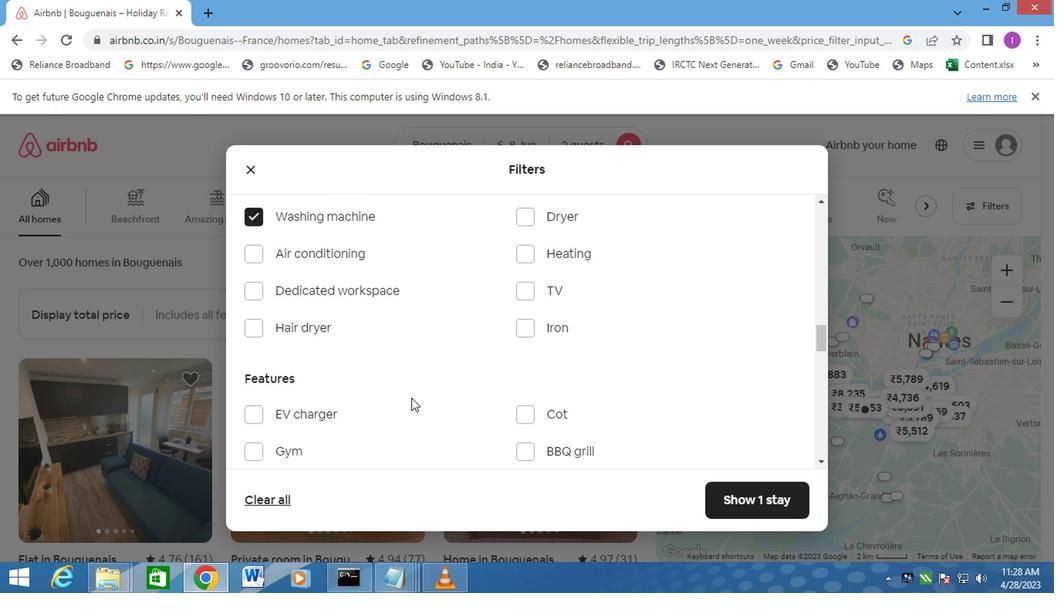 
Action: Mouse scrolled (409, 397) with delta (0, 0)
Screenshot: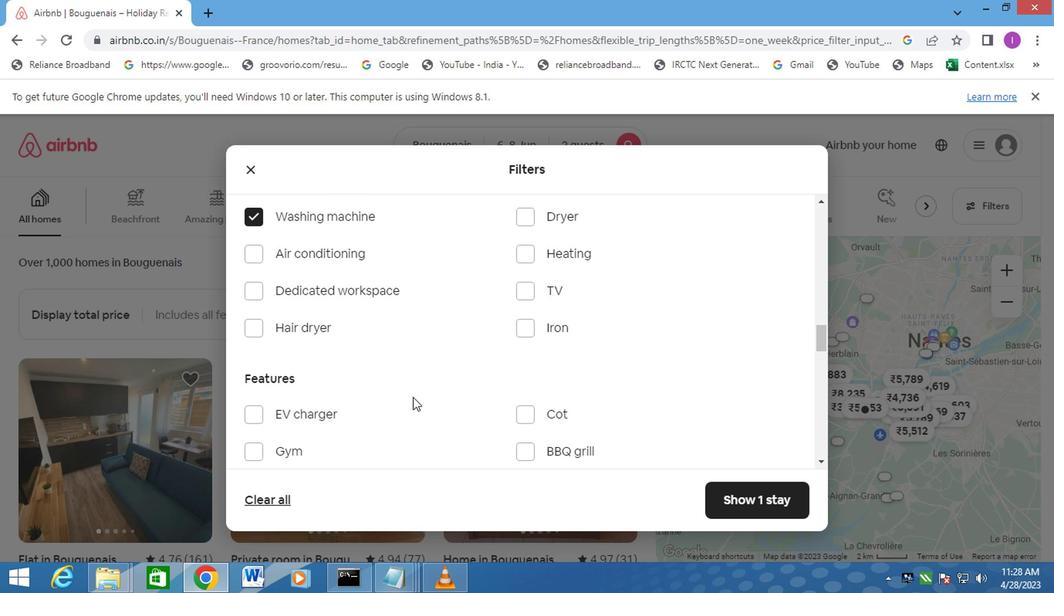 
Action: Mouse scrolled (409, 397) with delta (0, 0)
Screenshot: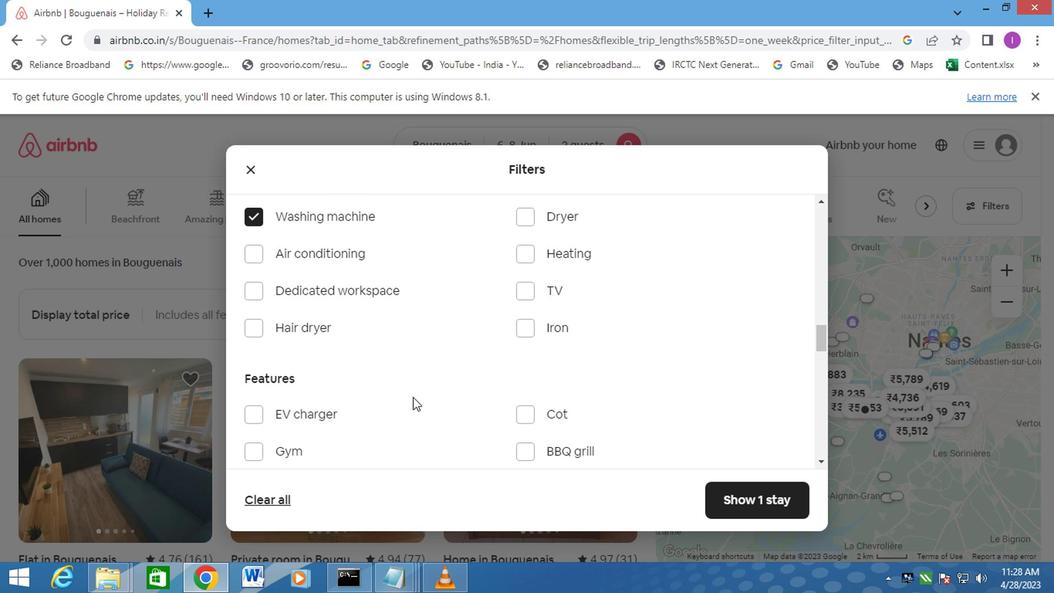 
Action: Mouse moved to (410, 397)
Screenshot: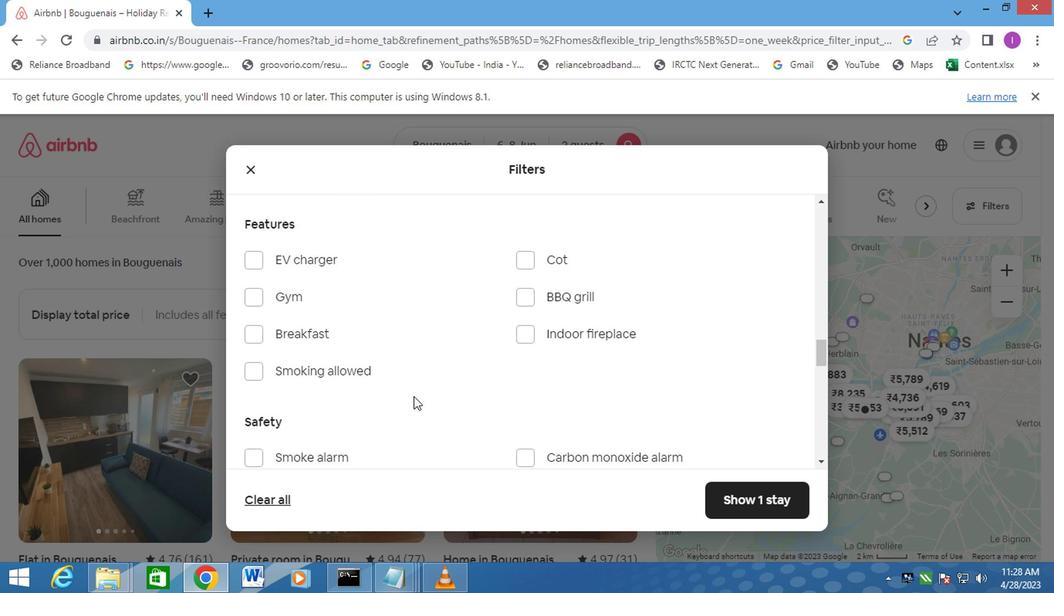 
Action: Mouse scrolled (410, 396) with delta (0, 0)
Screenshot: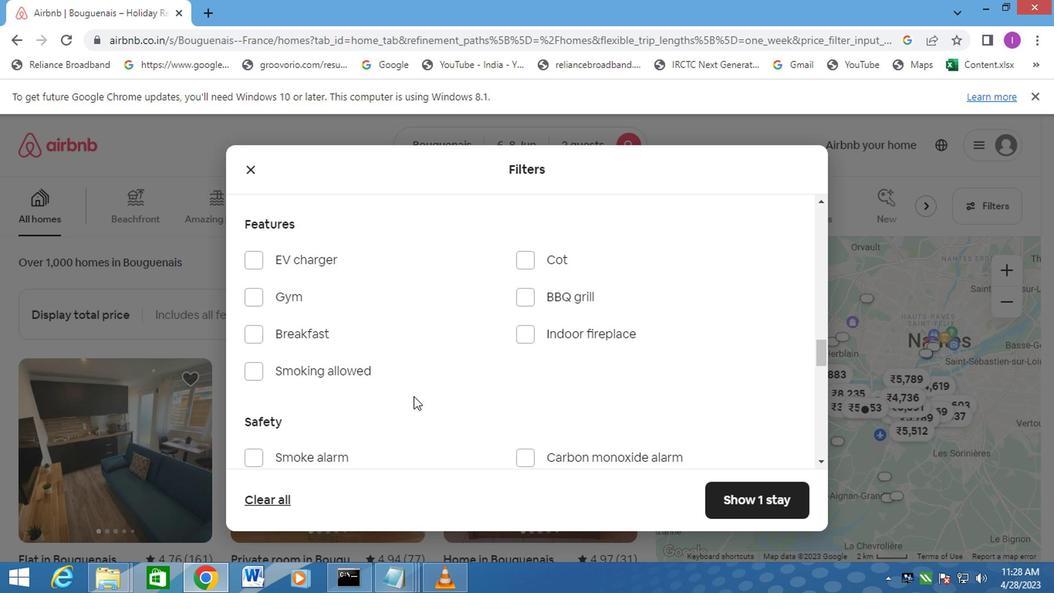 
Action: Mouse scrolled (410, 396) with delta (0, 0)
Screenshot: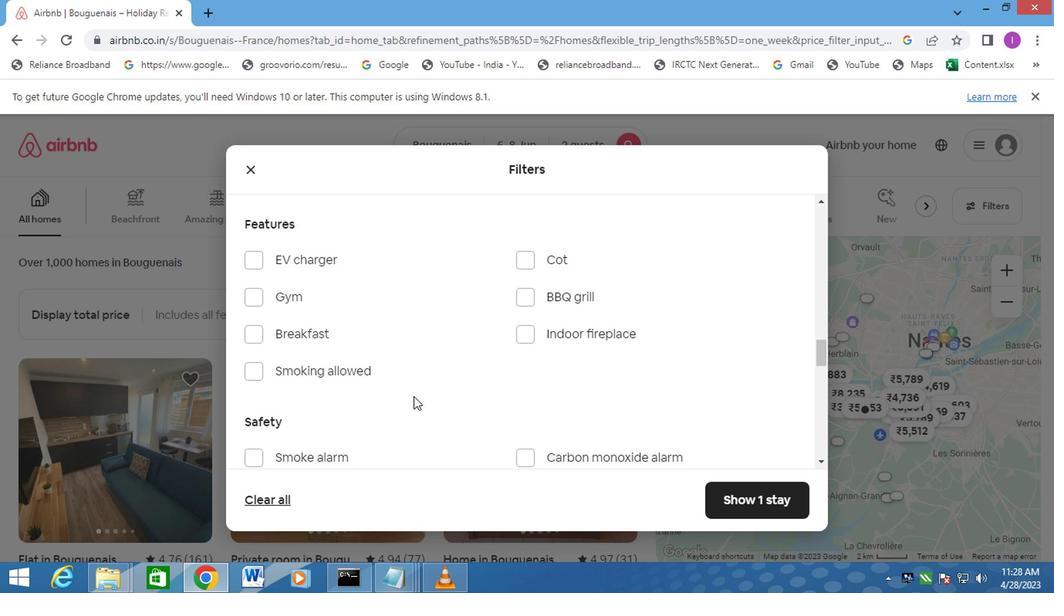 
Action: Mouse scrolled (410, 396) with delta (0, 0)
Screenshot: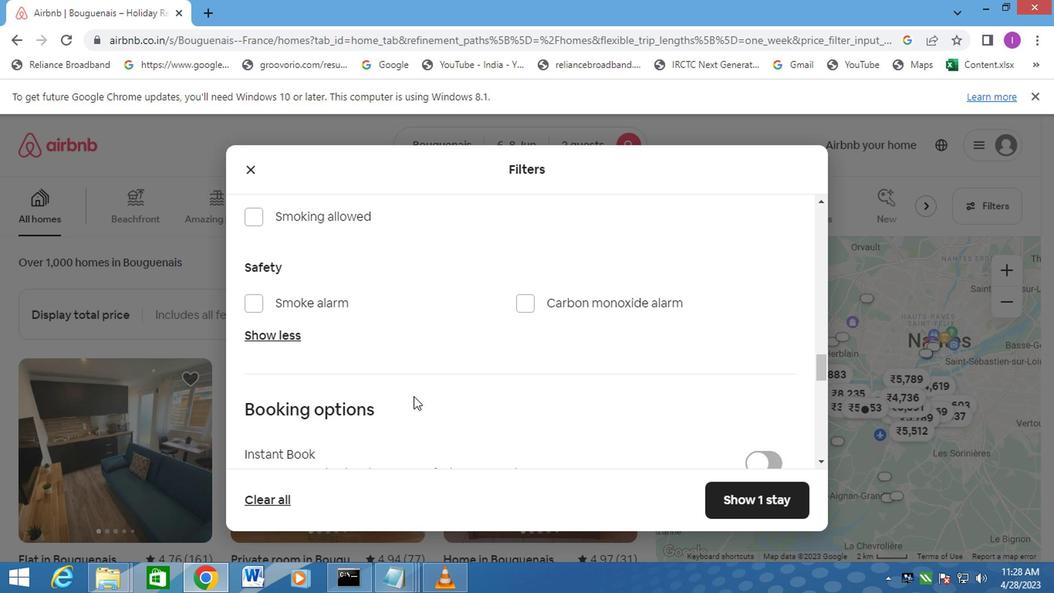 
Action: Mouse scrolled (410, 396) with delta (0, 0)
Screenshot: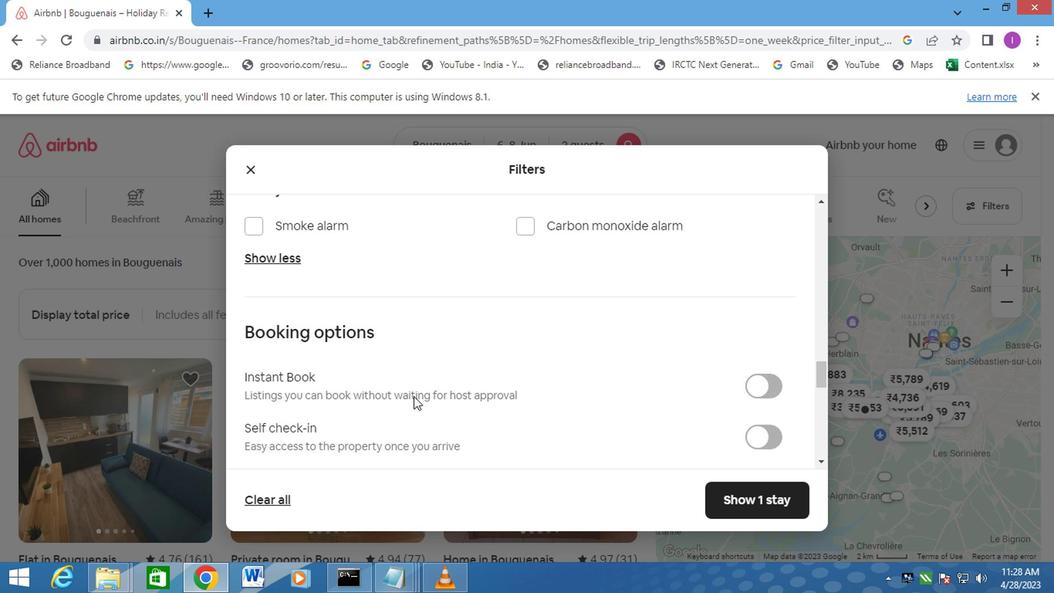 
Action: Mouse scrolled (410, 396) with delta (0, 0)
Screenshot: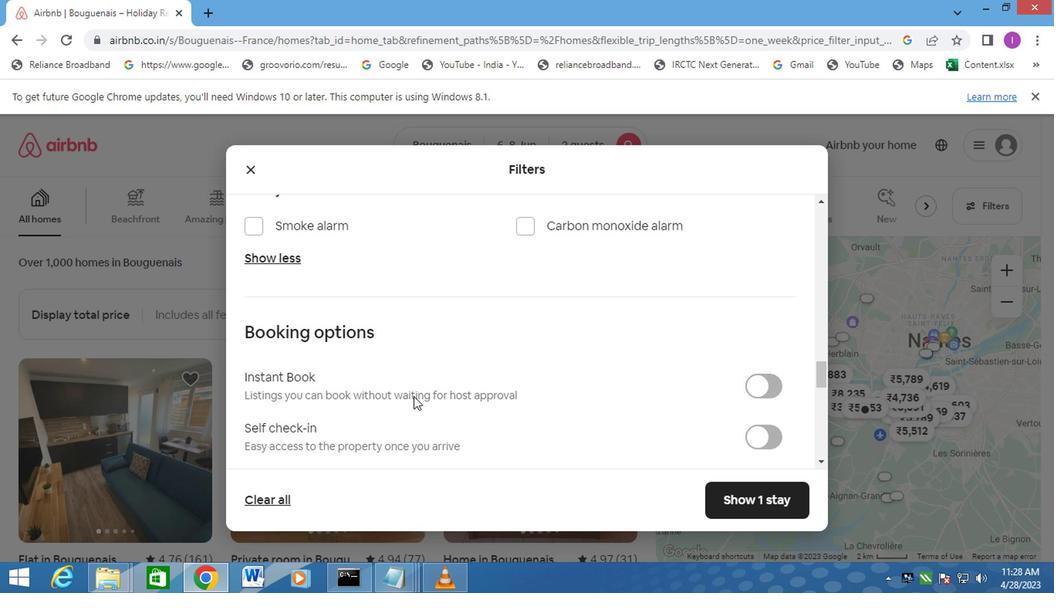 
Action: Mouse moved to (892, 258)
Screenshot: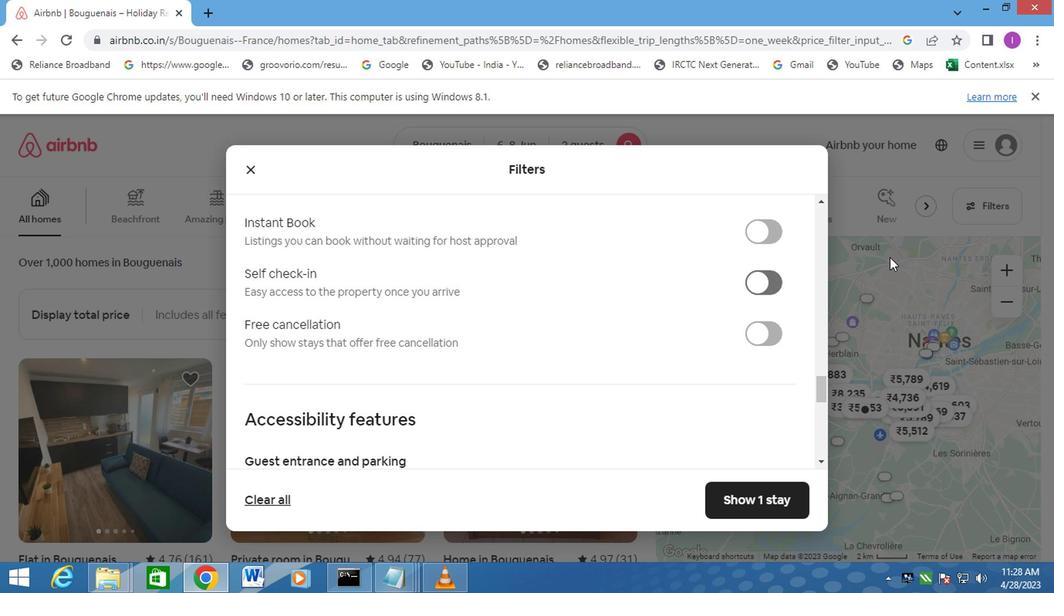 
Action: Mouse scrolled (892, 258) with delta (0, 0)
Screenshot: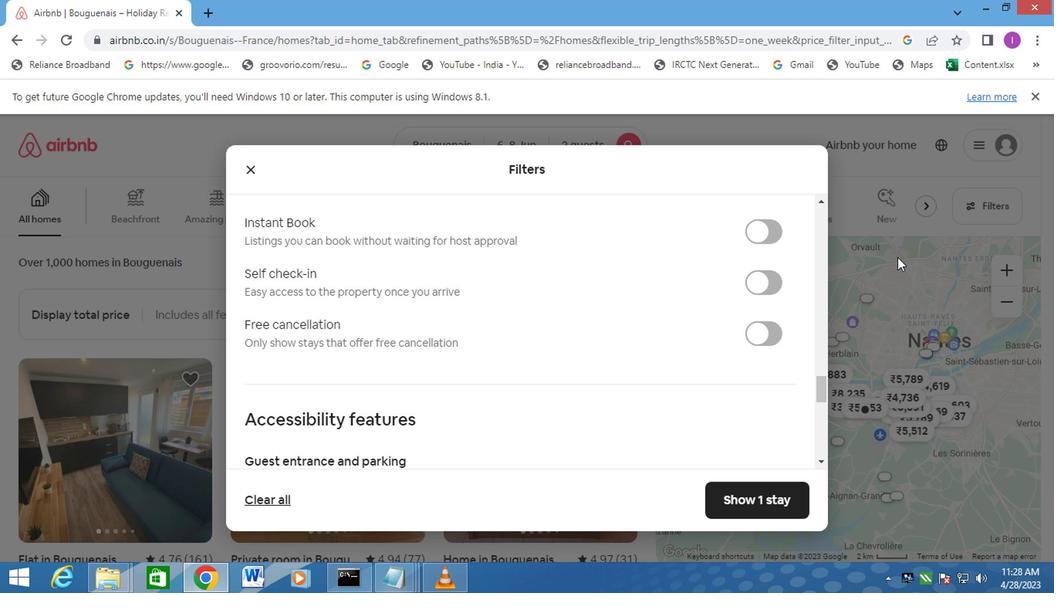 
Action: Mouse moved to (757, 288)
Screenshot: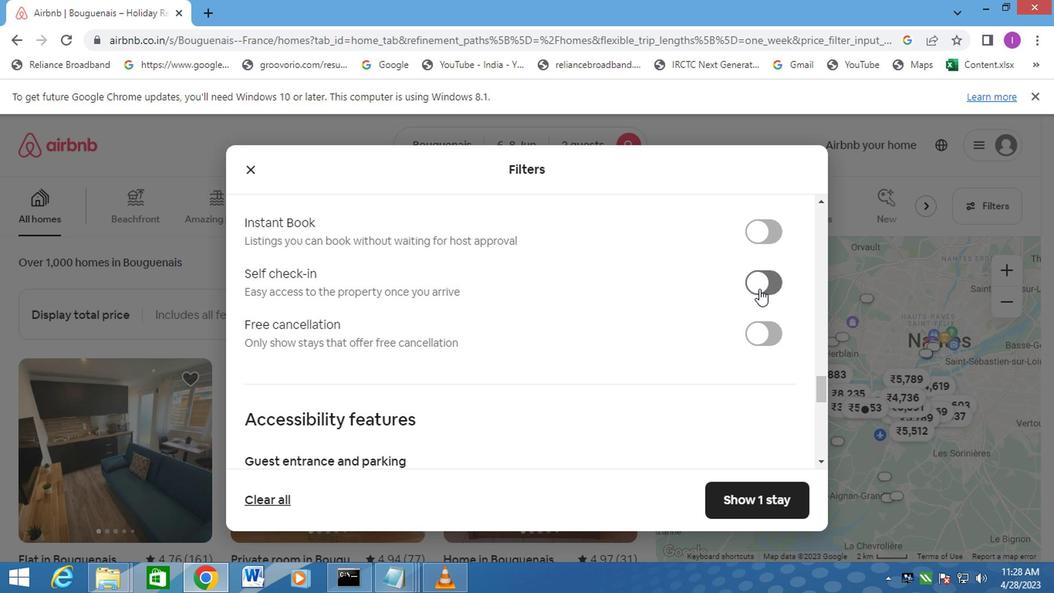 
Action: Mouse pressed left at (757, 288)
Screenshot: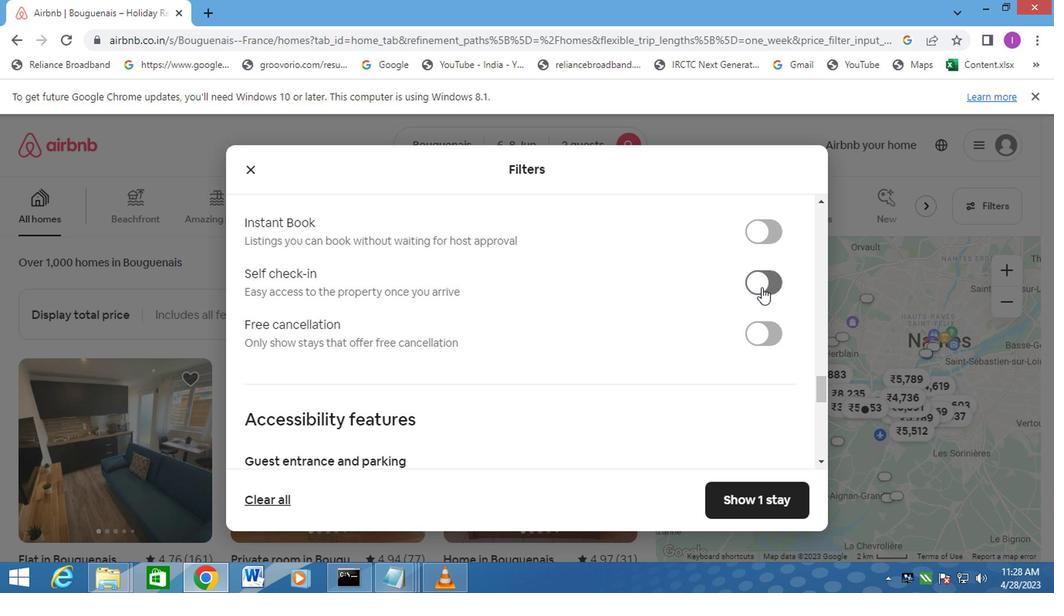 
Action: Mouse moved to (467, 323)
Screenshot: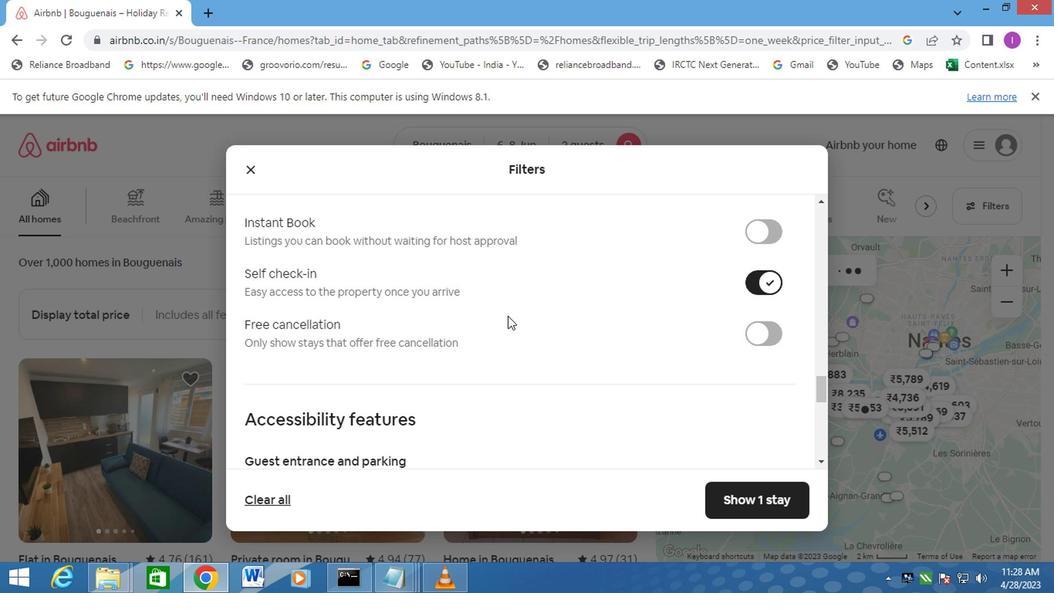 
Action: Mouse scrolled (467, 322) with delta (0, -1)
Screenshot: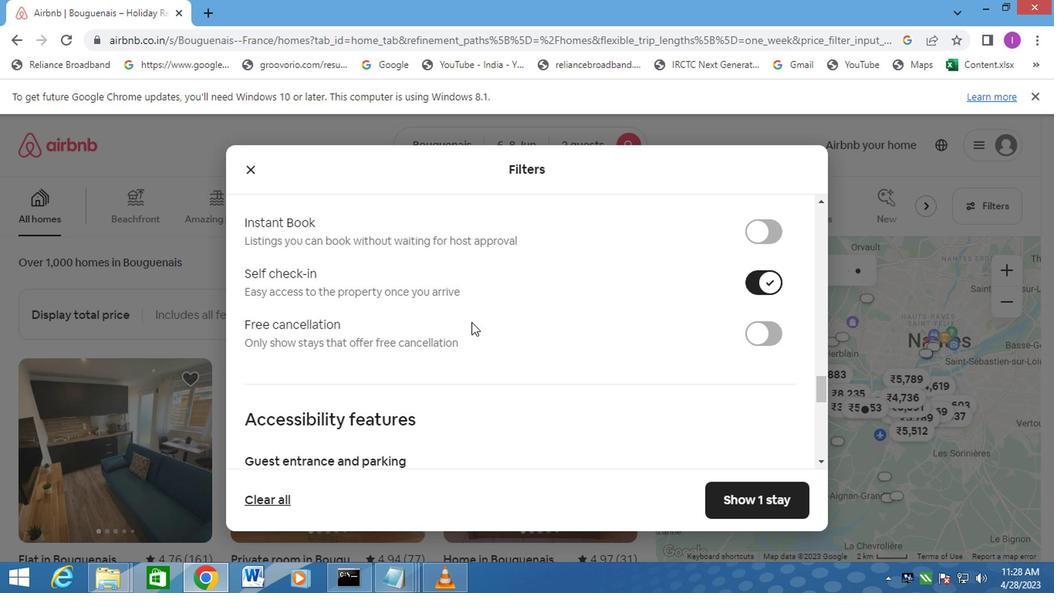 
Action: Mouse scrolled (467, 322) with delta (0, -1)
Screenshot: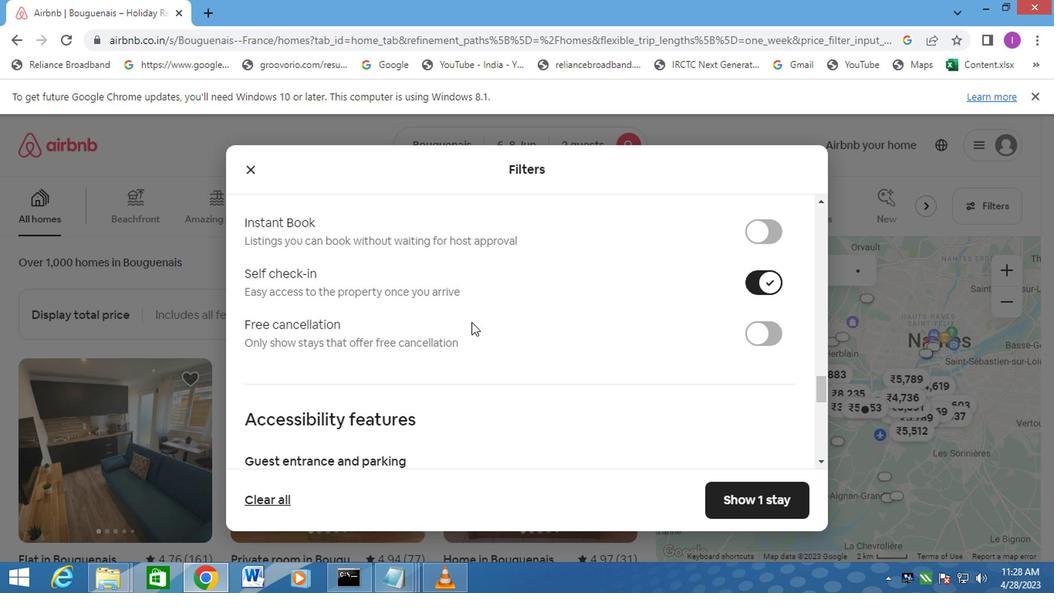 
Action: Mouse scrolled (467, 322) with delta (0, -1)
Screenshot: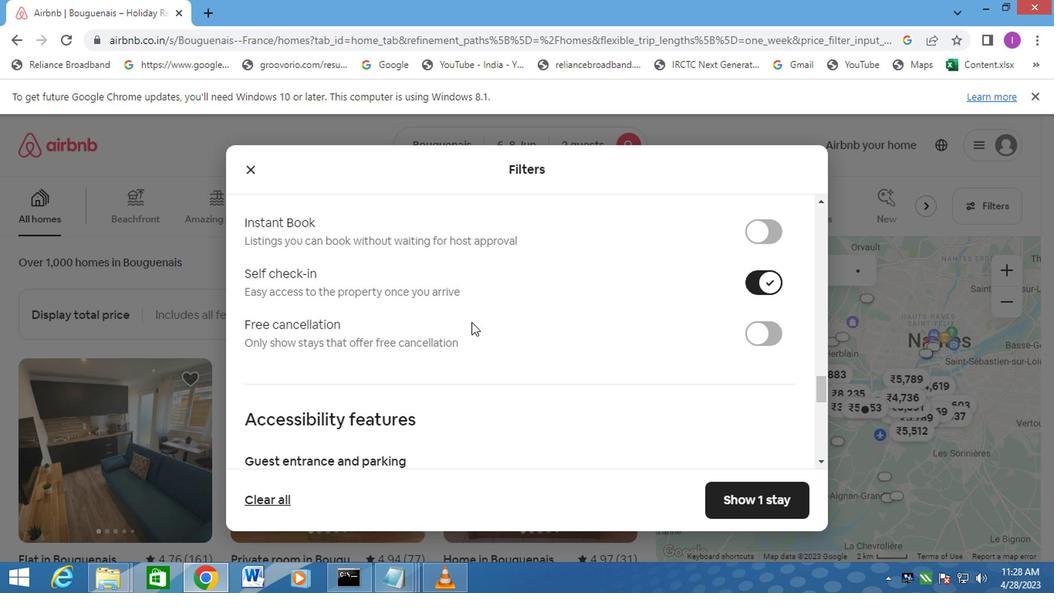 
Action: Mouse moved to (367, 336)
Screenshot: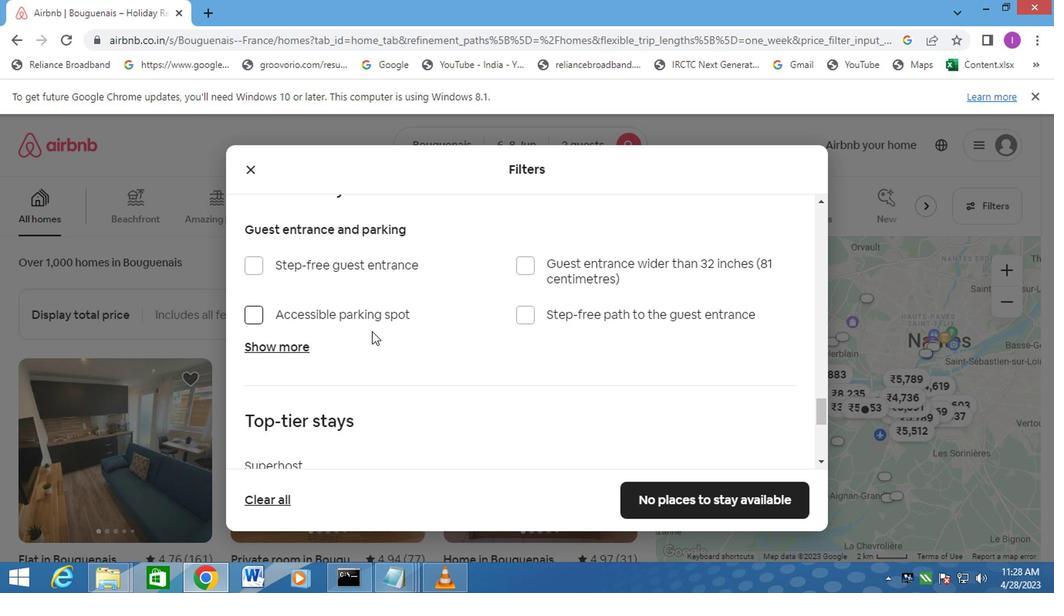 
Action: Mouse scrolled (367, 335) with delta (0, -1)
Screenshot: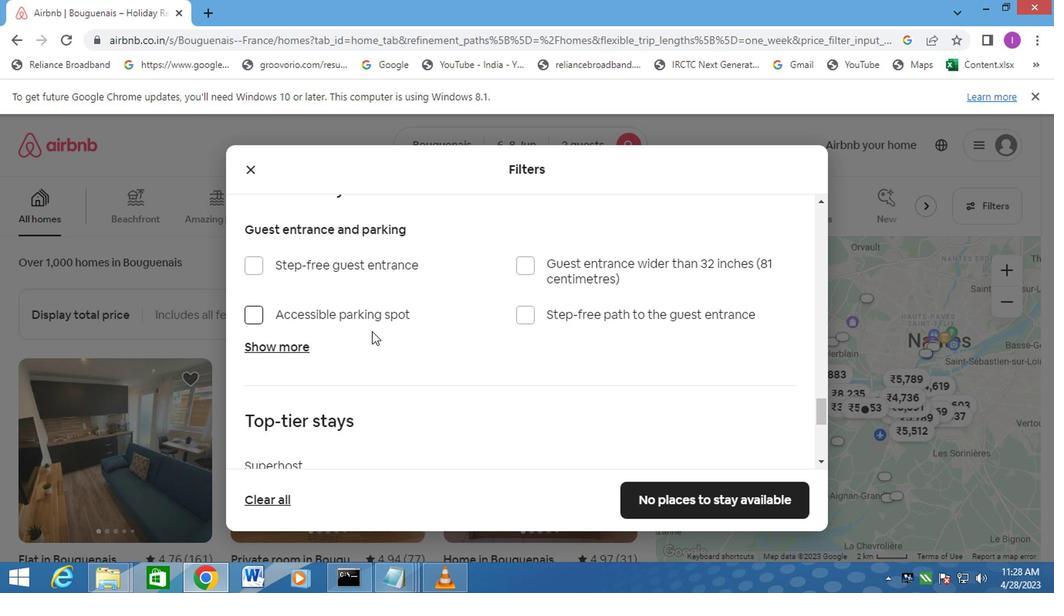
Action: Mouse moved to (367, 338)
Screenshot: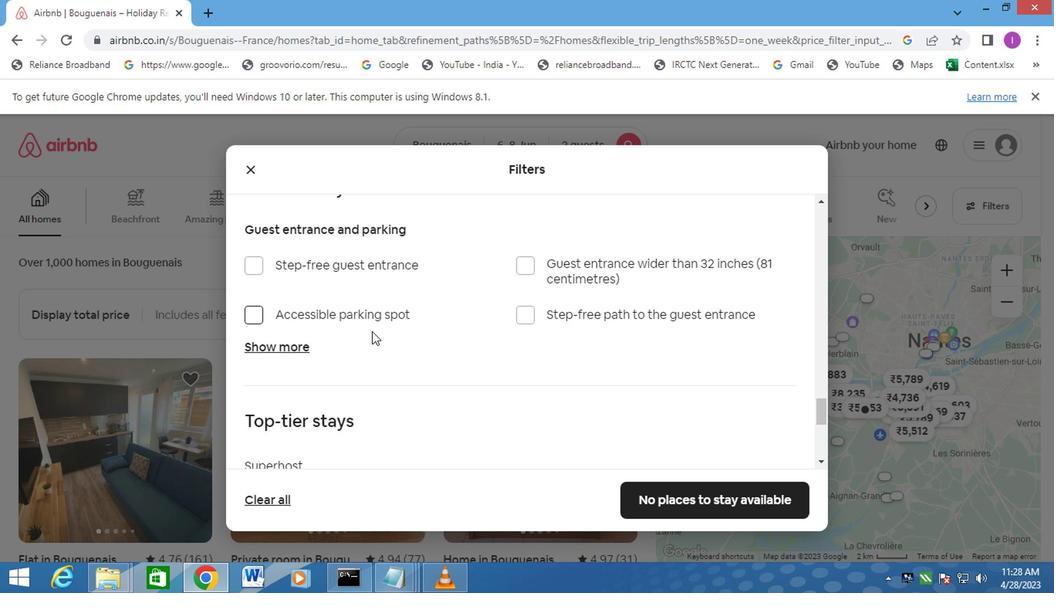 
Action: Mouse scrolled (367, 337) with delta (0, -1)
Screenshot: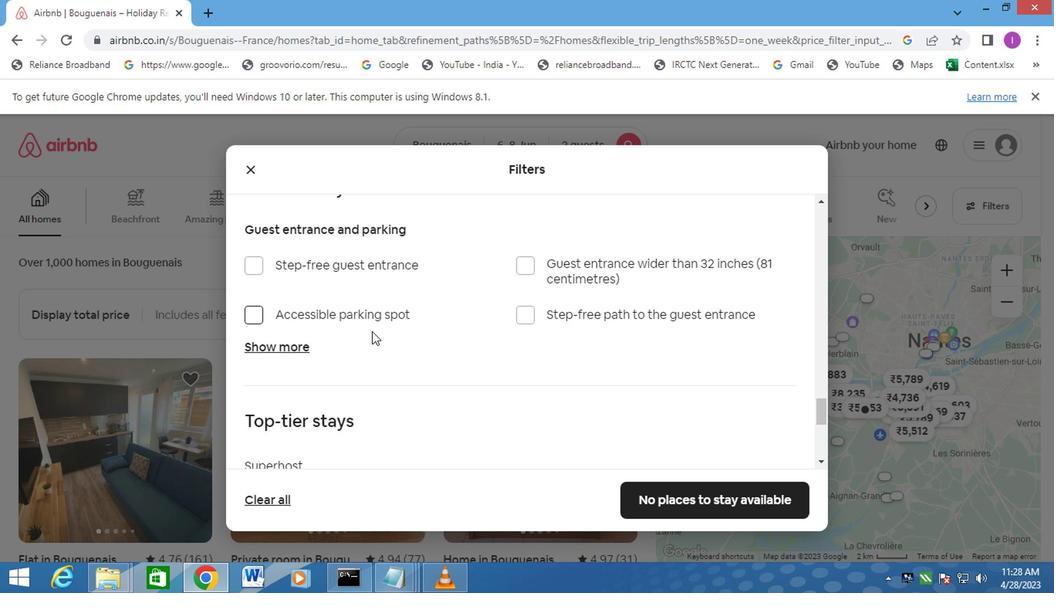 
Action: Mouse moved to (367, 341)
Screenshot: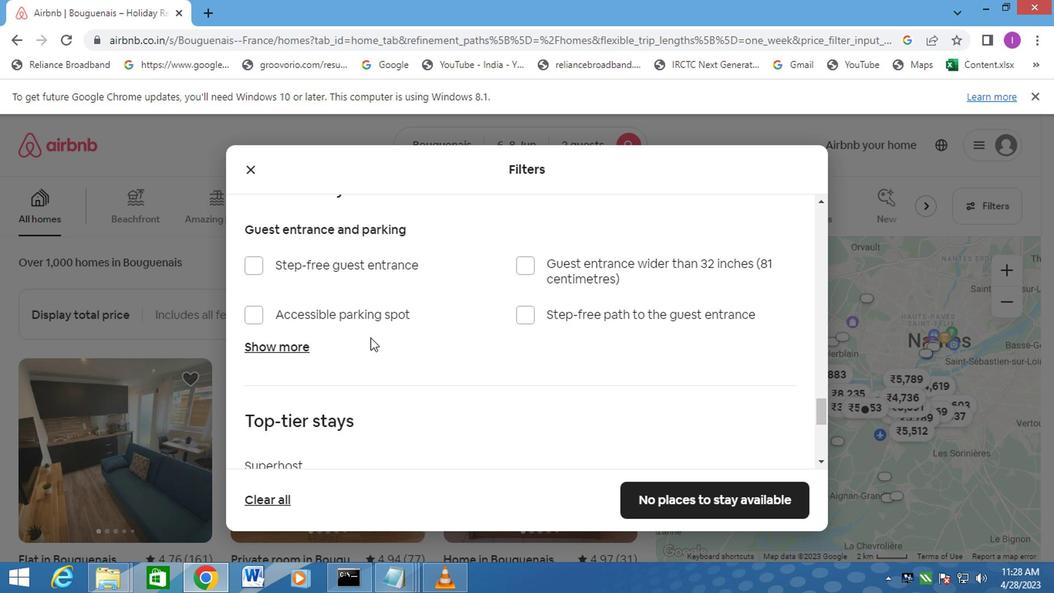 
Action: Mouse scrolled (367, 341) with delta (0, 0)
Screenshot: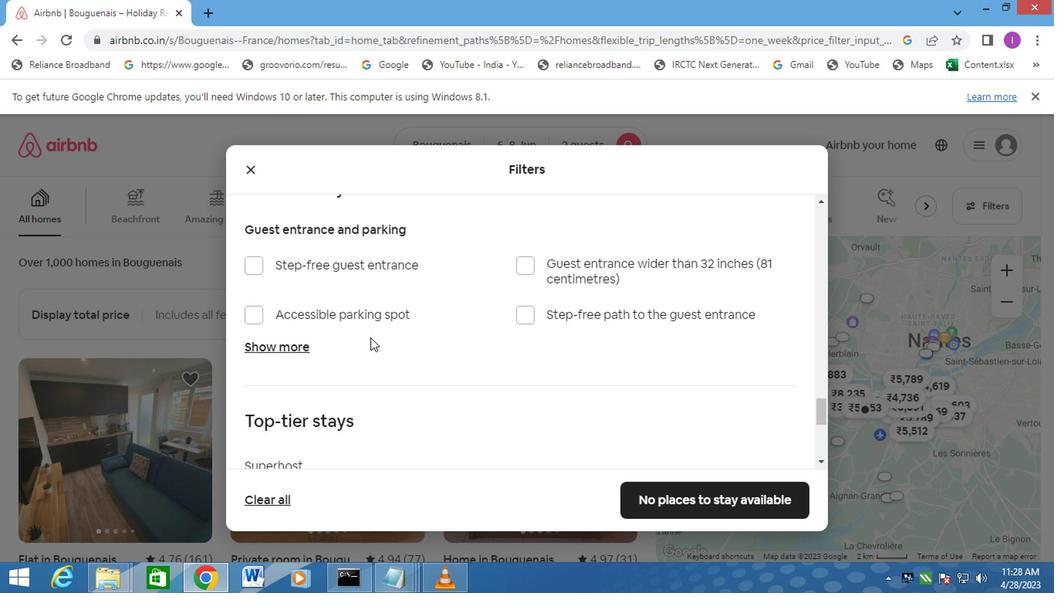 
Action: Mouse moved to (251, 445)
Screenshot: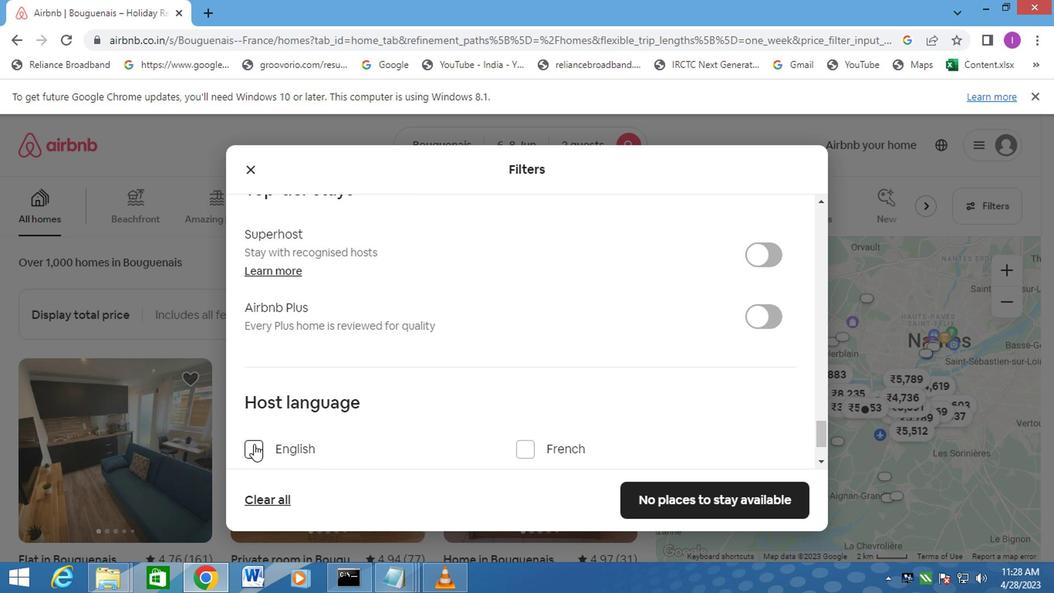 
Action: Mouse pressed left at (251, 445)
Screenshot: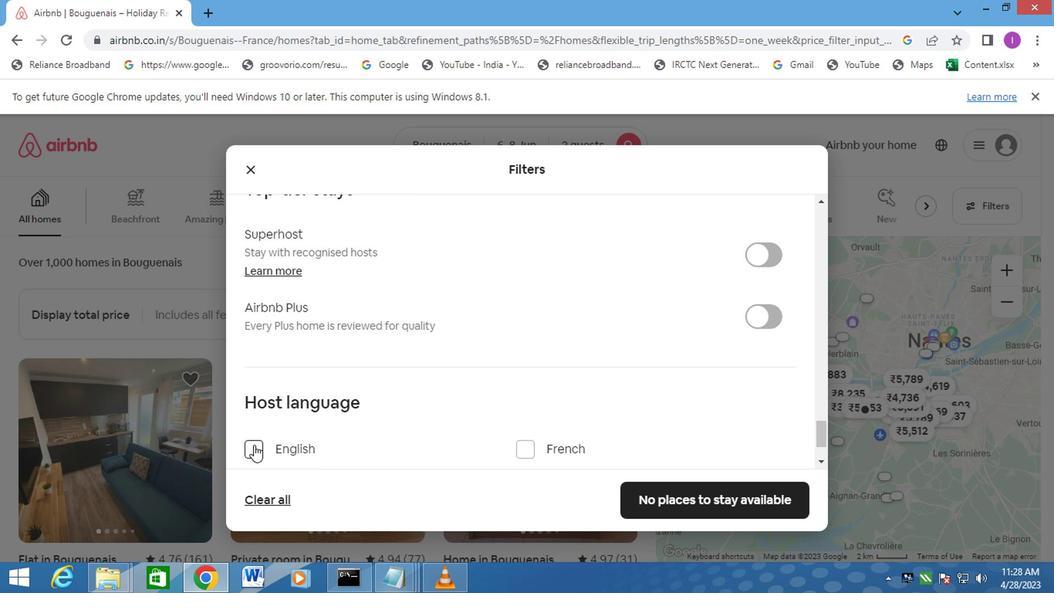 
Action: Mouse moved to (694, 507)
Screenshot: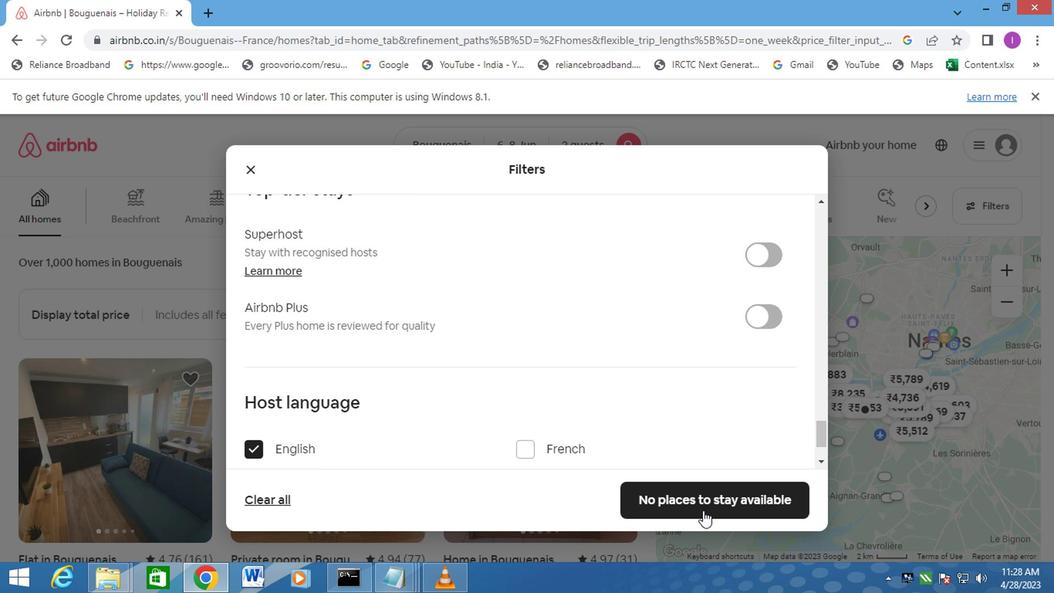 
Action: Mouse pressed left at (694, 507)
Screenshot: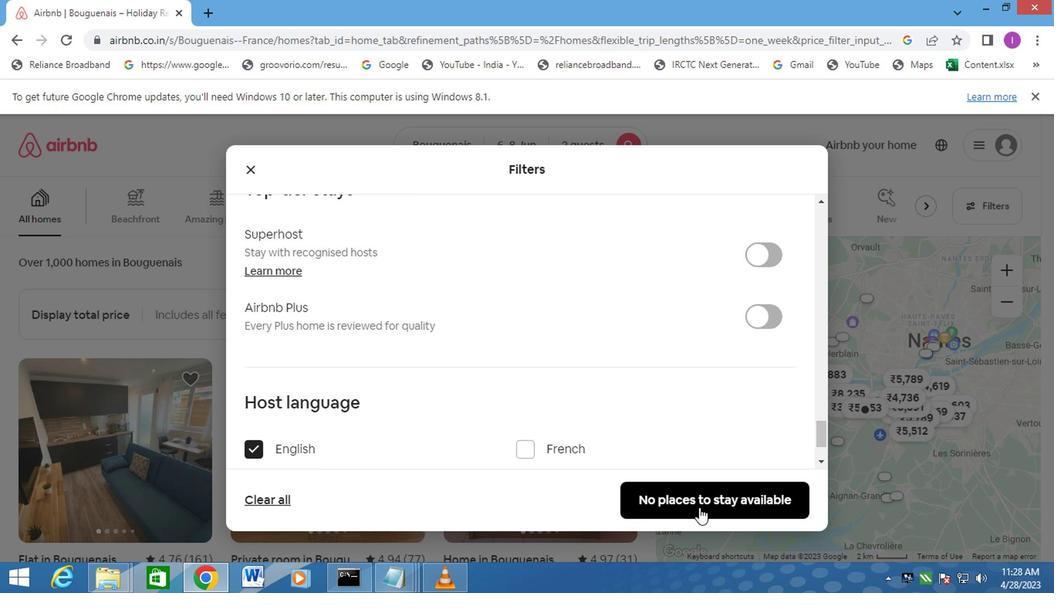 
Action: Mouse moved to (694, 506)
Screenshot: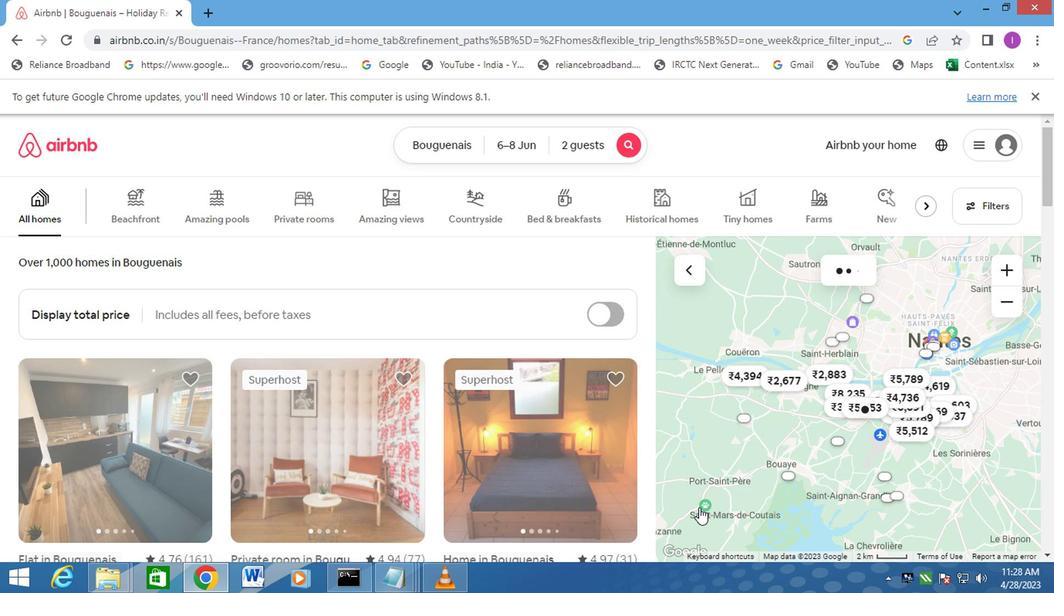 
